 Task: Look for space in Hallein, Austria from 21st June, 2023 to 29th June, 2023 for 4 adults in price range Rs.7000 to Rs.12000. Place can be entire place with 2 bedrooms having 2 beds and 2 bathrooms. Property type can be flat. Amenities needed are: heating, . Booking option can be shelf check-in. Required host language is English.
Action: Mouse moved to (505, 111)
Screenshot: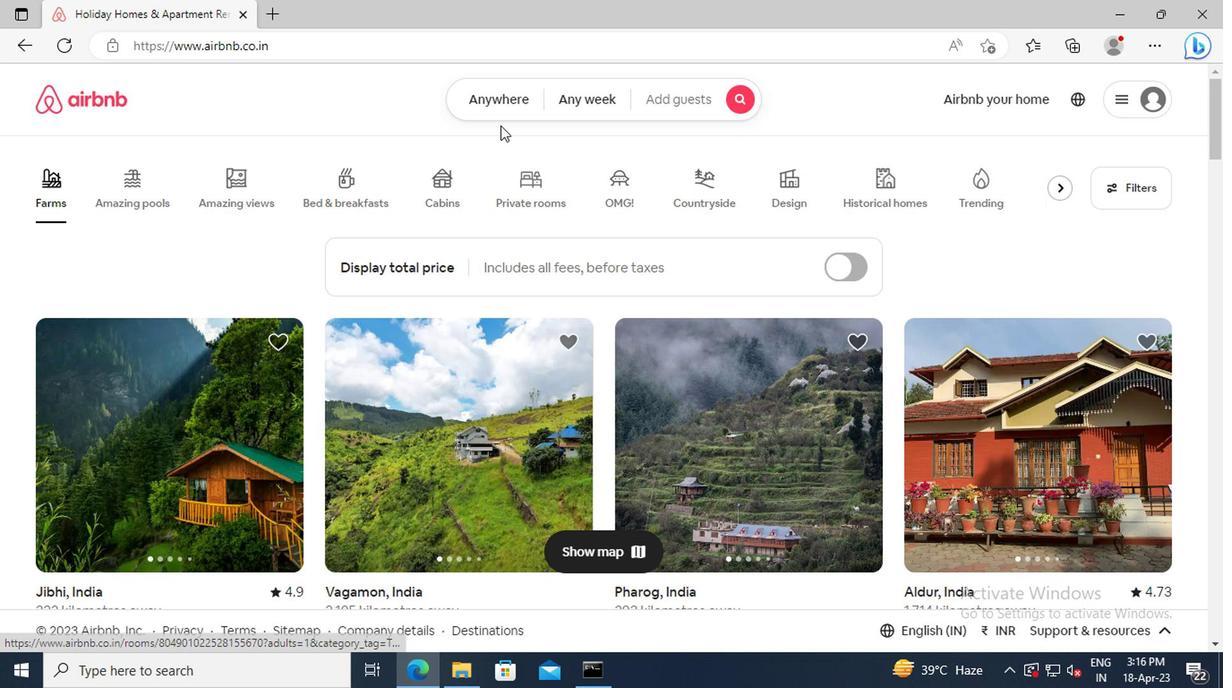 
Action: Mouse pressed left at (505, 111)
Screenshot: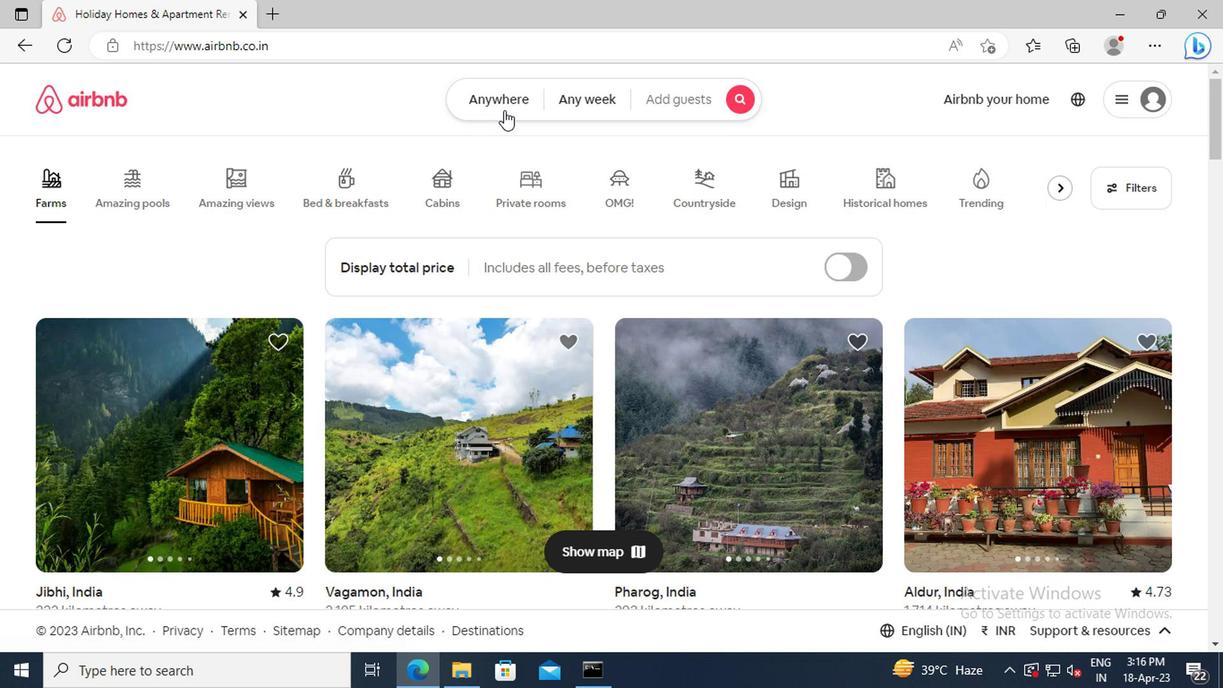 
Action: Mouse moved to (350, 171)
Screenshot: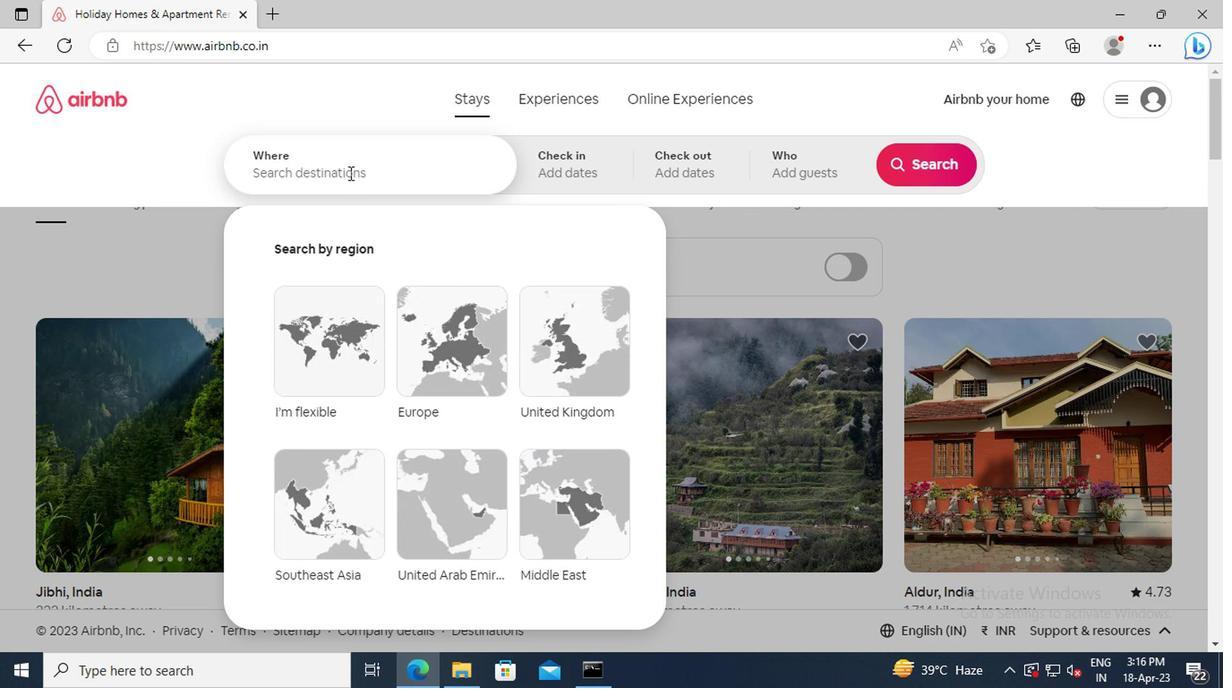 
Action: Mouse pressed left at (350, 171)
Screenshot: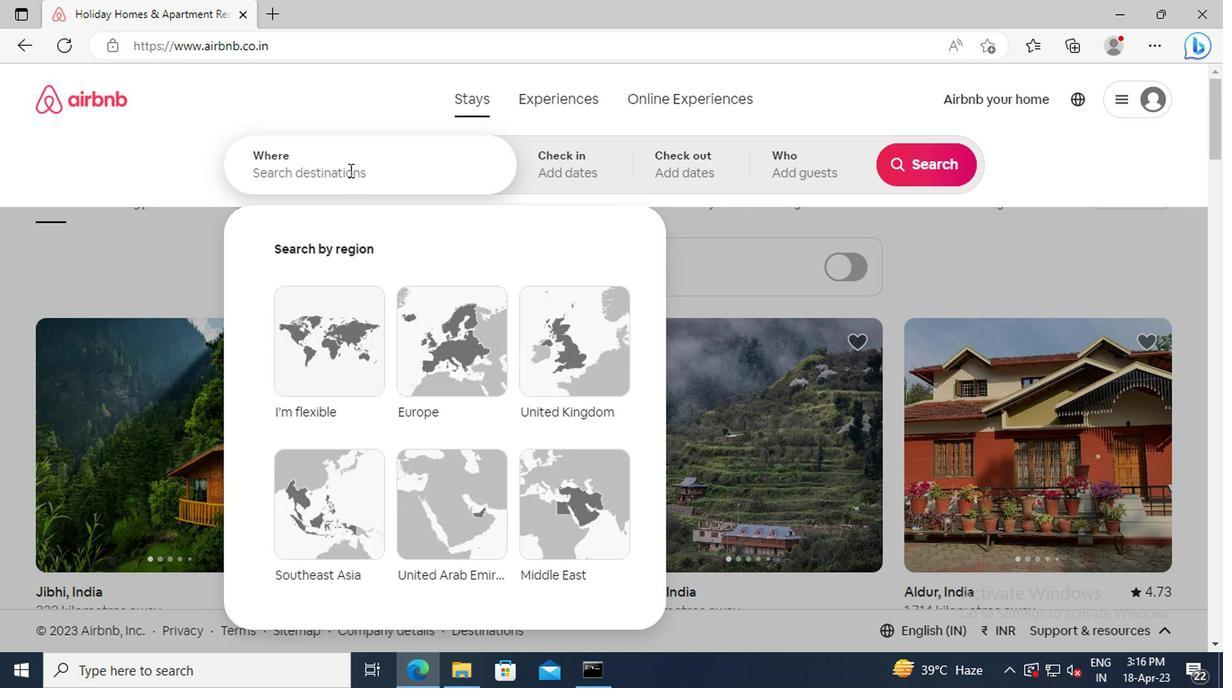 
Action: Key pressed <Key.shift>HALLEIN,<Key.space><Key.shift_r>AUSTRIA<Key.enter>
Screenshot: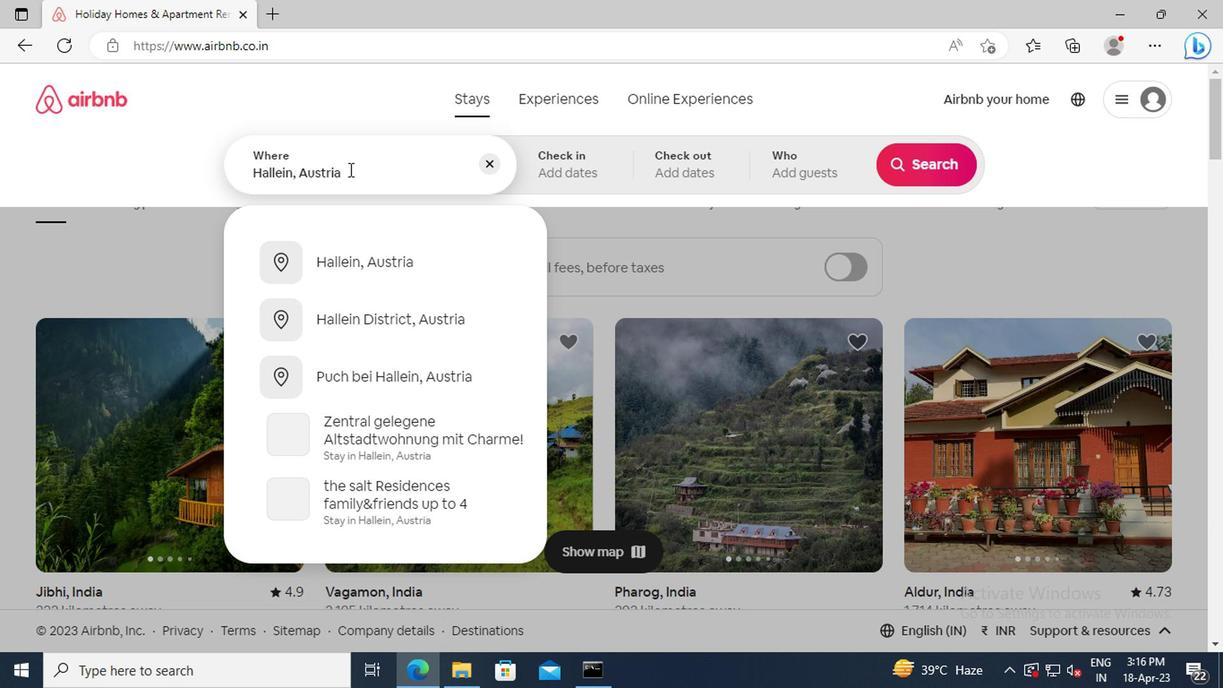 
Action: Mouse moved to (904, 307)
Screenshot: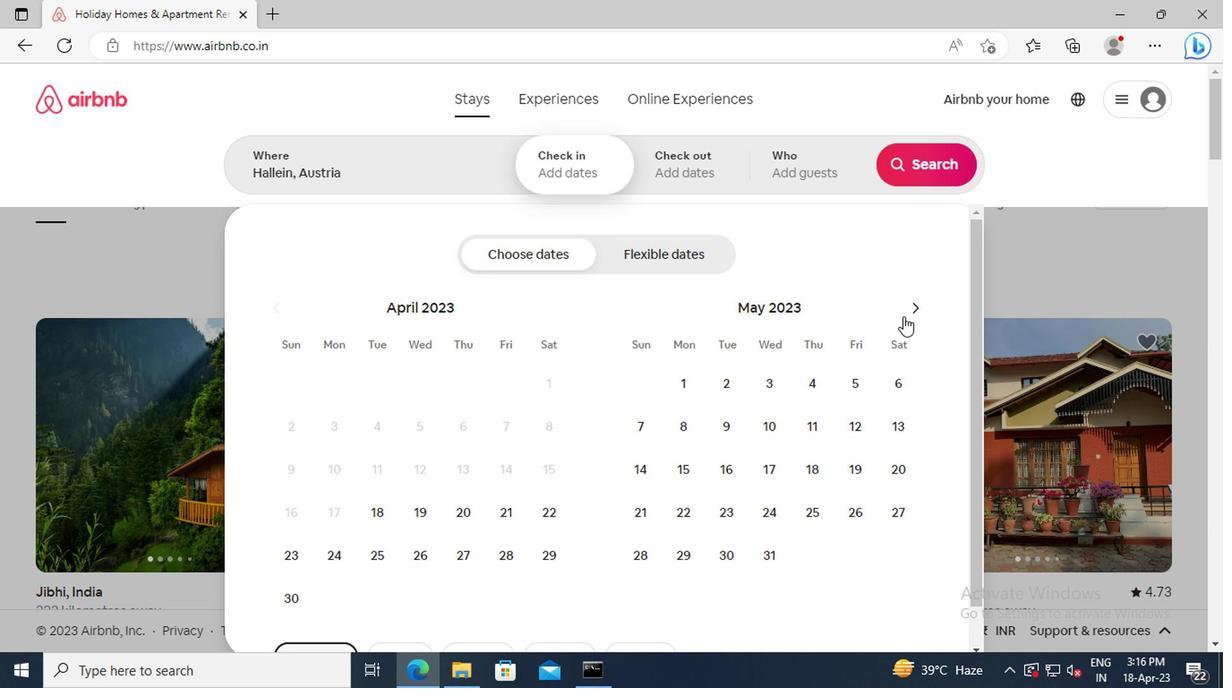 
Action: Mouse pressed left at (904, 307)
Screenshot: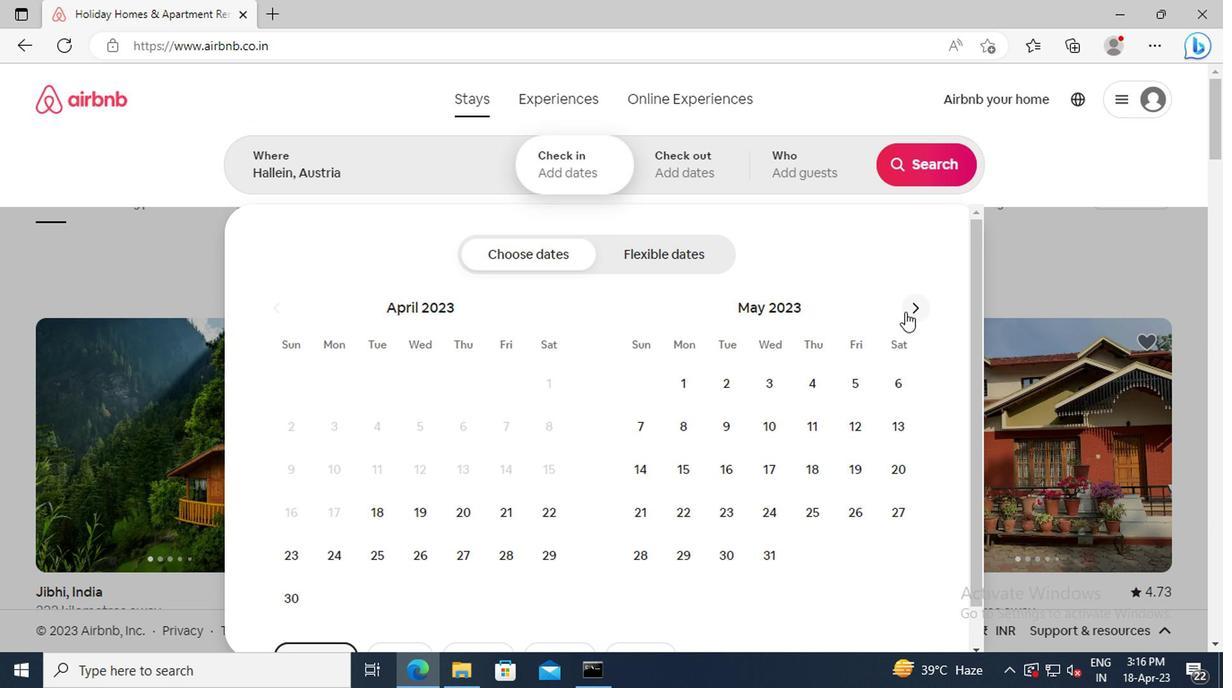 
Action: Mouse moved to (770, 499)
Screenshot: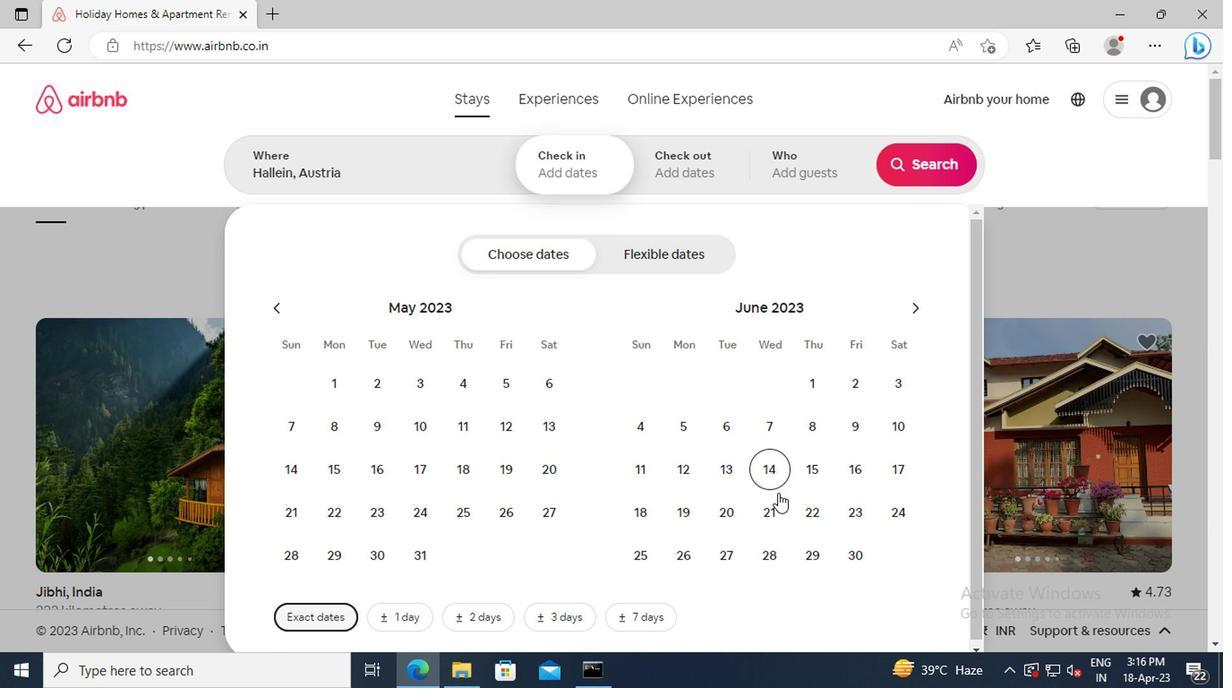 
Action: Mouse pressed left at (770, 499)
Screenshot: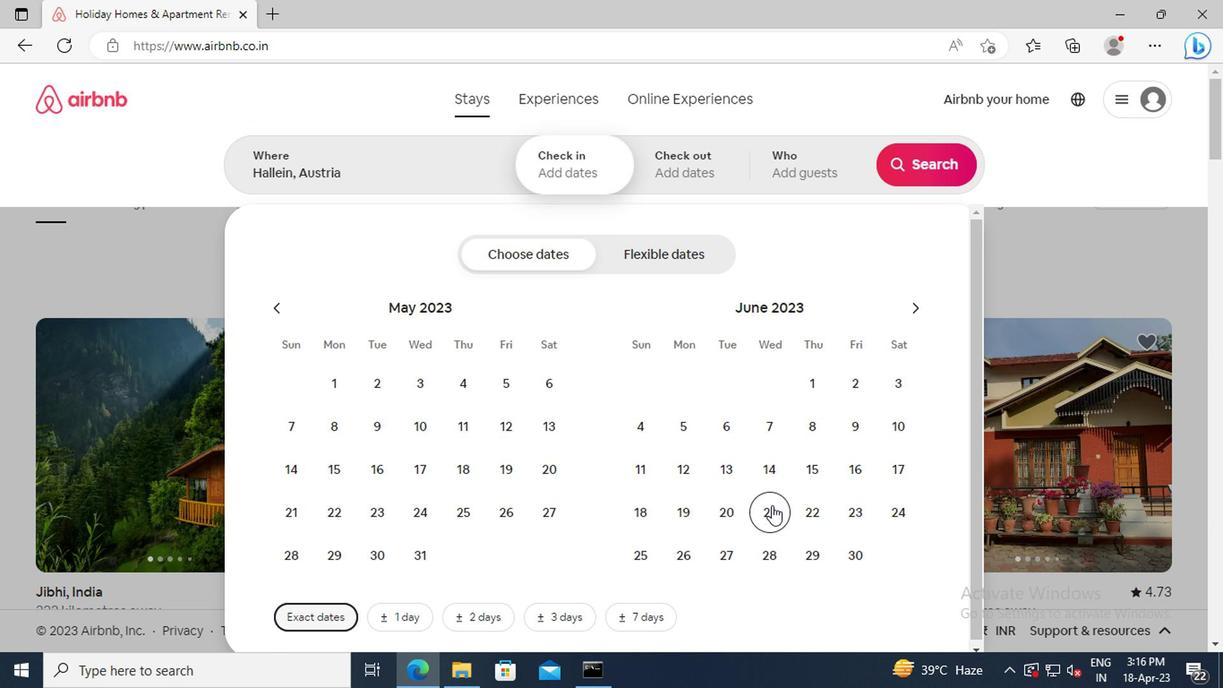 
Action: Mouse moved to (810, 542)
Screenshot: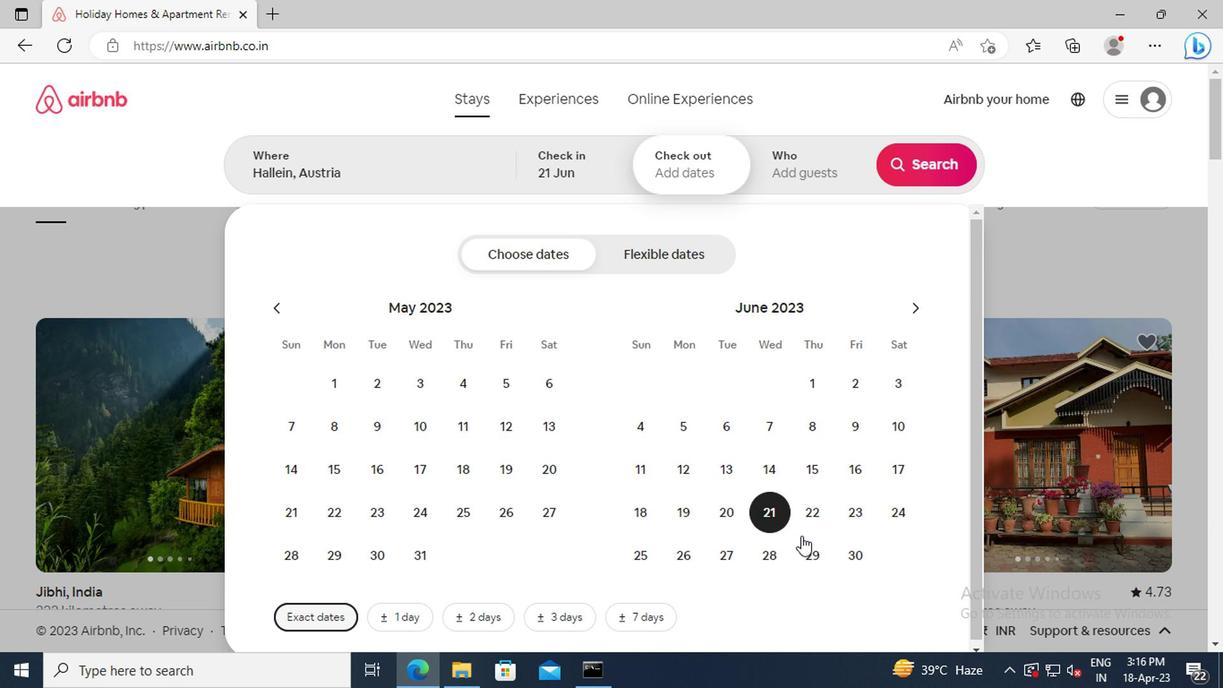 
Action: Mouse pressed left at (810, 542)
Screenshot: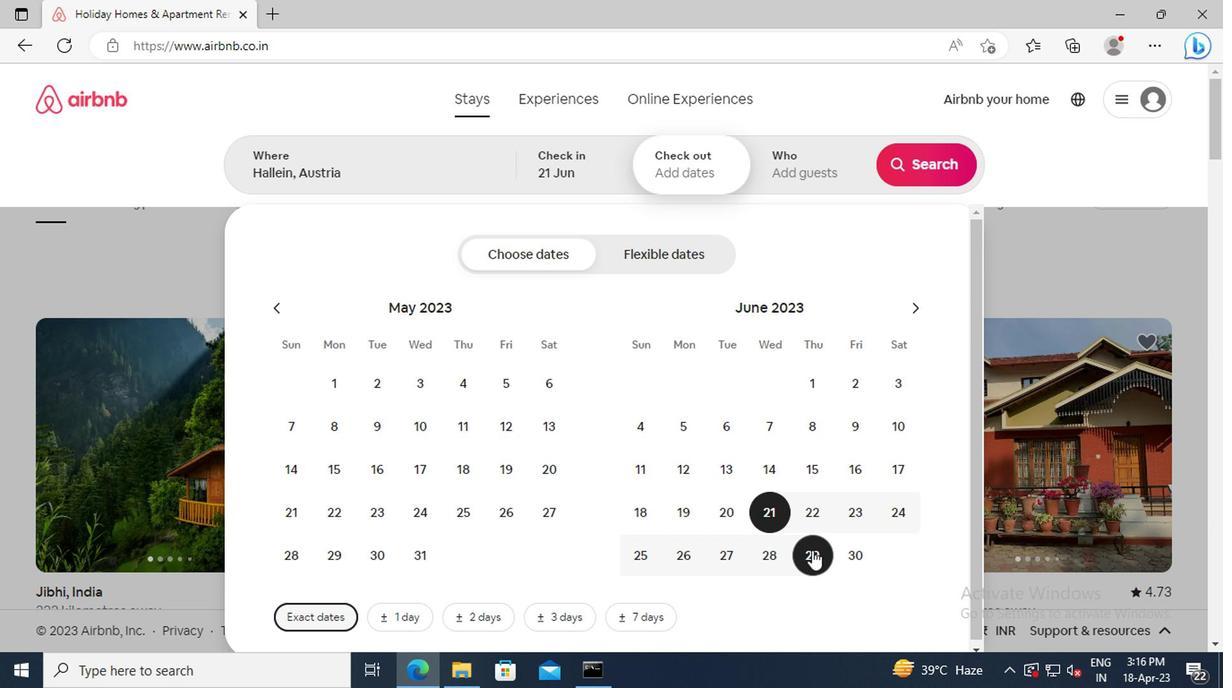 
Action: Mouse moved to (781, 171)
Screenshot: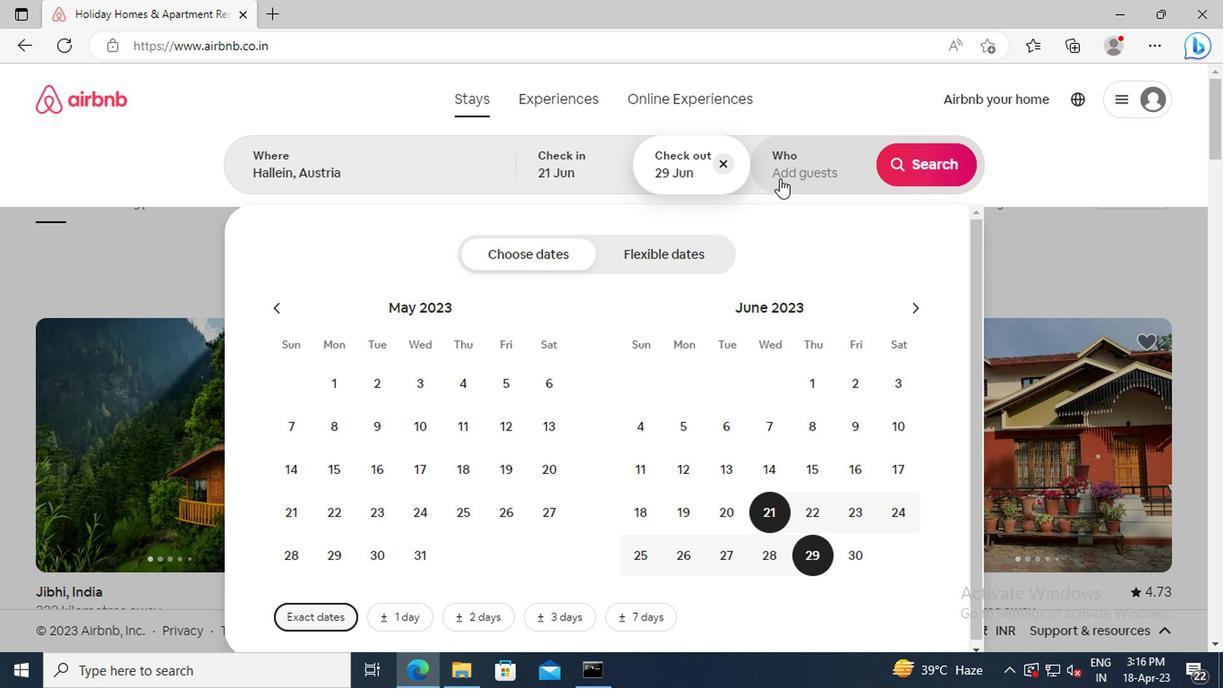 
Action: Mouse pressed left at (781, 171)
Screenshot: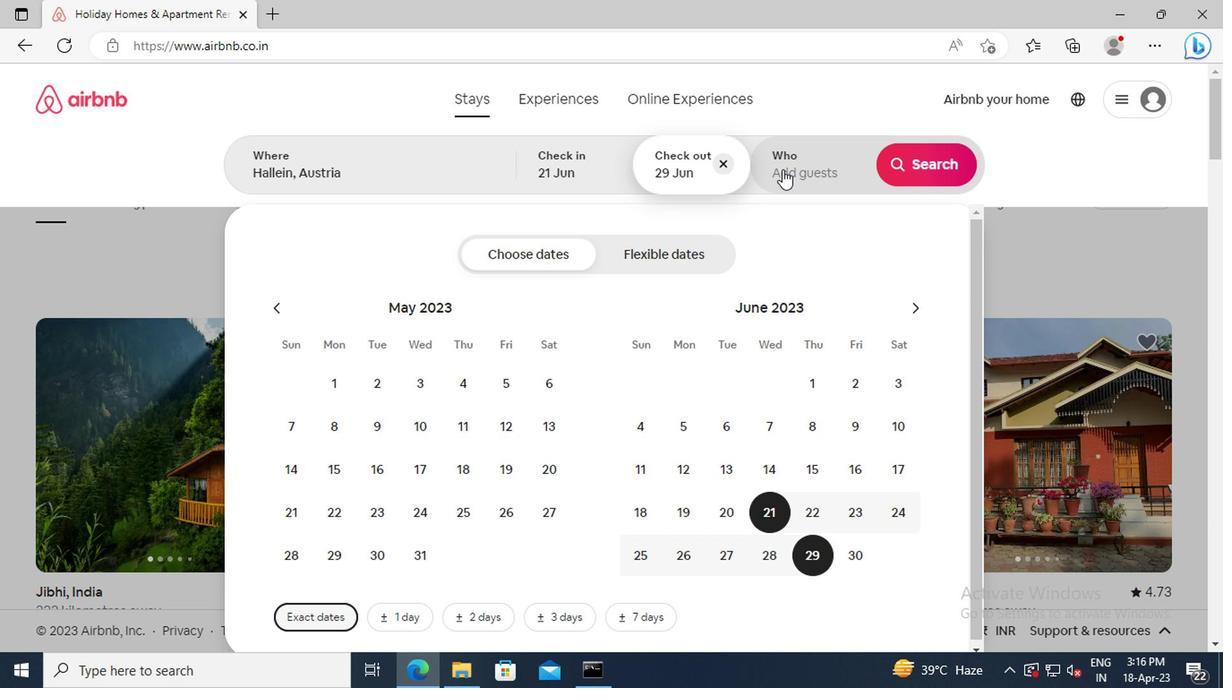 
Action: Mouse moved to (922, 260)
Screenshot: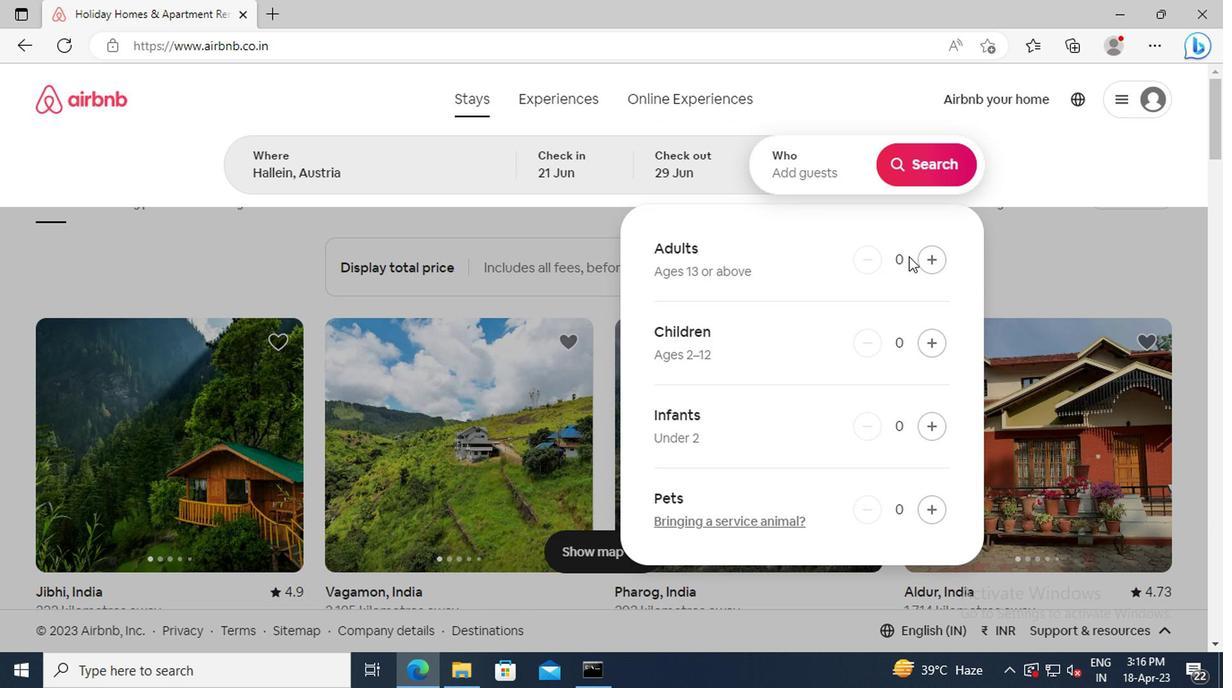 
Action: Mouse pressed left at (922, 260)
Screenshot: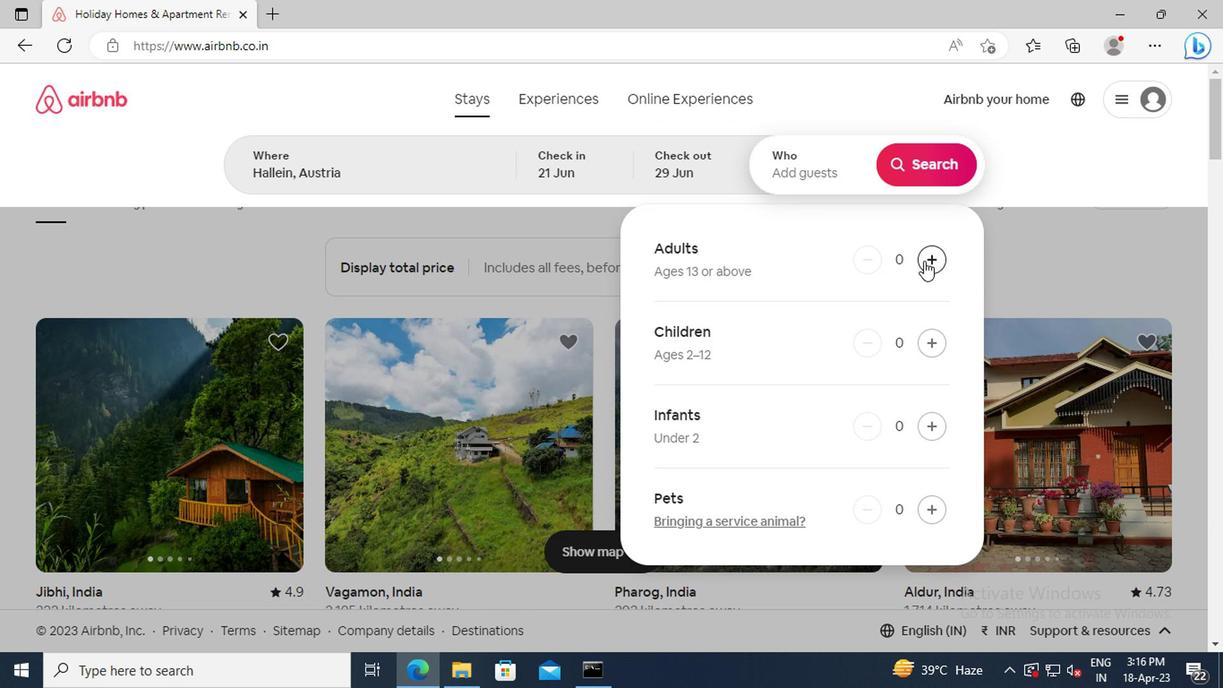 
Action: Mouse pressed left at (922, 260)
Screenshot: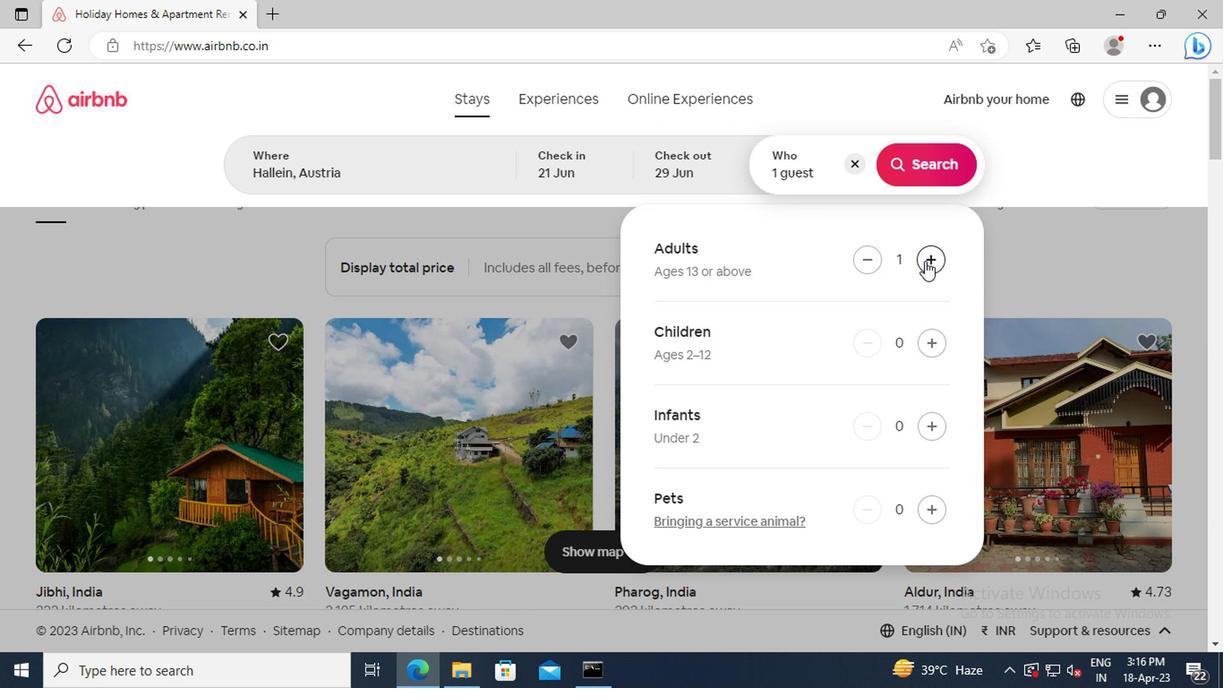 
Action: Mouse pressed left at (922, 260)
Screenshot: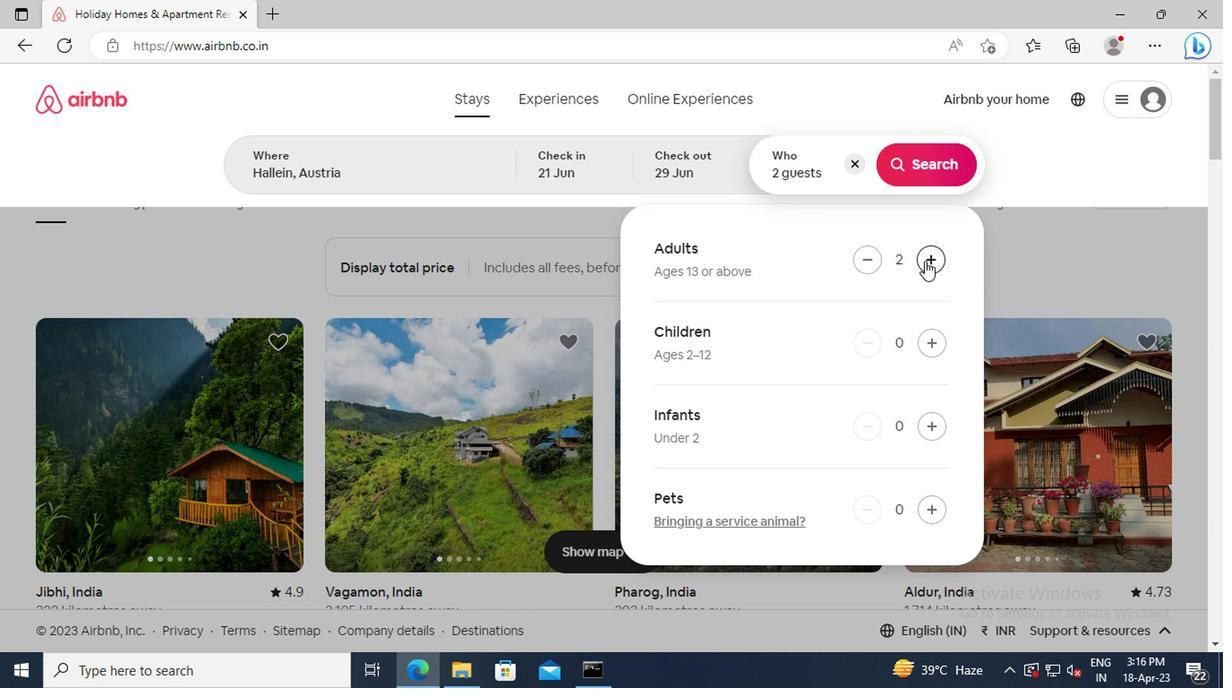 
Action: Mouse pressed left at (922, 260)
Screenshot: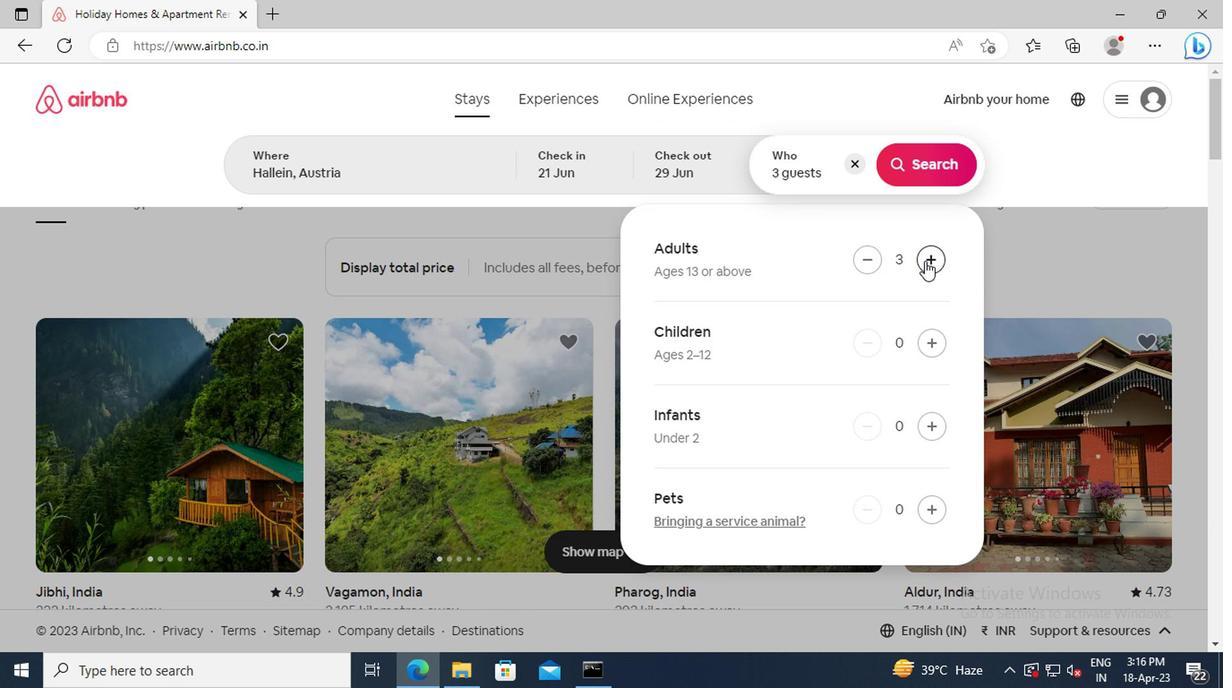 
Action: Mouse moved to (909, 168)
Screenshot: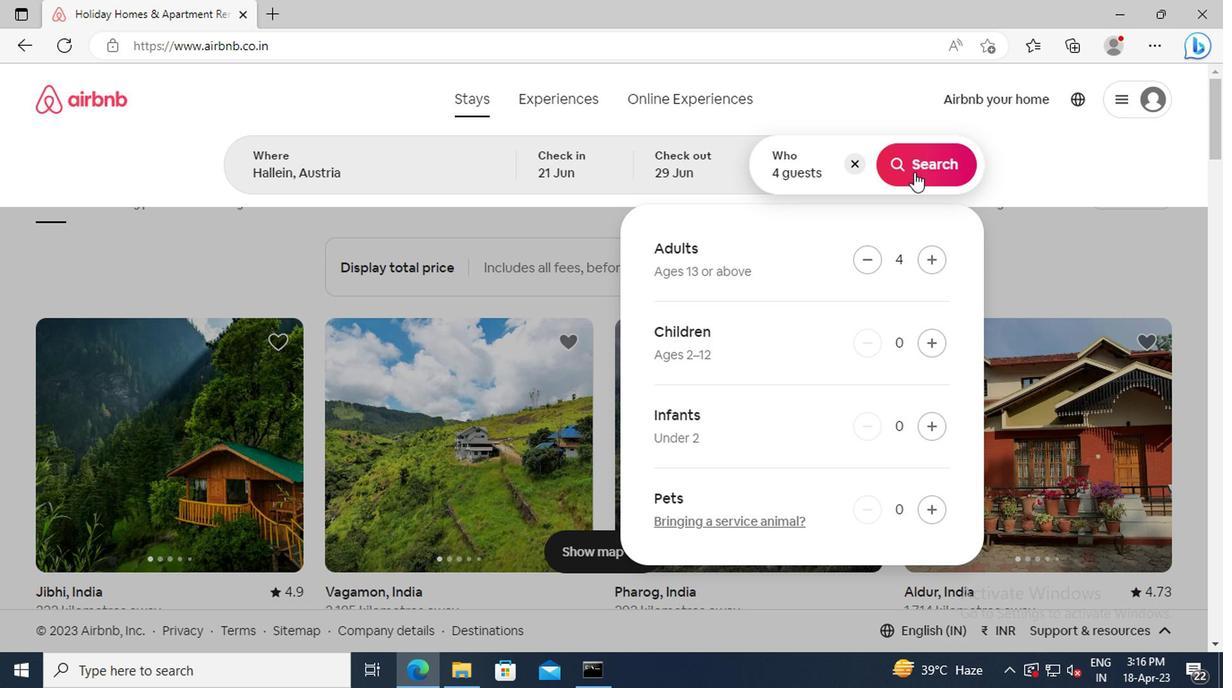 
Action: Mouse pressed left at (909, 168)
Screenshot: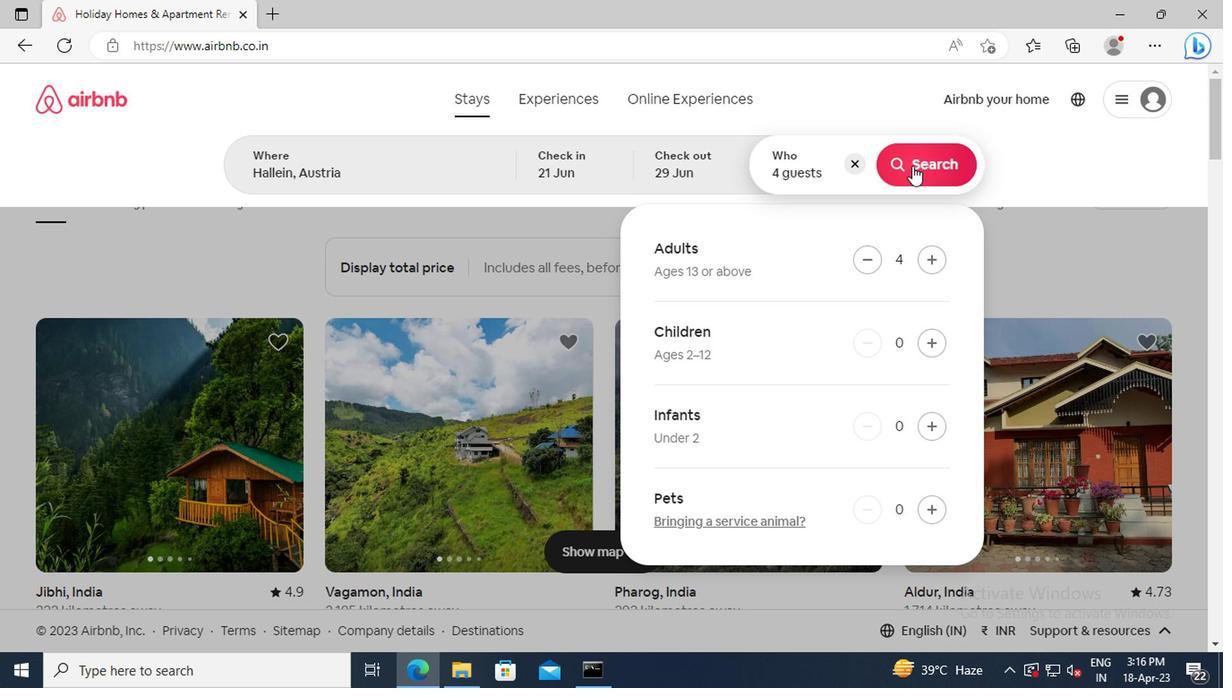 
Action: Mouse moved to (1135, 175)
Screenshot: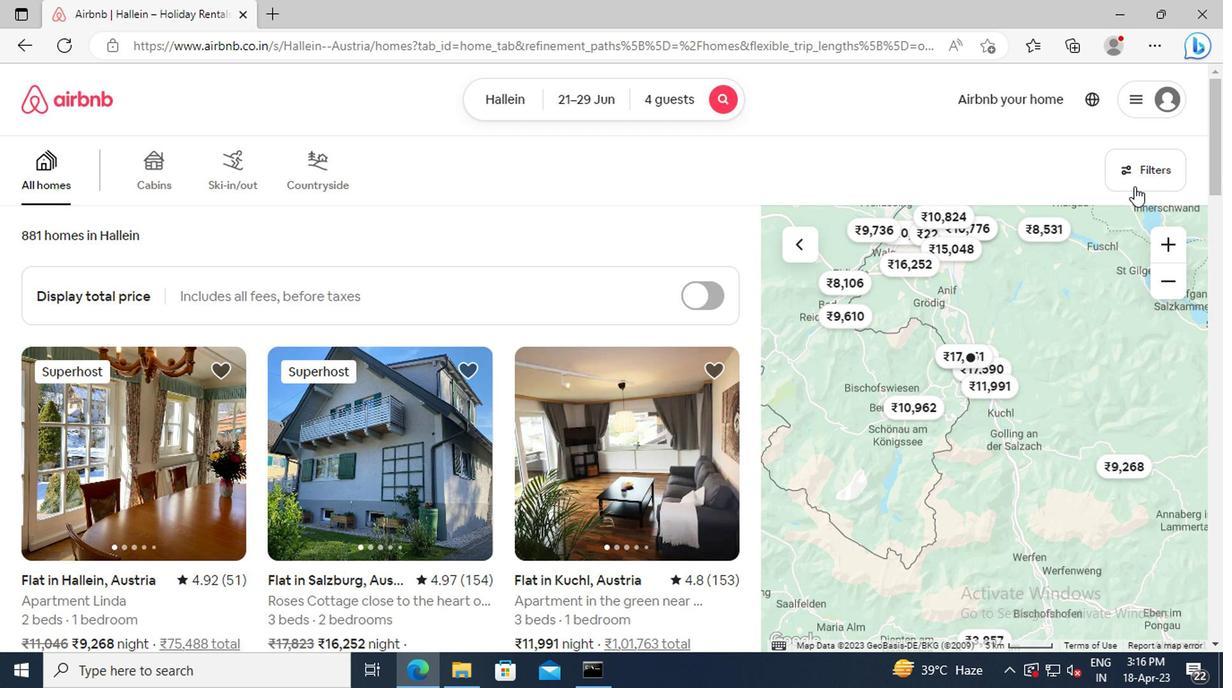 
Action: Mouse pressed left at (1135, 175)
Screenshot: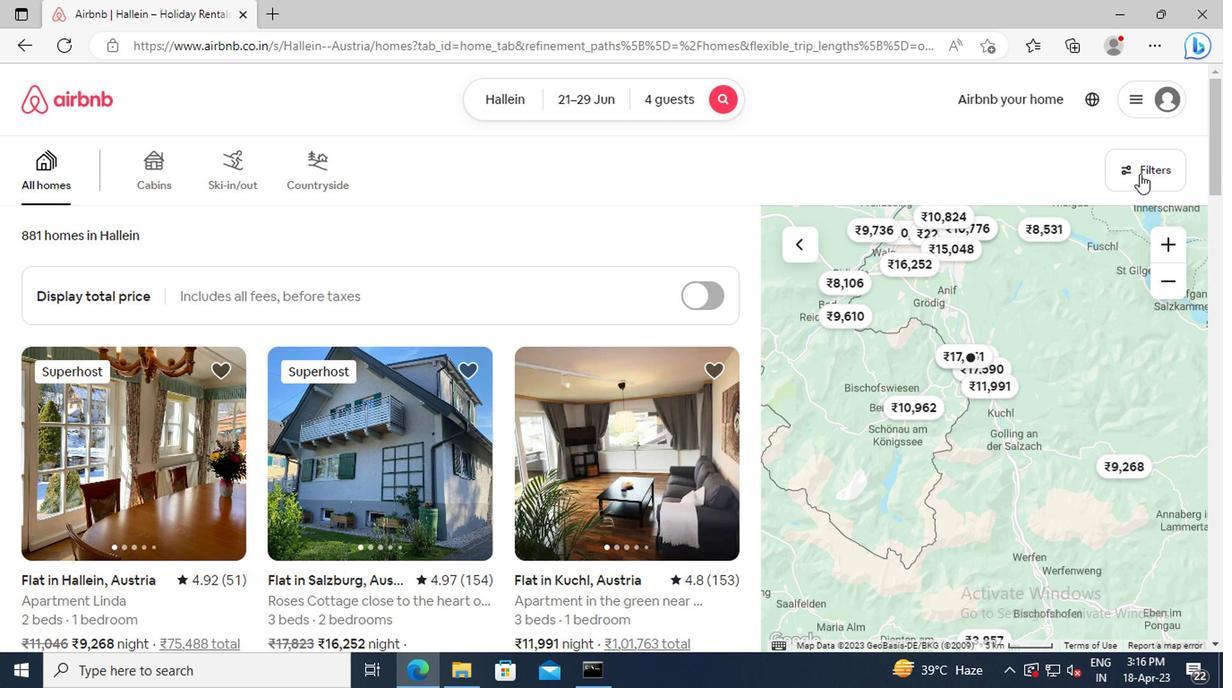 
Action: Mouse moved to (408, 389)
Screenshot: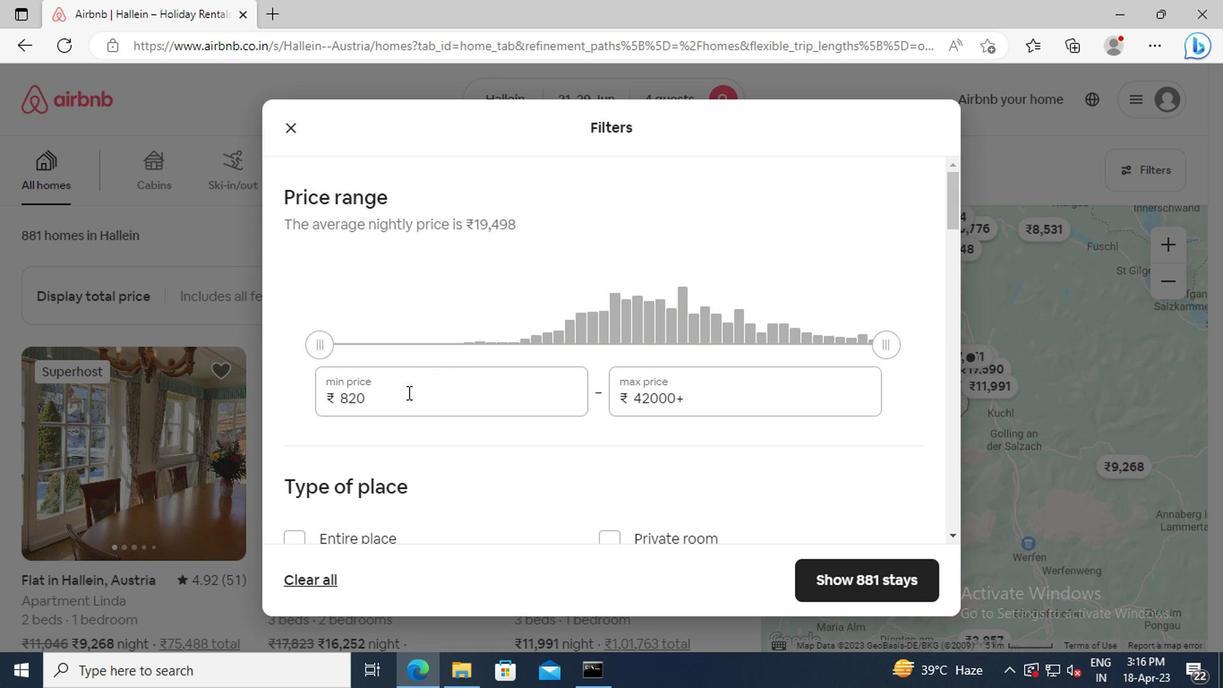 
Action: Mouse pressed left at (408, 389)
Screenshot: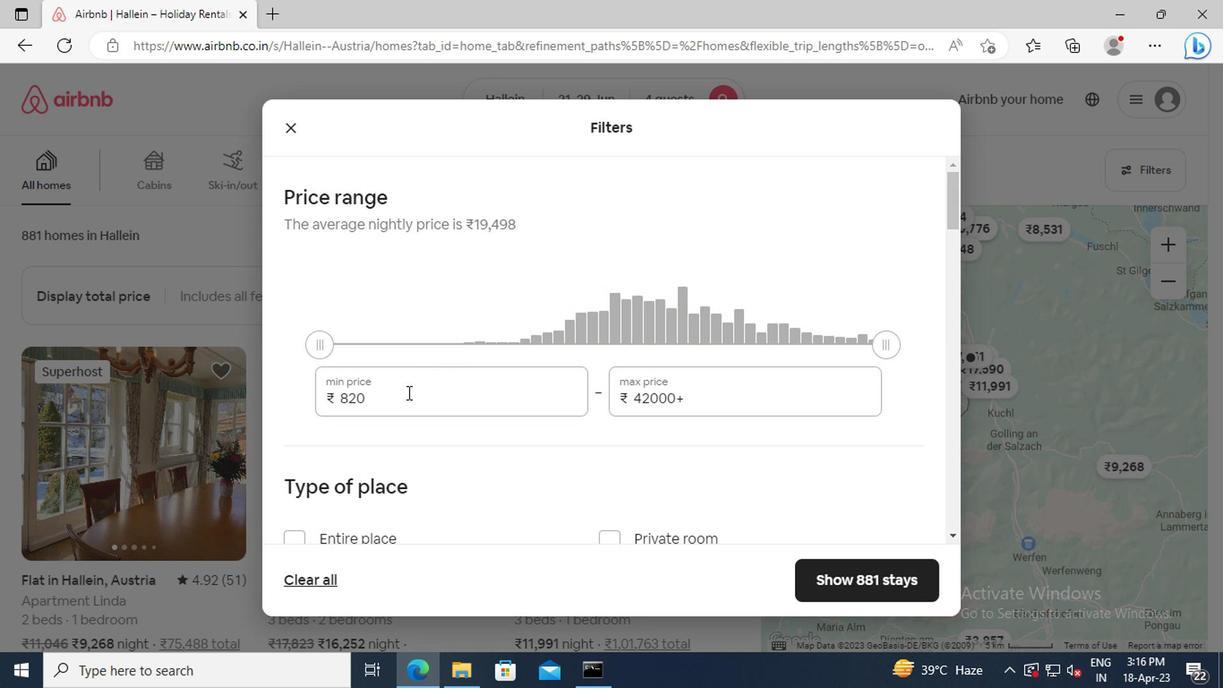 
Action: Key pressed <Key.backspace><Key.backspace><Key.backspace>7000<Key.tab><Key.delete>12000
Screenshot: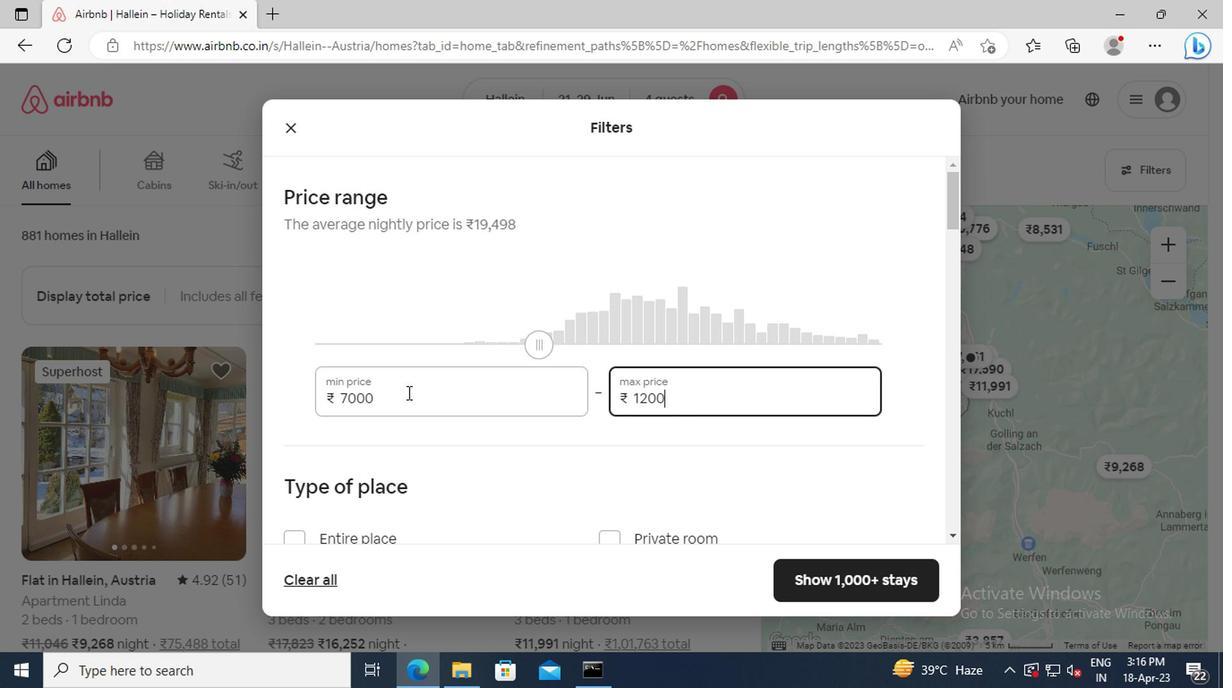 
Action: Mouse scrolled (408, 388) with delta (0, 0)
Screenshot: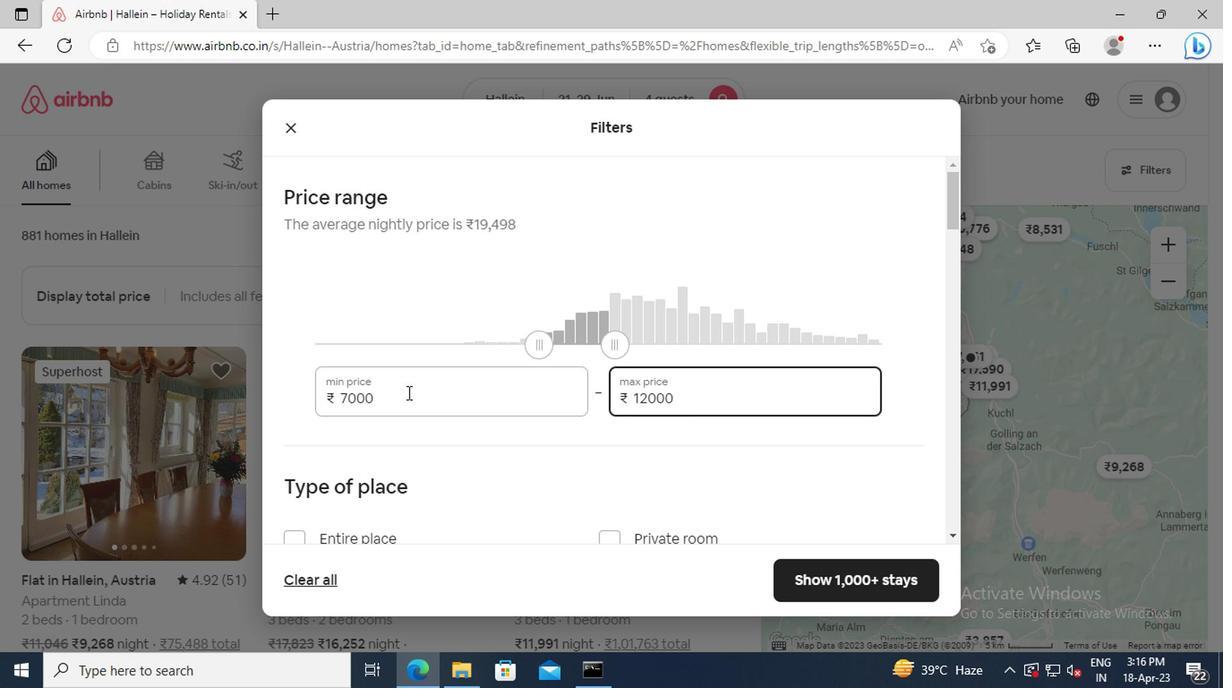 
Action: Mouse scrolled (408, 388) with delta (0, 0)
Screenshot: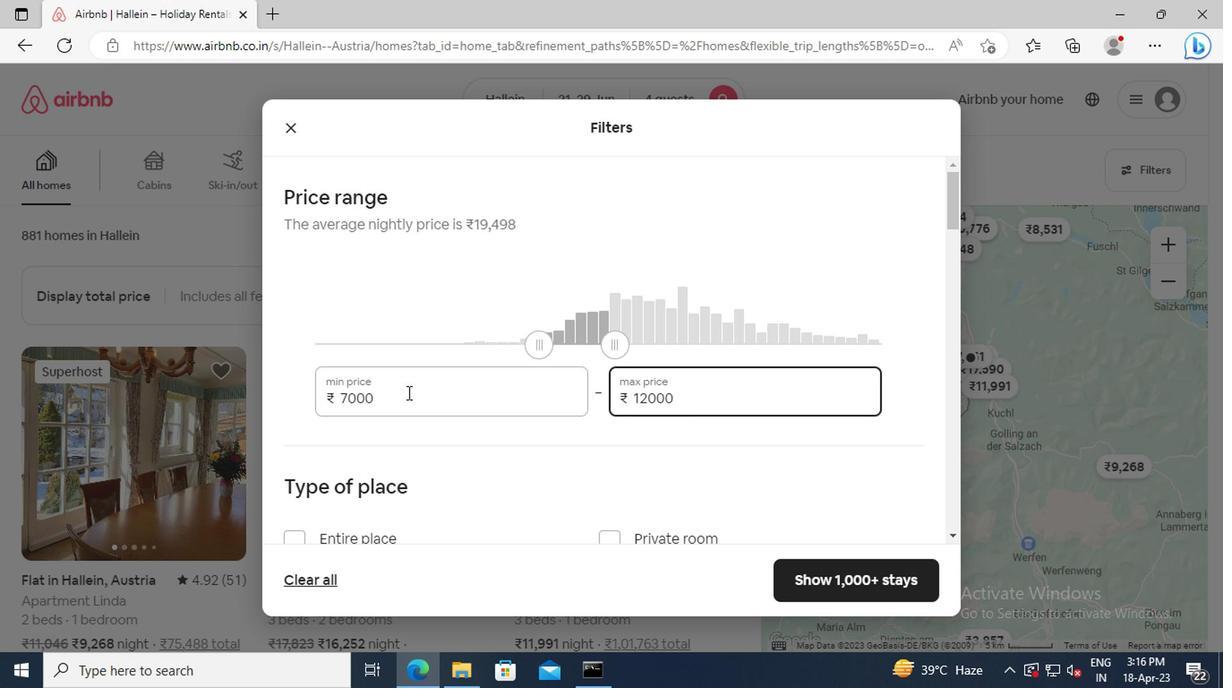 
Action: Mouse scrolled (408, 388) with delta (0, 0)
Screenshot: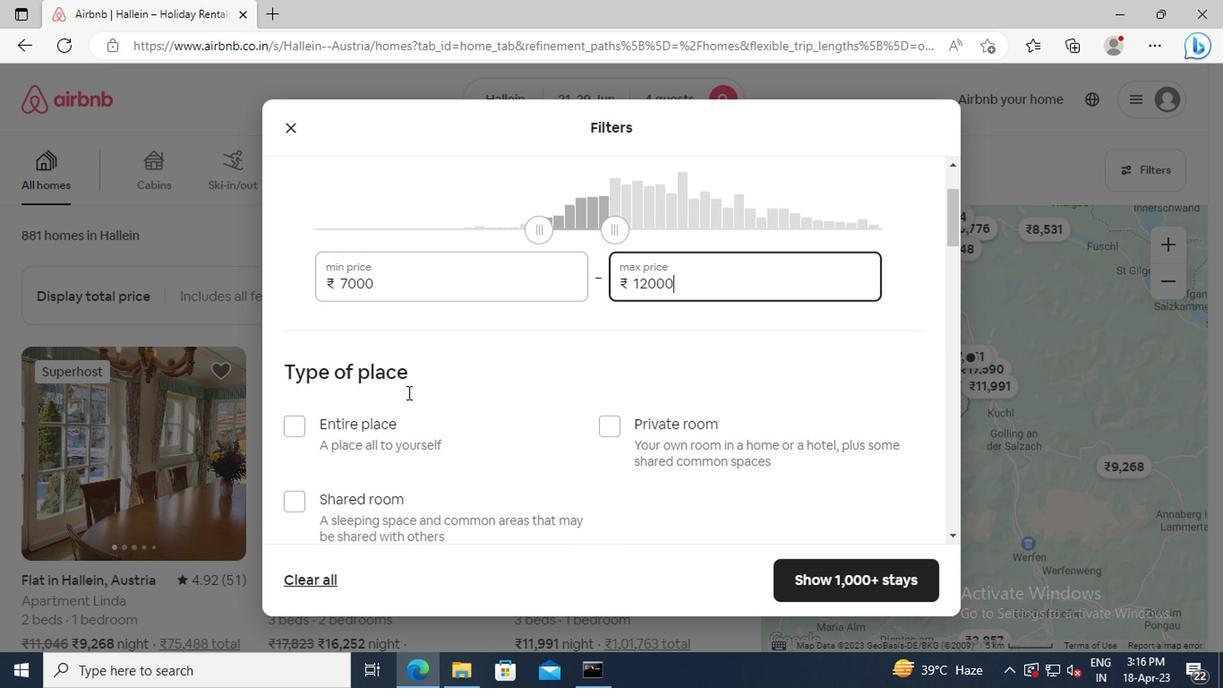 
Action: Mouse moved to (302, 365)
Screenshot: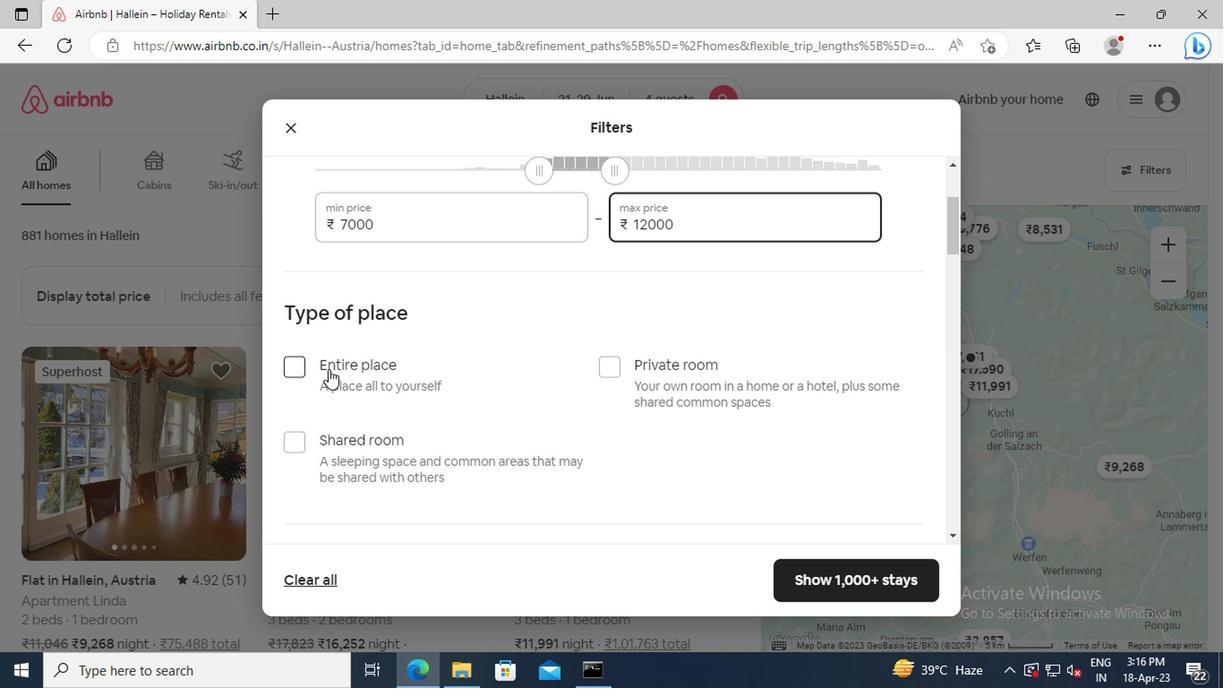 
Action: Mouse pressed left at (302, 365)
Screenshot: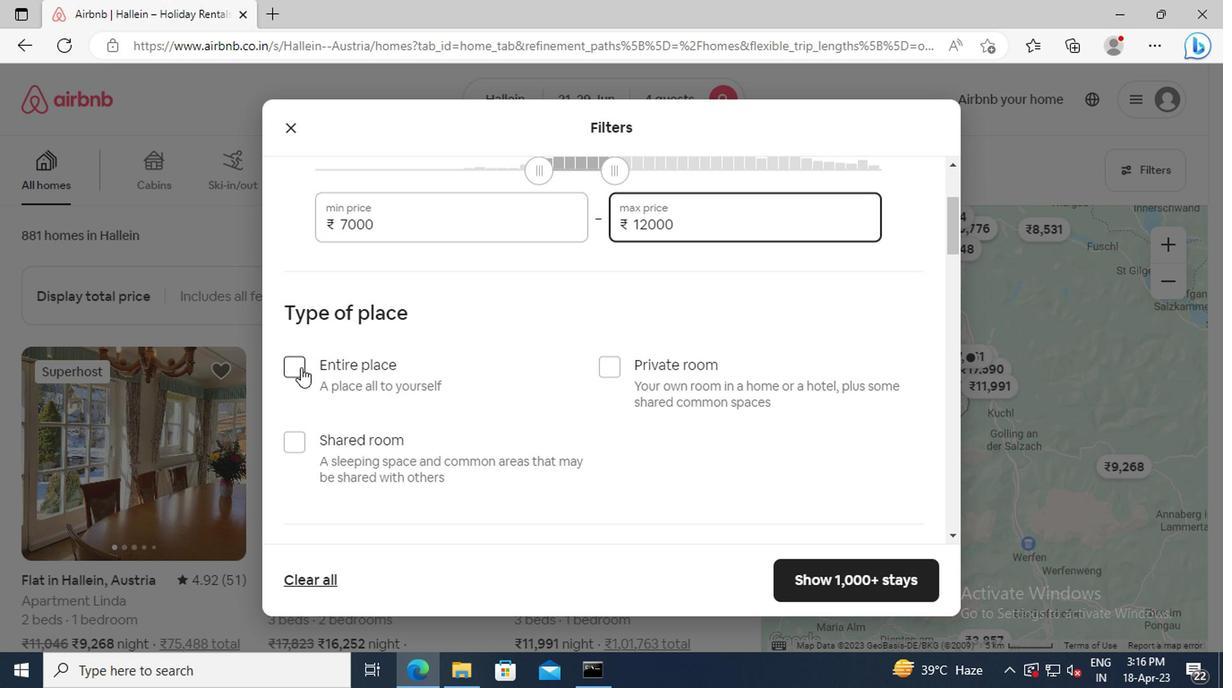 
Action: Mouse moved to (505, 375)
Screenshot: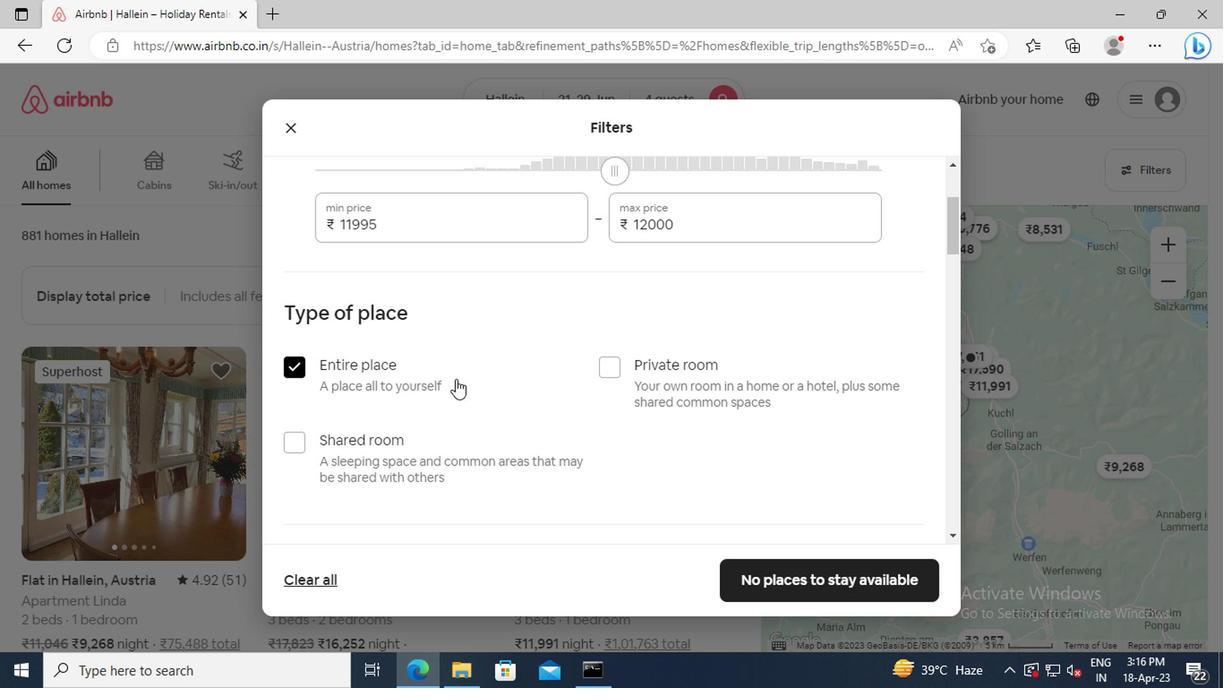 
Action: Mouse scrolled (505, 375) with delta (0, 0)
Screenshot: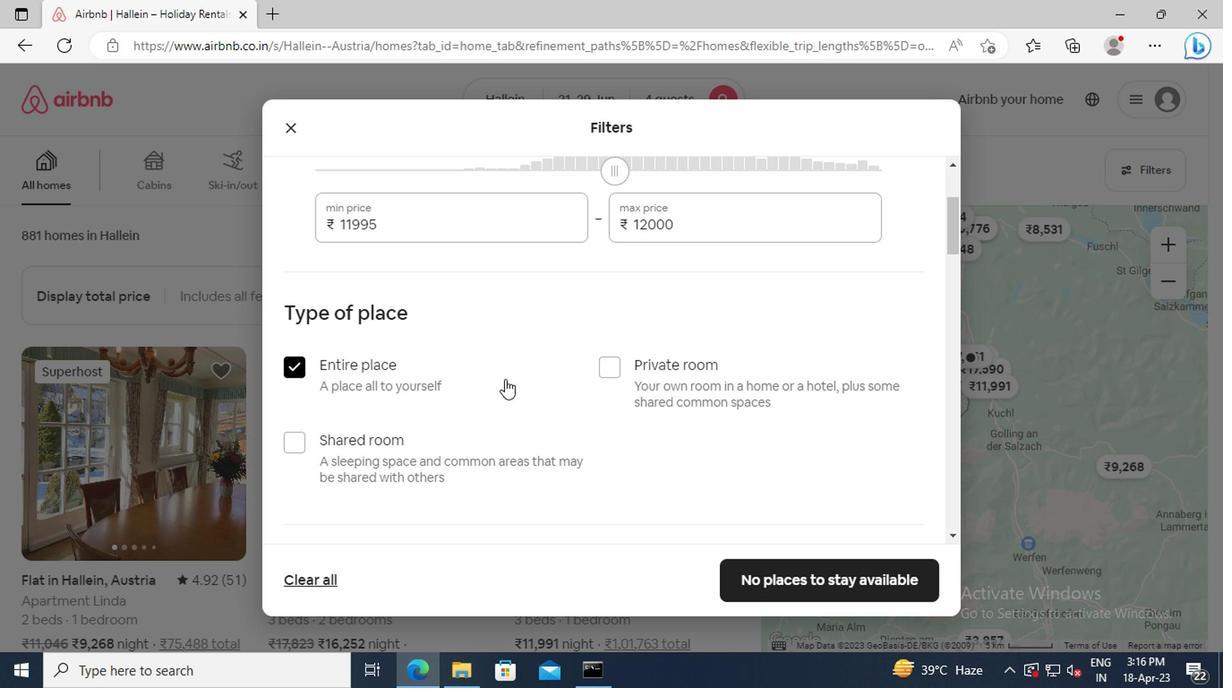 
Action: Mouse scrolled (505, 375) with delta (0, 0)
Screenshot: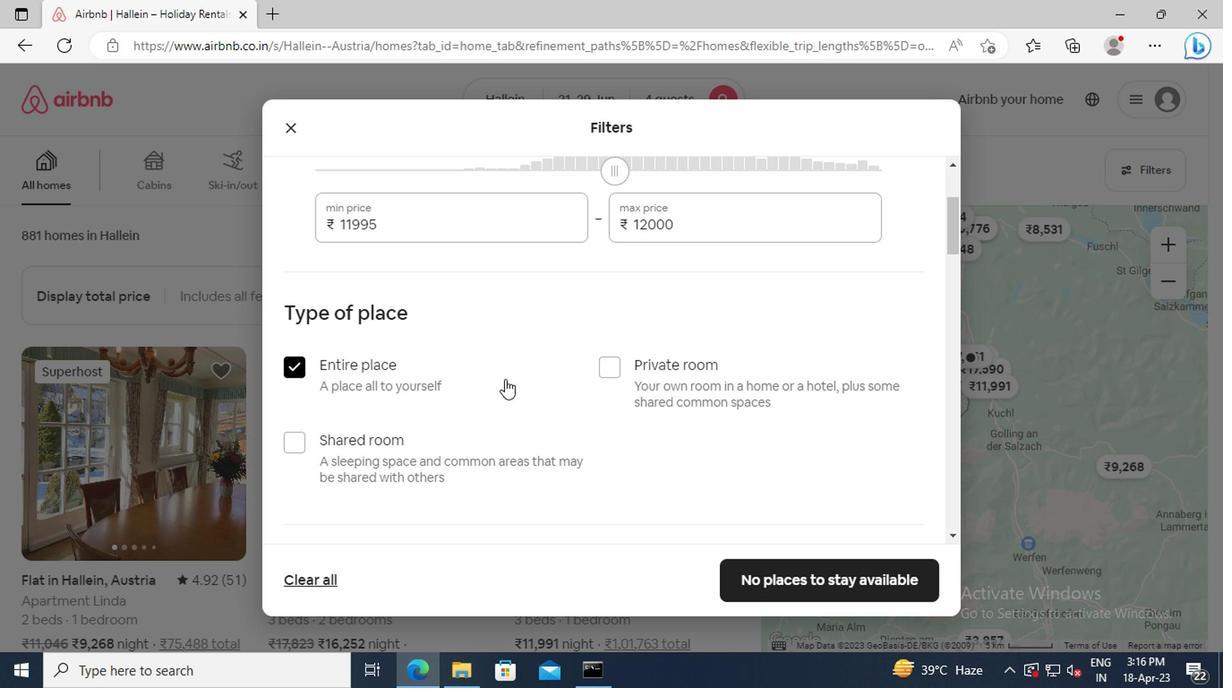 
Action: Mouse scrolled (505, 375) with delta (0, 0)
Screenshot: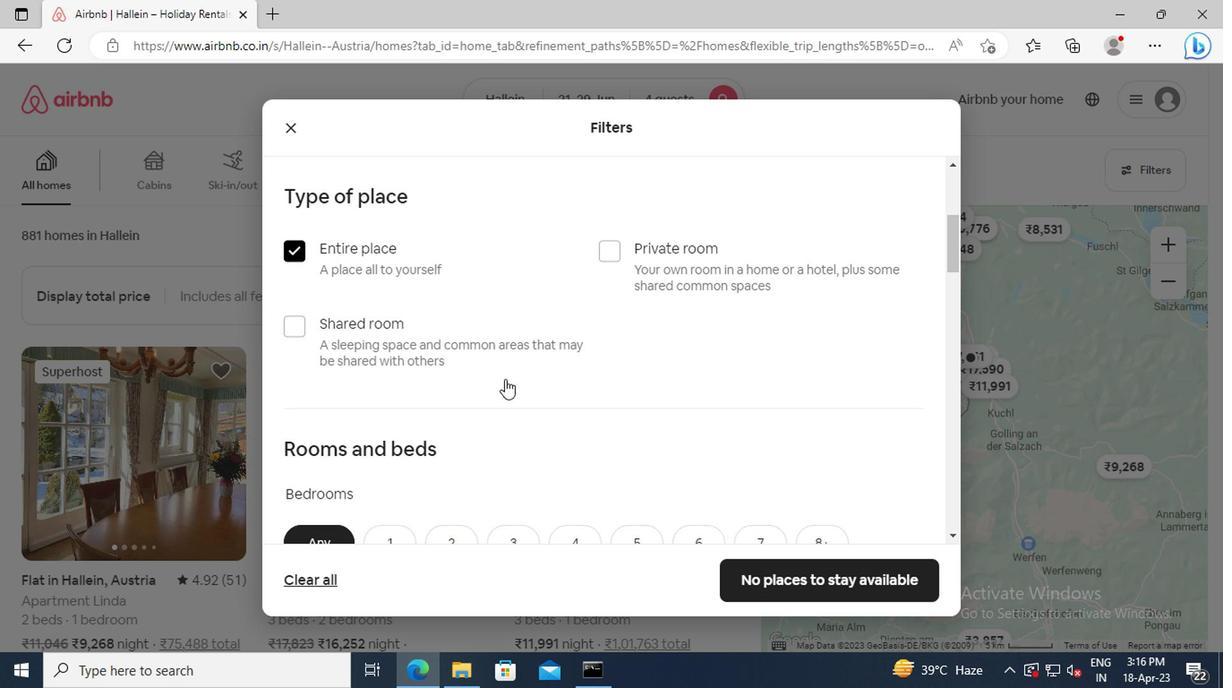 
Action: Mouse scrolled (505, 375) with delta (0, 0)
Screenshot: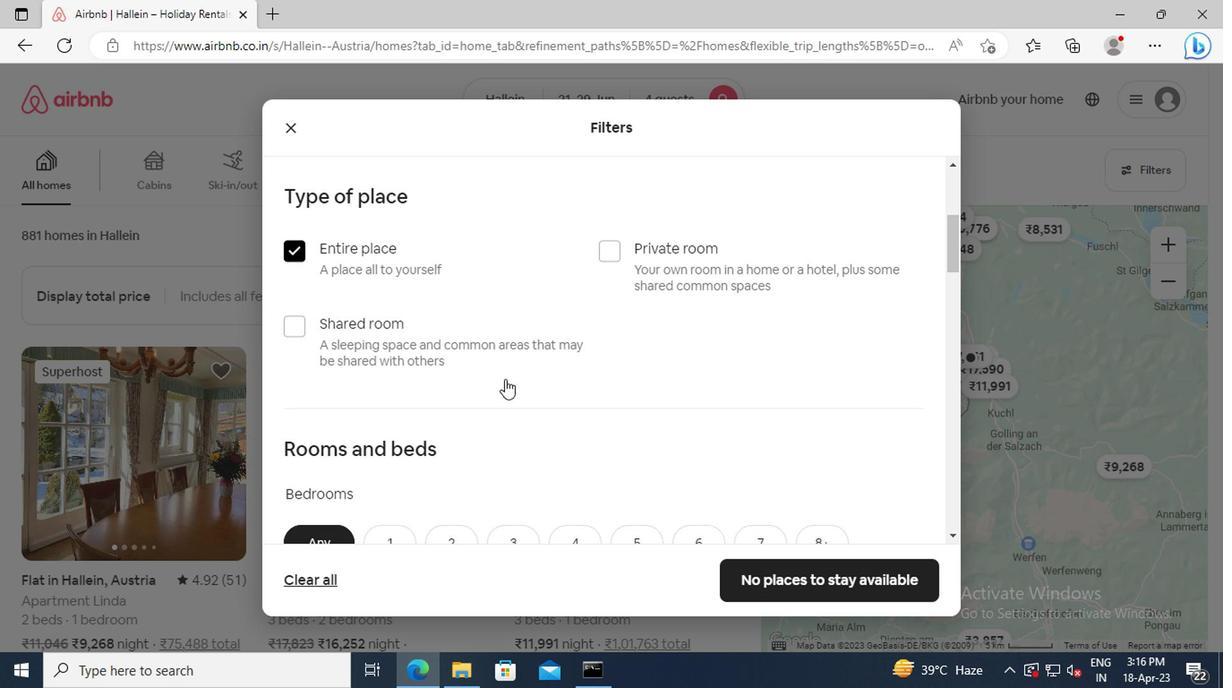
Action: Mouse moved to (463, 416)
Screenshot: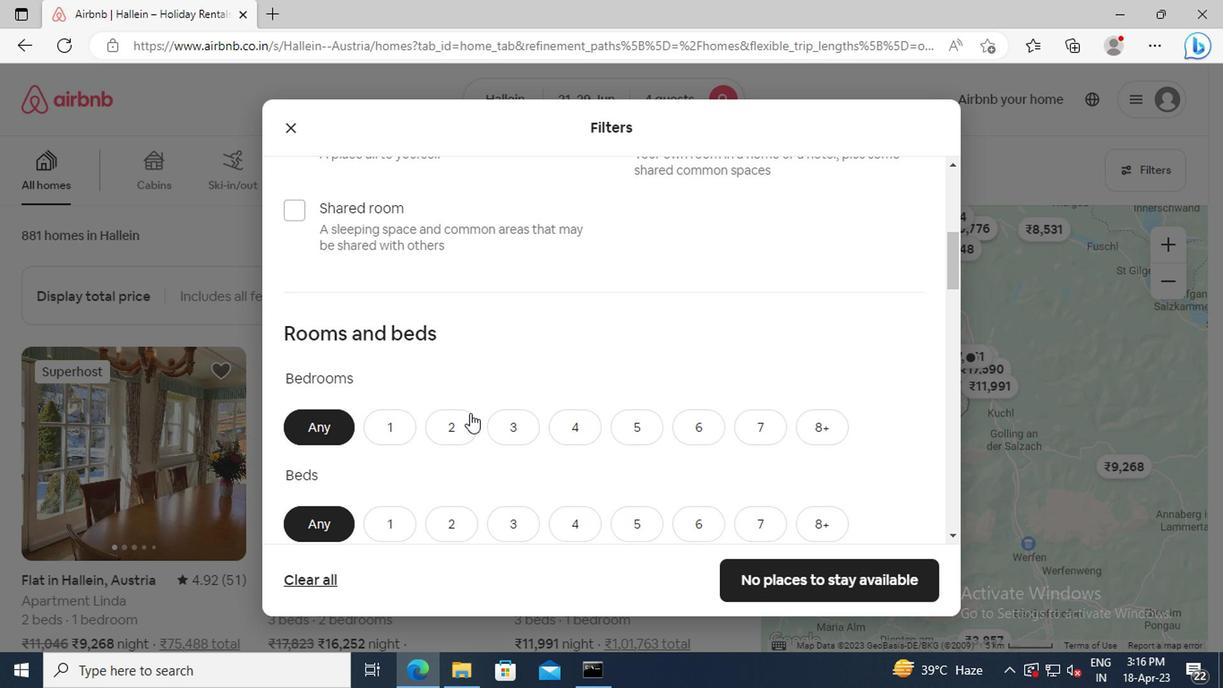 
Action: Mouse pressed left at (463, 416)
Screenshot: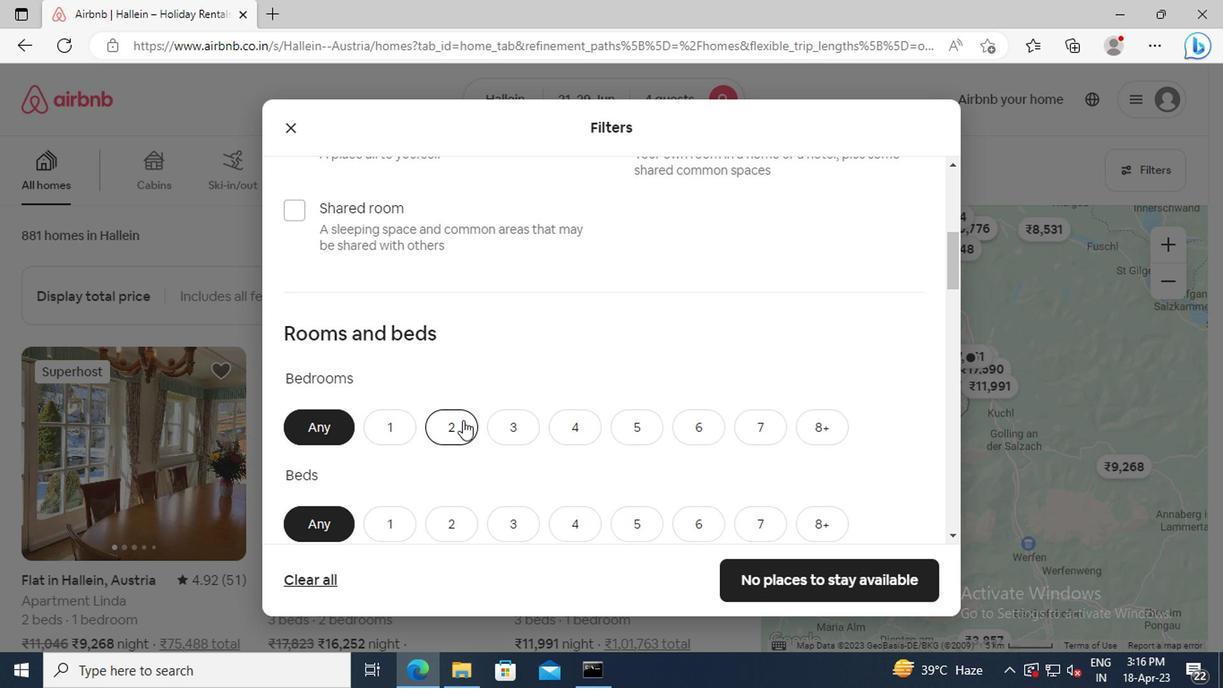 
Action: Mouse scrolled (463, 415) with delta (0, 0)
Screenshot: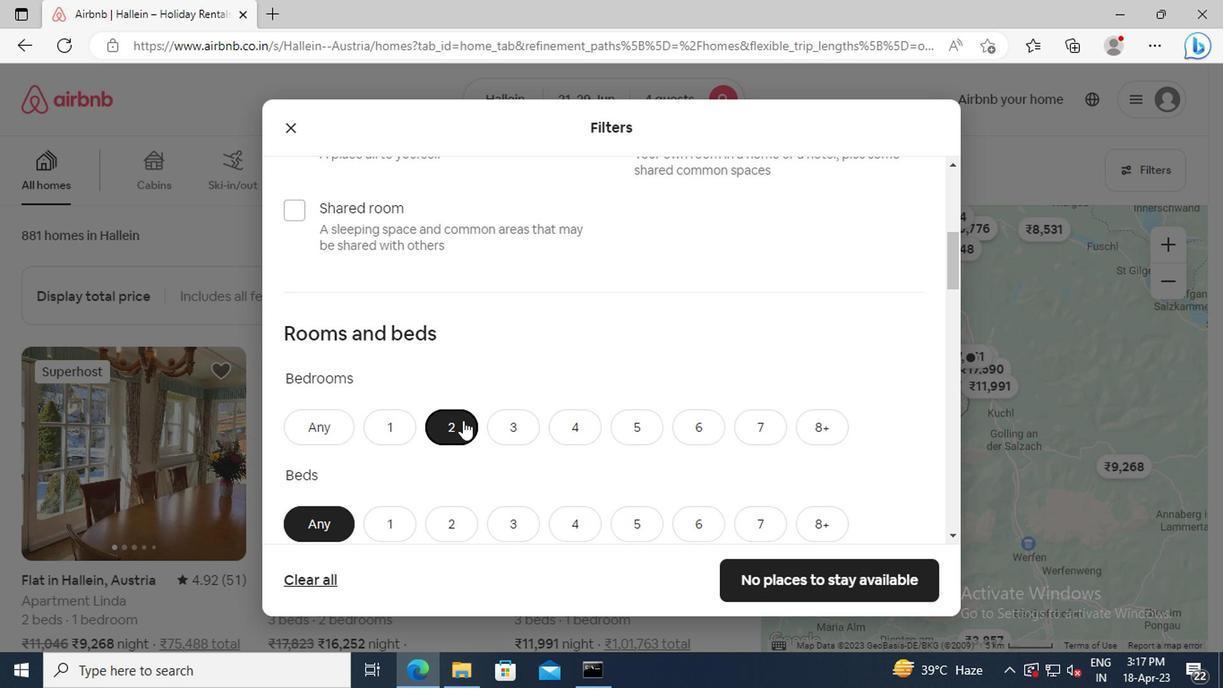 
Action: Mouse scrolled (463, 415) with delta (0, 0)
Screenshot: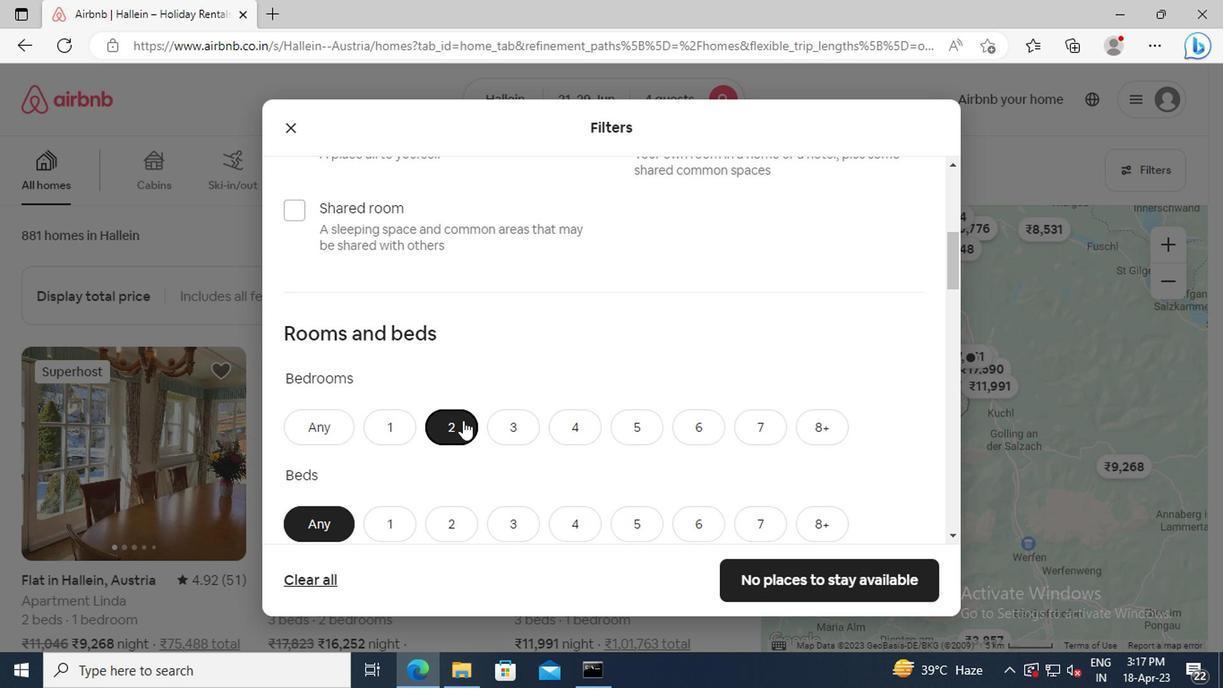 
Action: Mouse moved to (460, 407)
Screenshot: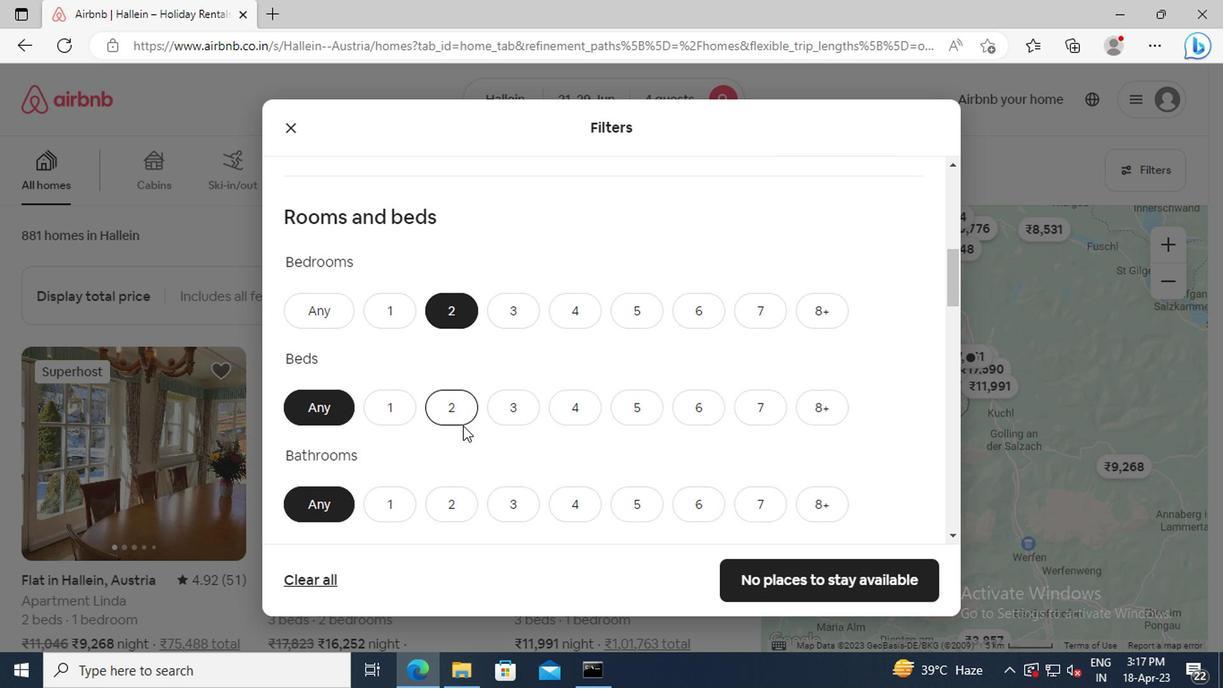 
Action: Mouse pressed left at (460, 407)
Screenshot: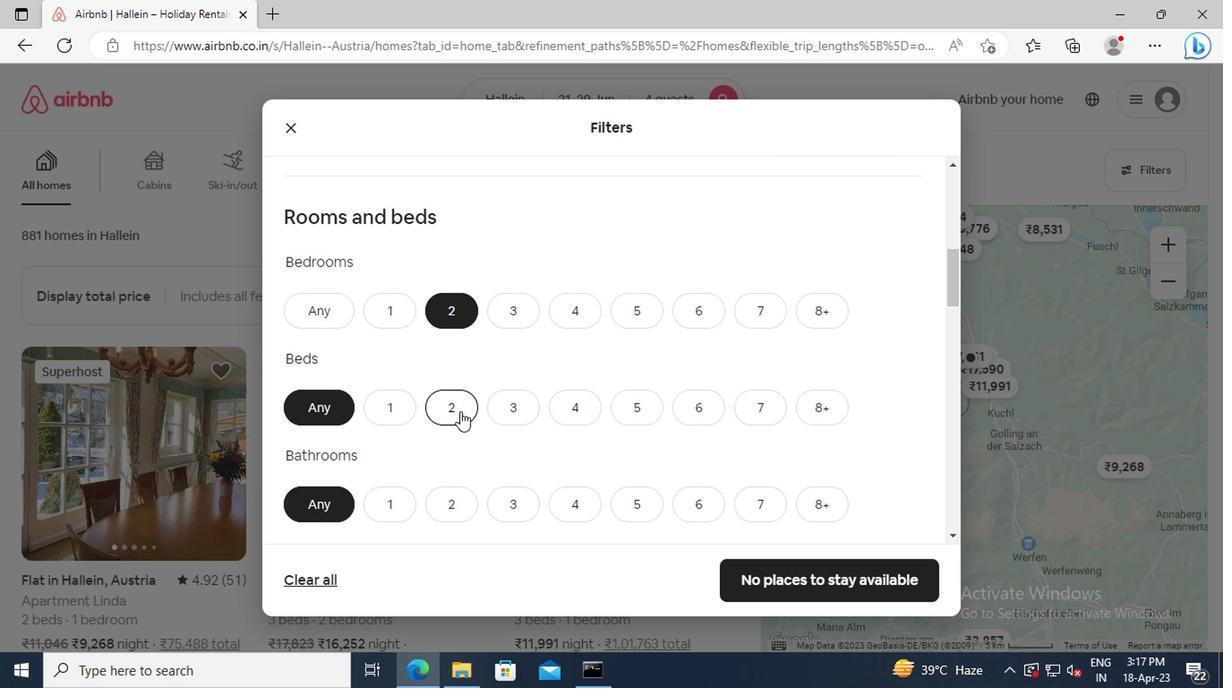 
Action: Mouse scrolled (460, 406) with delta (0, -1)
Screenshot: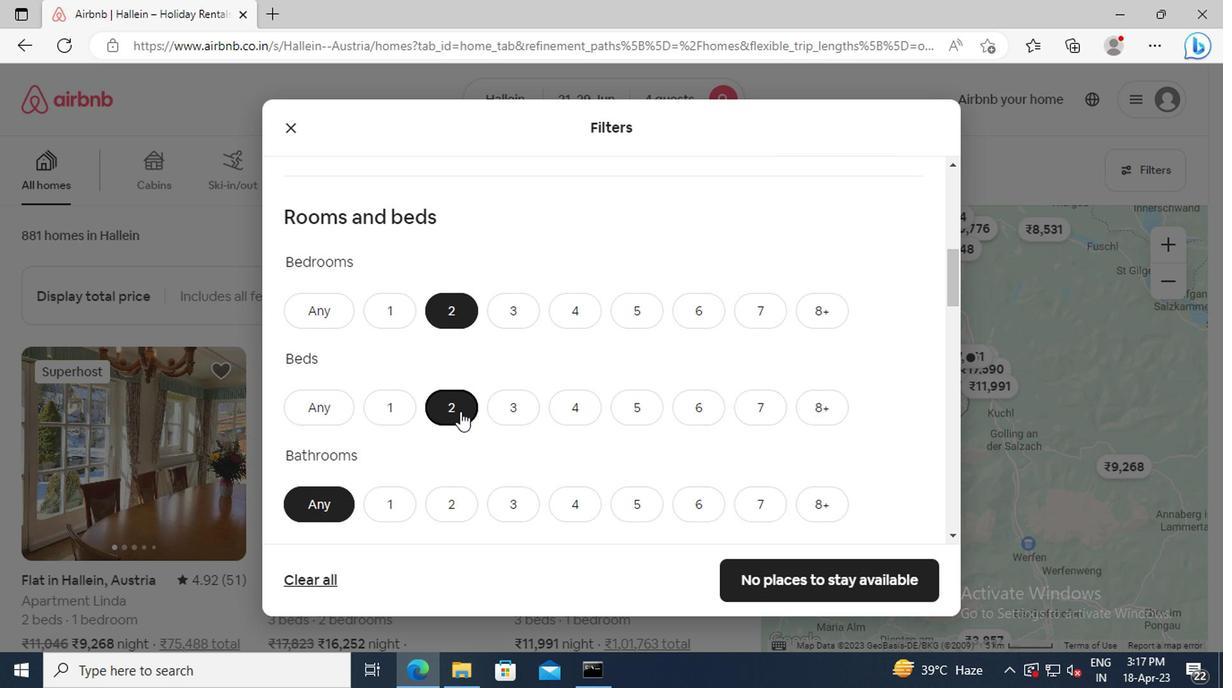 
Action: Mouse moved to (454, 433)
Screenshot: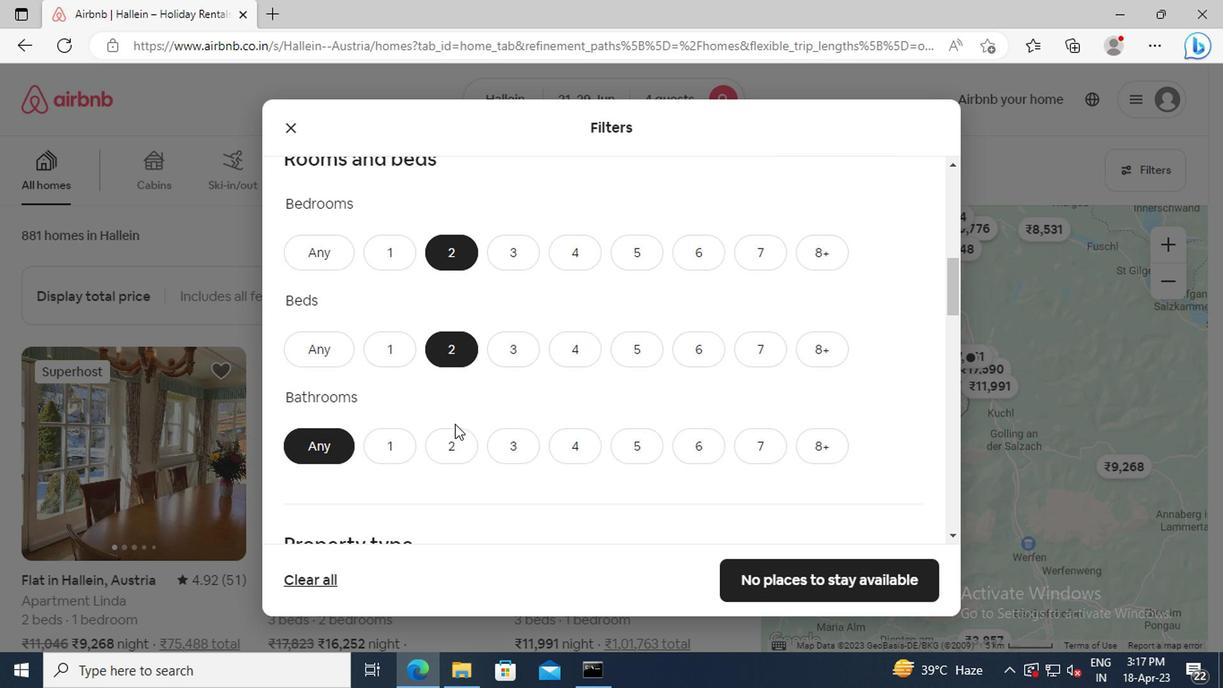 
Action: Mouse pressed left at (454, 433)
Screenshot: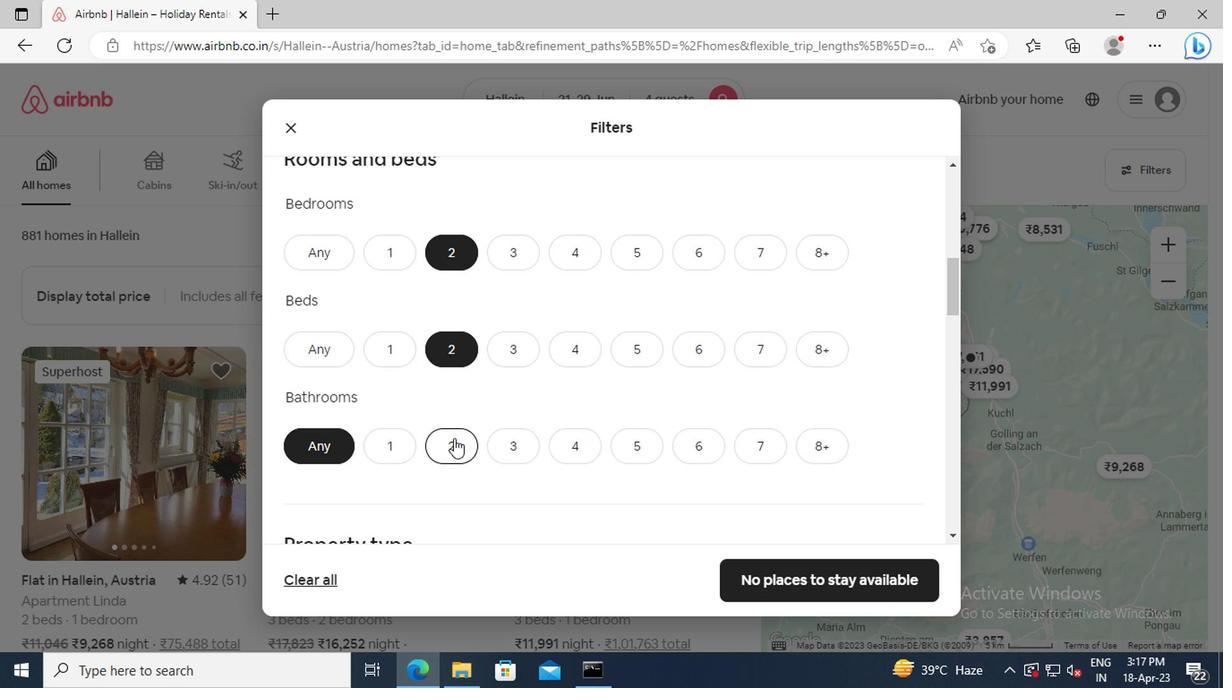 
Action: Mouse scrolled (454, 433) with delta (0, 0)
Screenshot: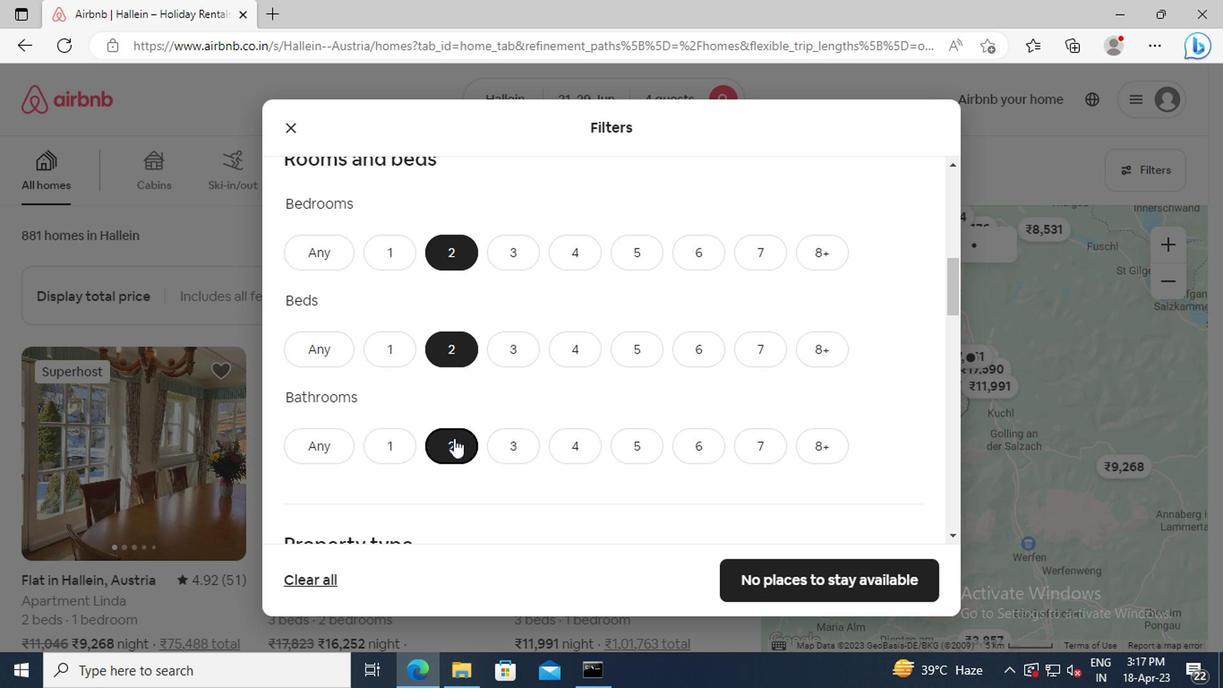 
Action: Mouse scrolled (454, 433) with delta (0, 0)
Screenshot: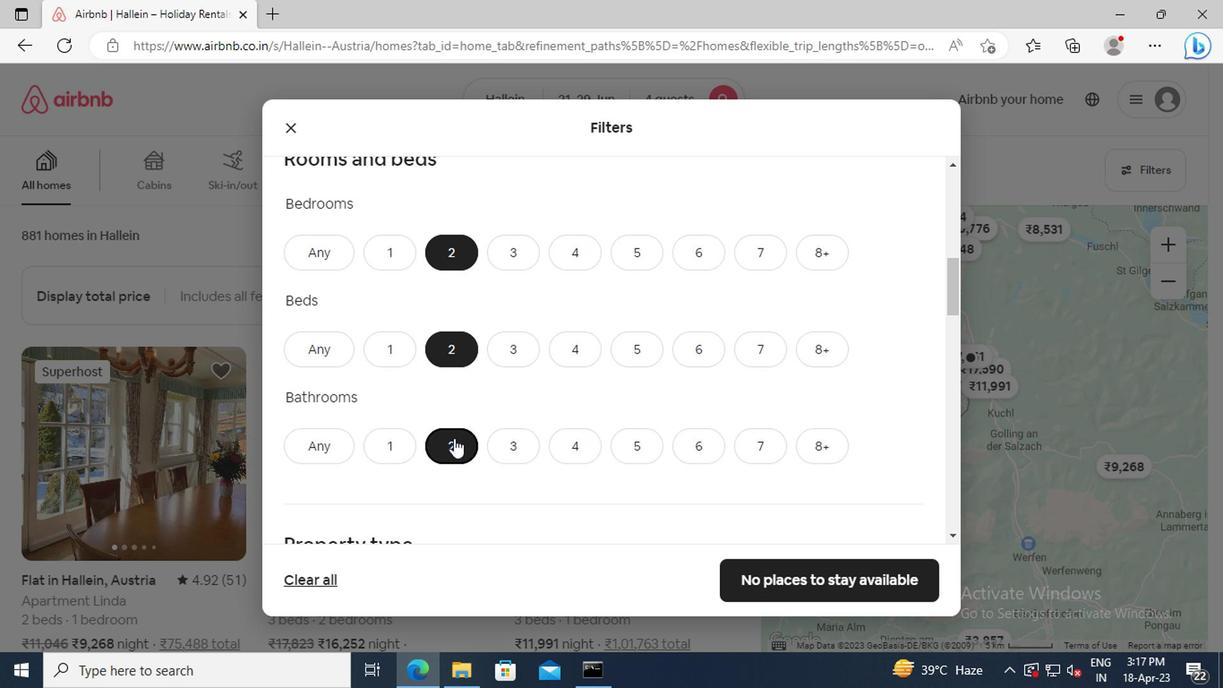 
Action: Mouse scrolled (454, 433) with delta (0, 0)
Screenshot: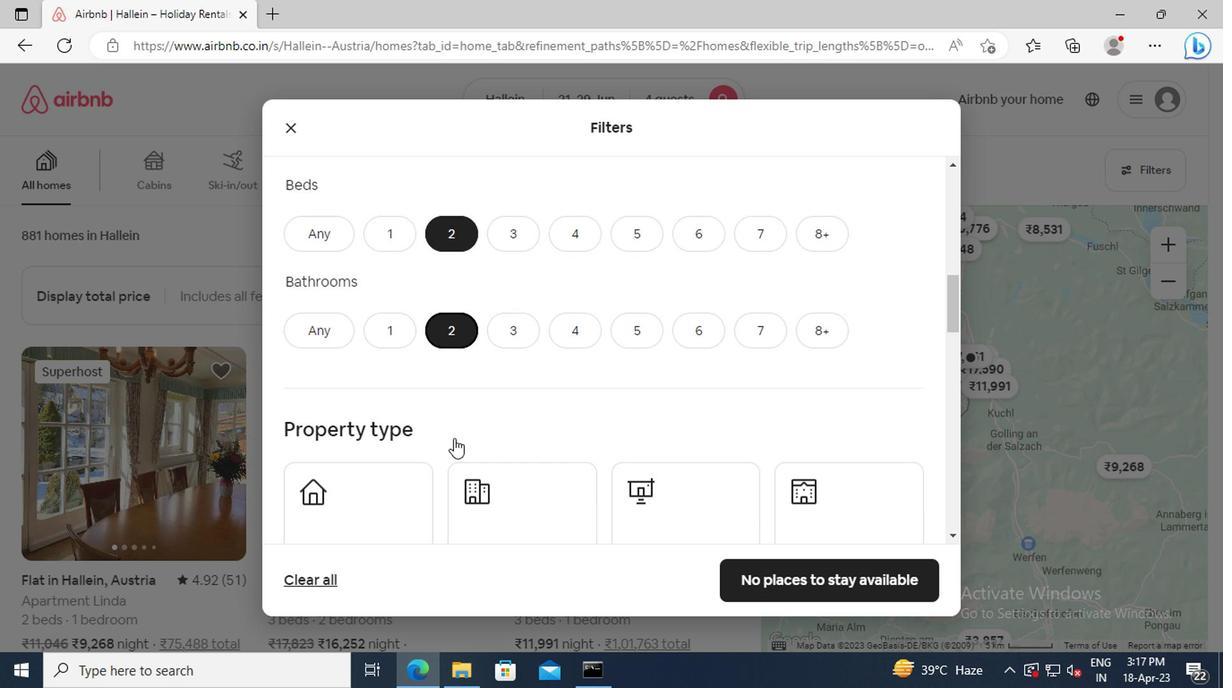 
Action: Mouse scrolled (454, 433) with delta (0, 0)
Screenshot: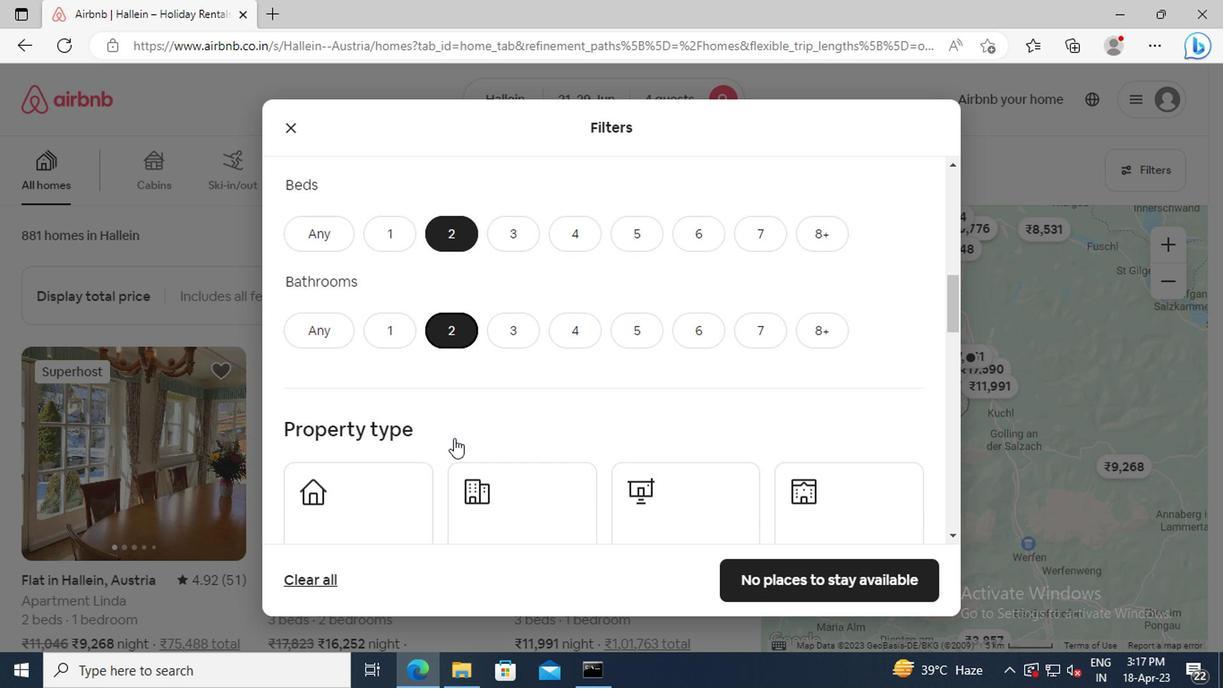
Action: Mouse moved to (487, 414)
Screenshot: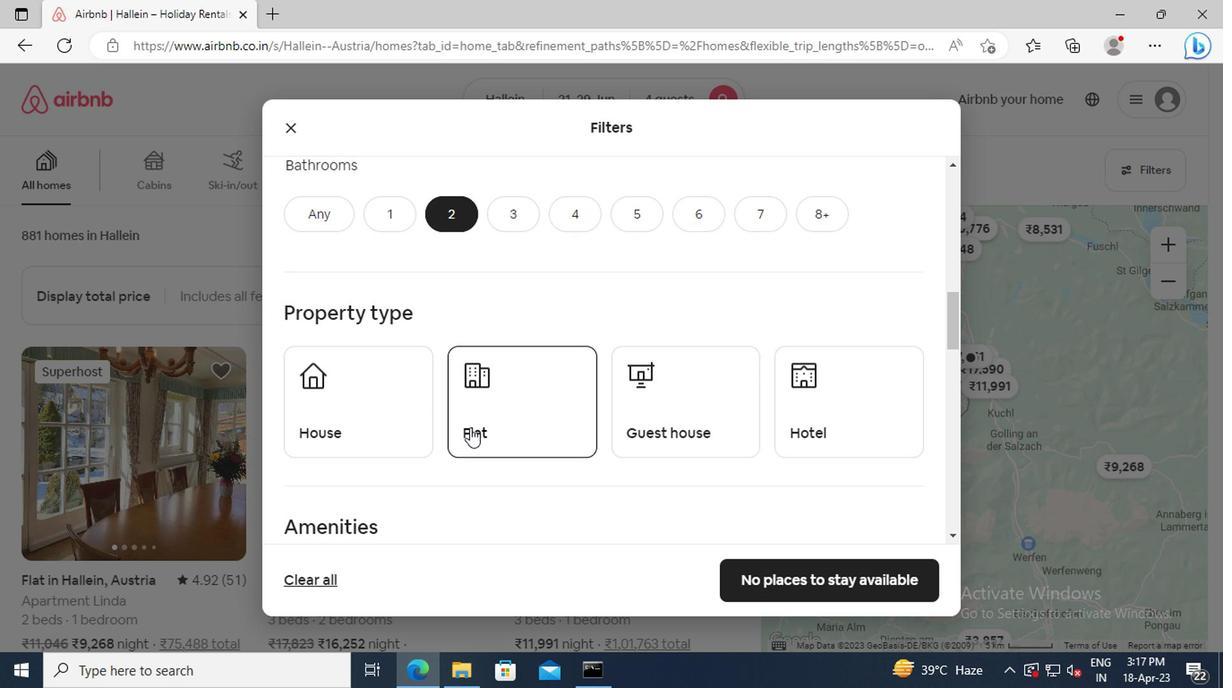 
Action: Mouse pressed left at (487, 414)
Screenshot: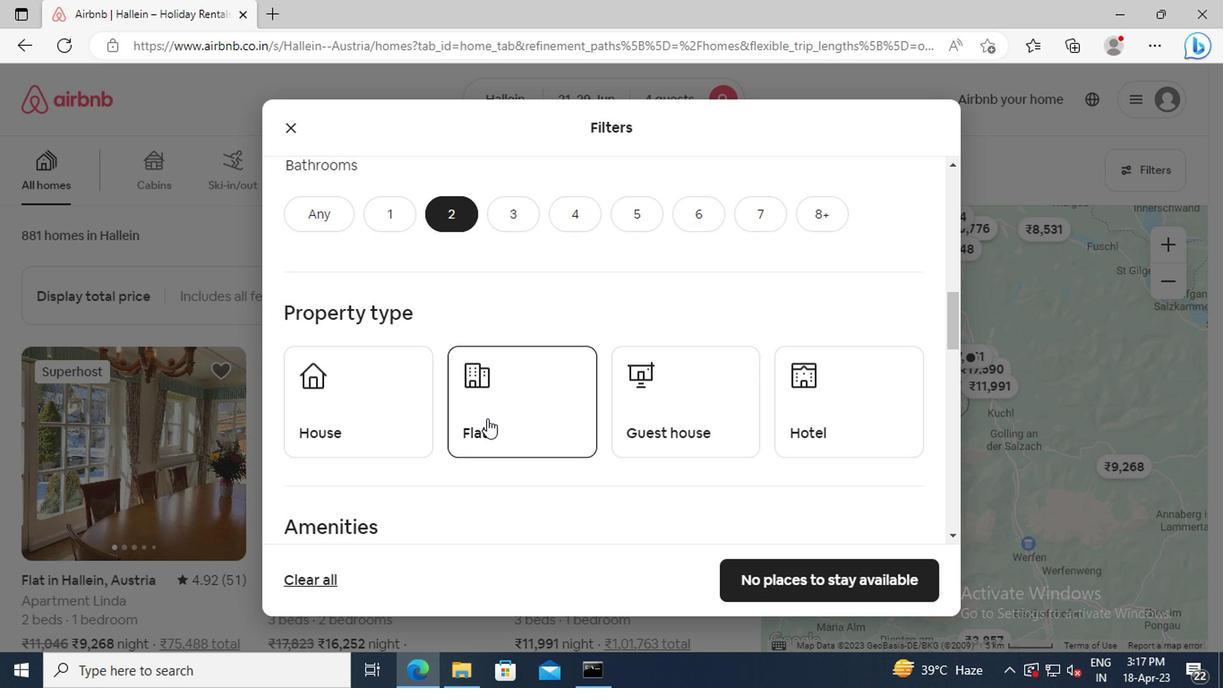 
Action: Mouse scrolled (487, 413) with delta (0, -1)
Screenshot: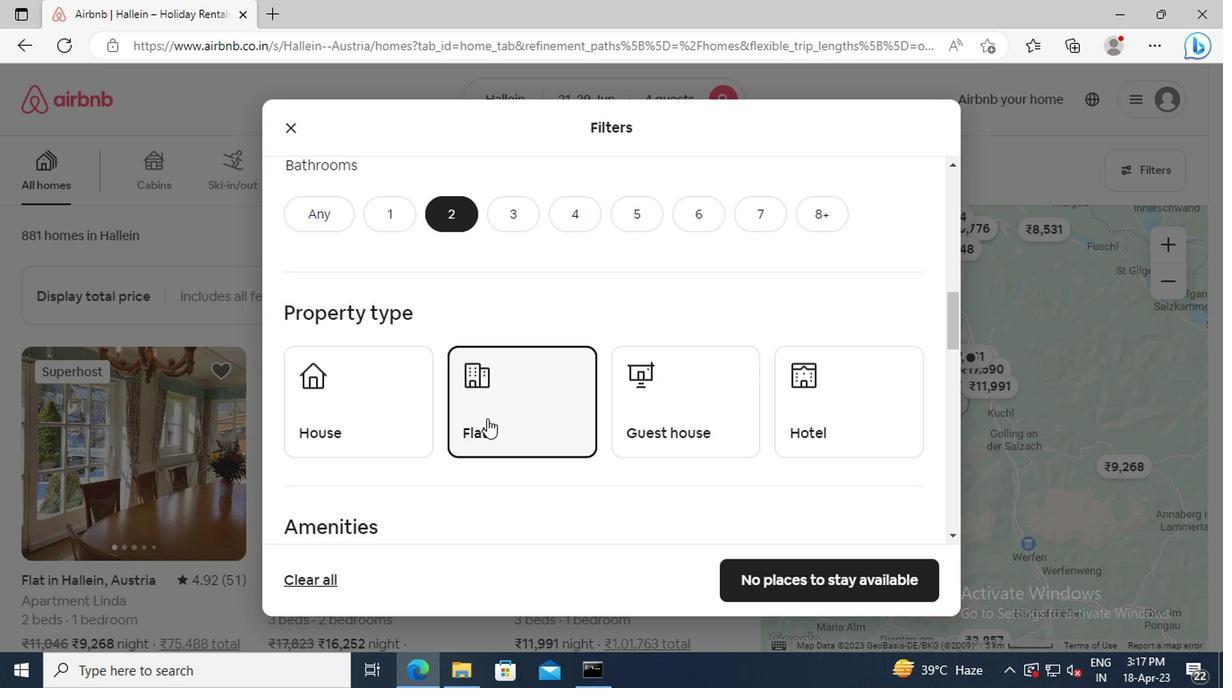 
Action: Mouse scrolled (487, 413) with delta (0, -1)
Screenshot: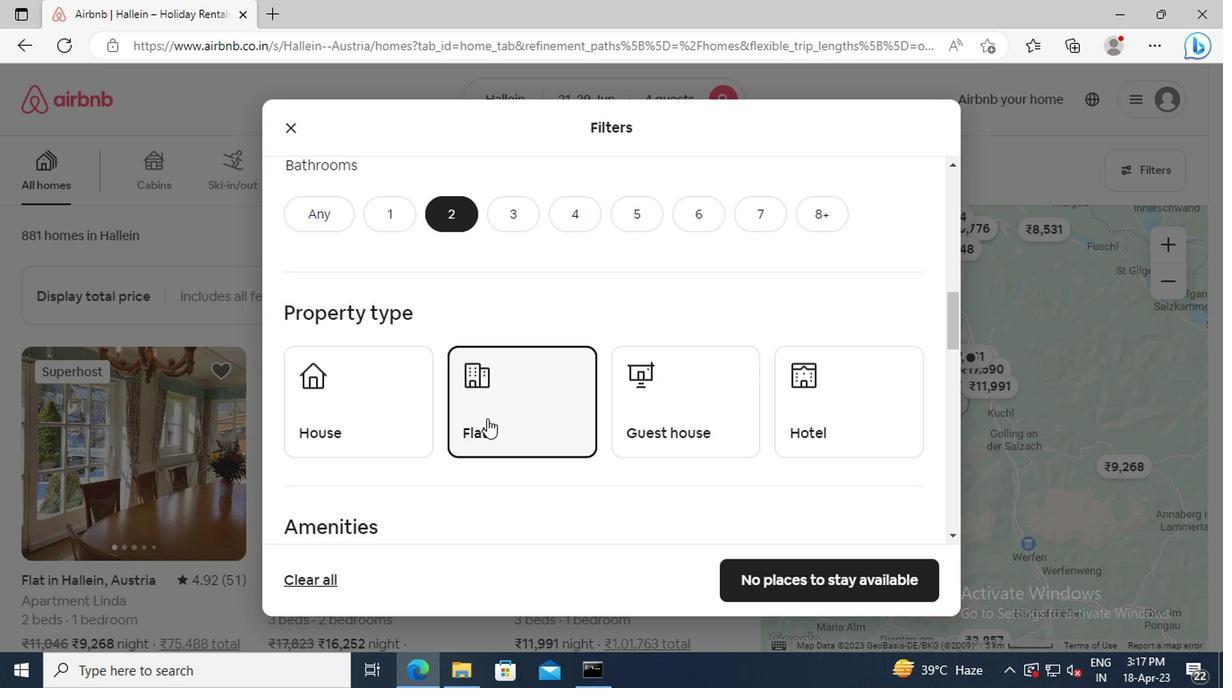 
Action: Mouse scrolled (487, 413) with delta (0, -1)
Screenshot: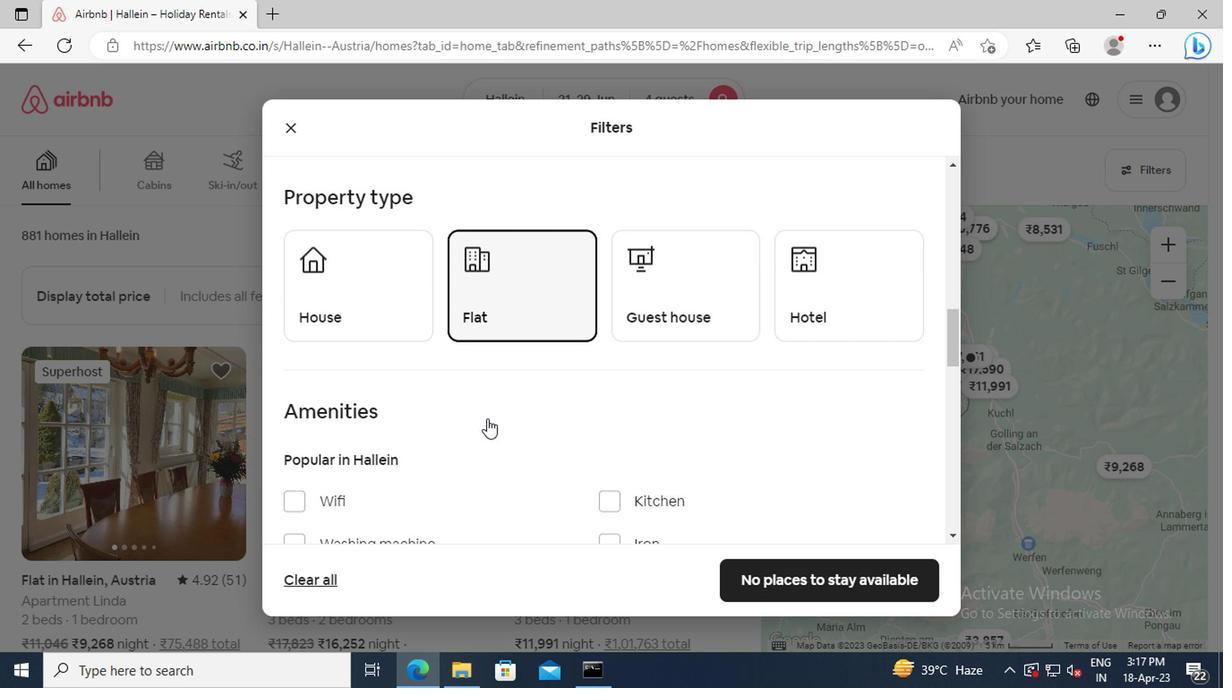 
Action: Mouse scrolled (487, 413) with delta (0, -1)
Screenshot: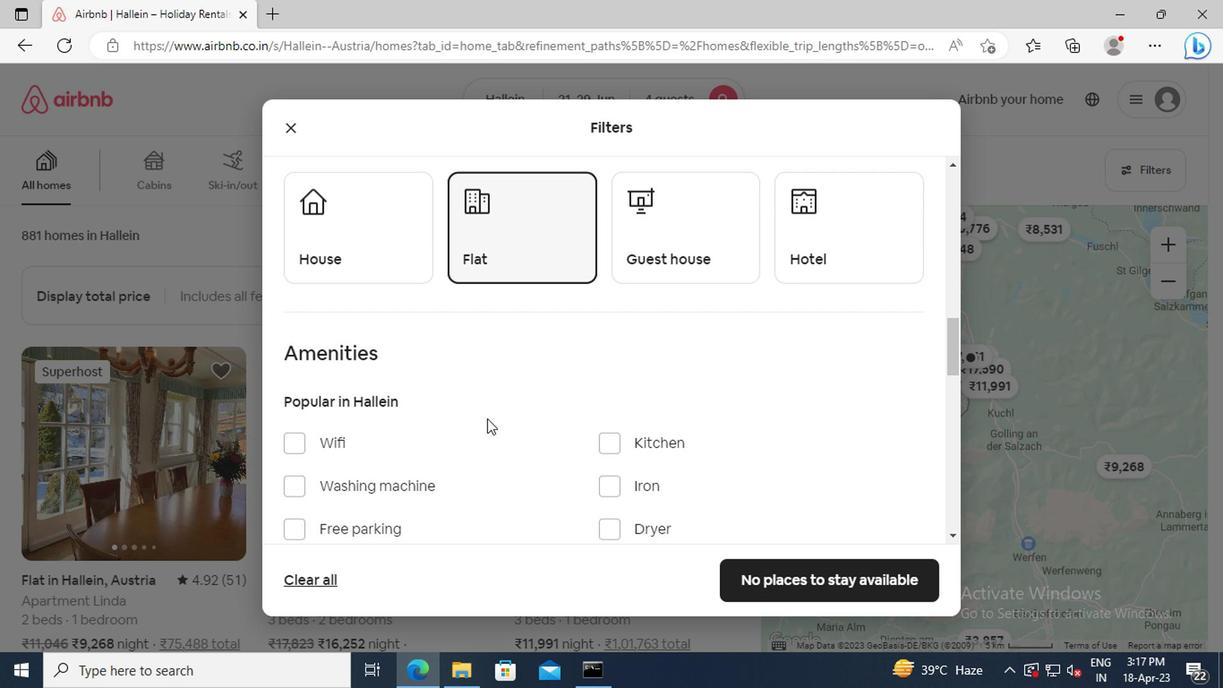 
Action: Mouse scrolled (487, 413) with delta (0, -1)
Screenshot: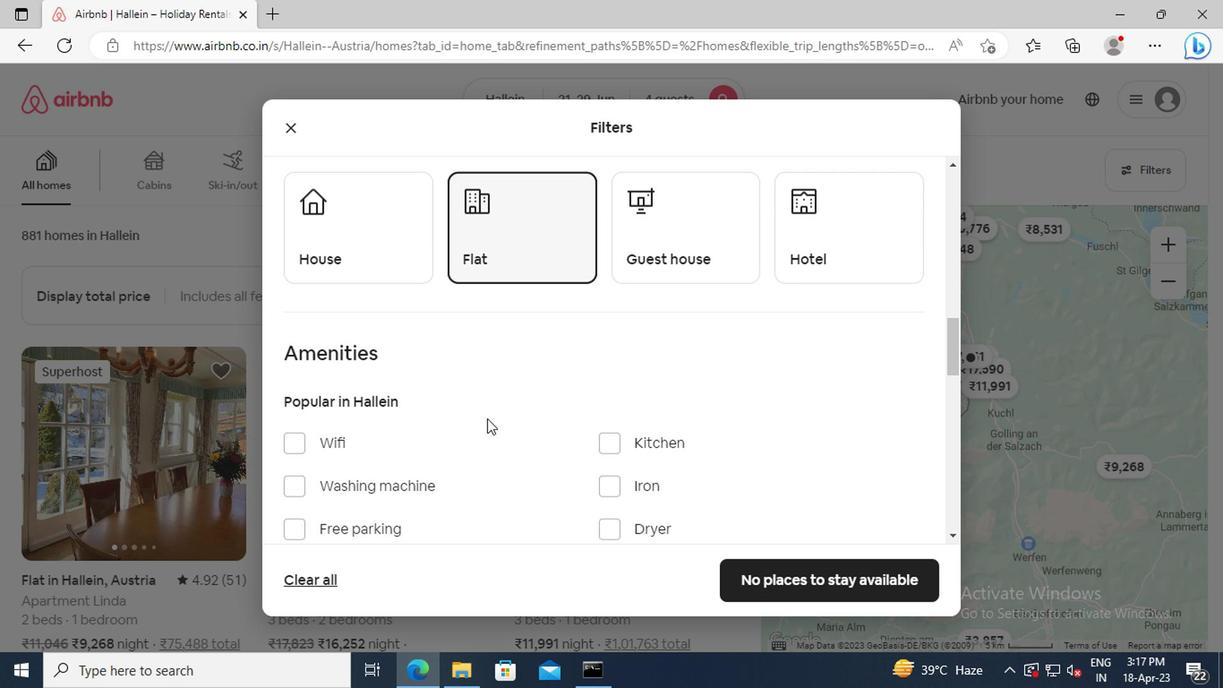 
Action: Mouse scrolled (487, 413) with delta (0, -1)
Screenshot: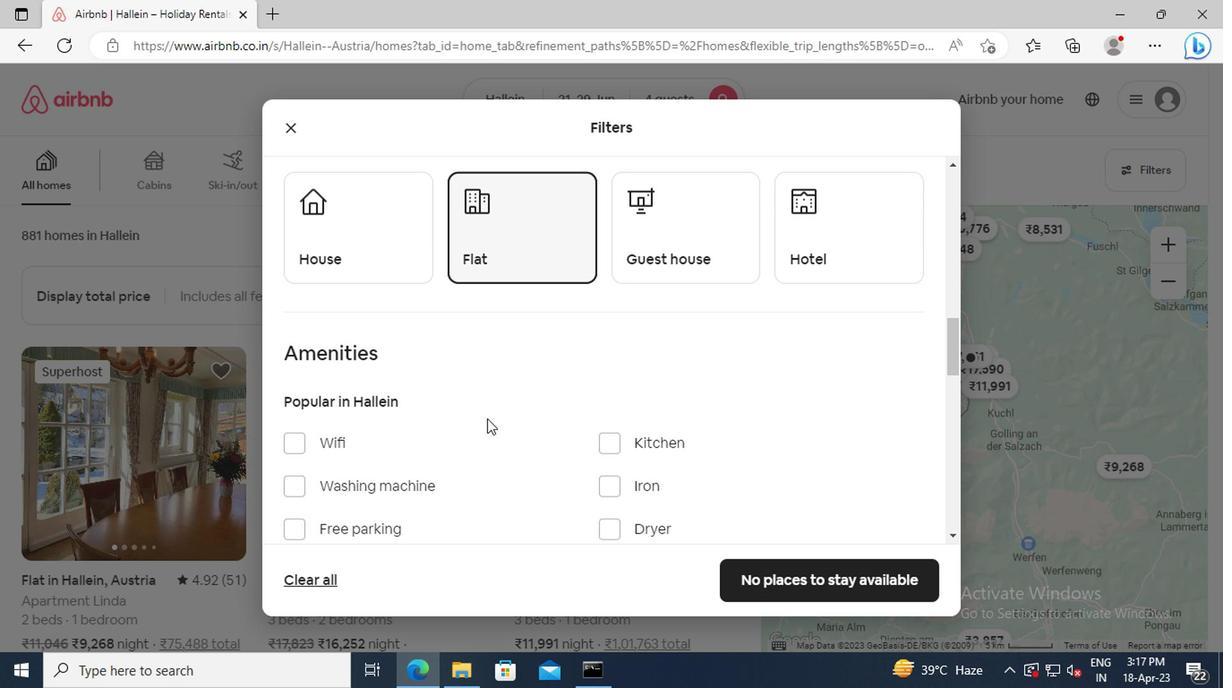 
Action: Mouse scrolled (487, 413) with delta (0, -1)
Screenshot: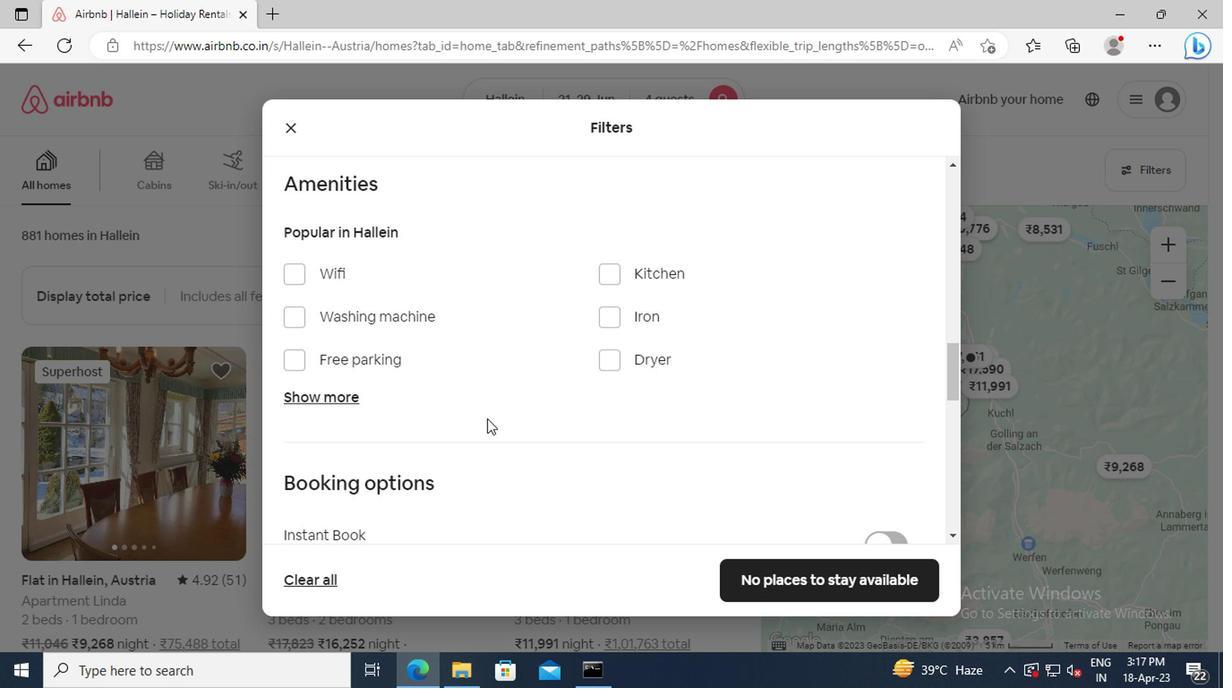 
Action: Mouse scrolled (487, 413) with delta (0, -1)
Screenshot: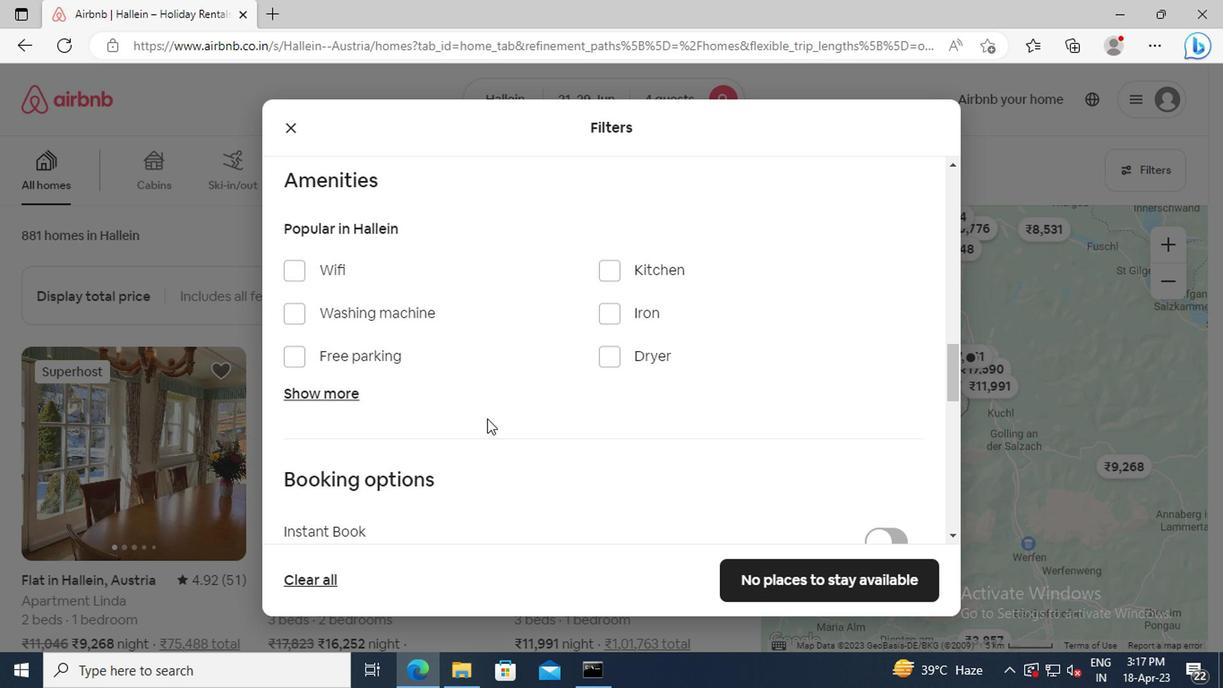 
Action: Mouse scrolled (487, 413) with delta (0, -1)
Screenshot: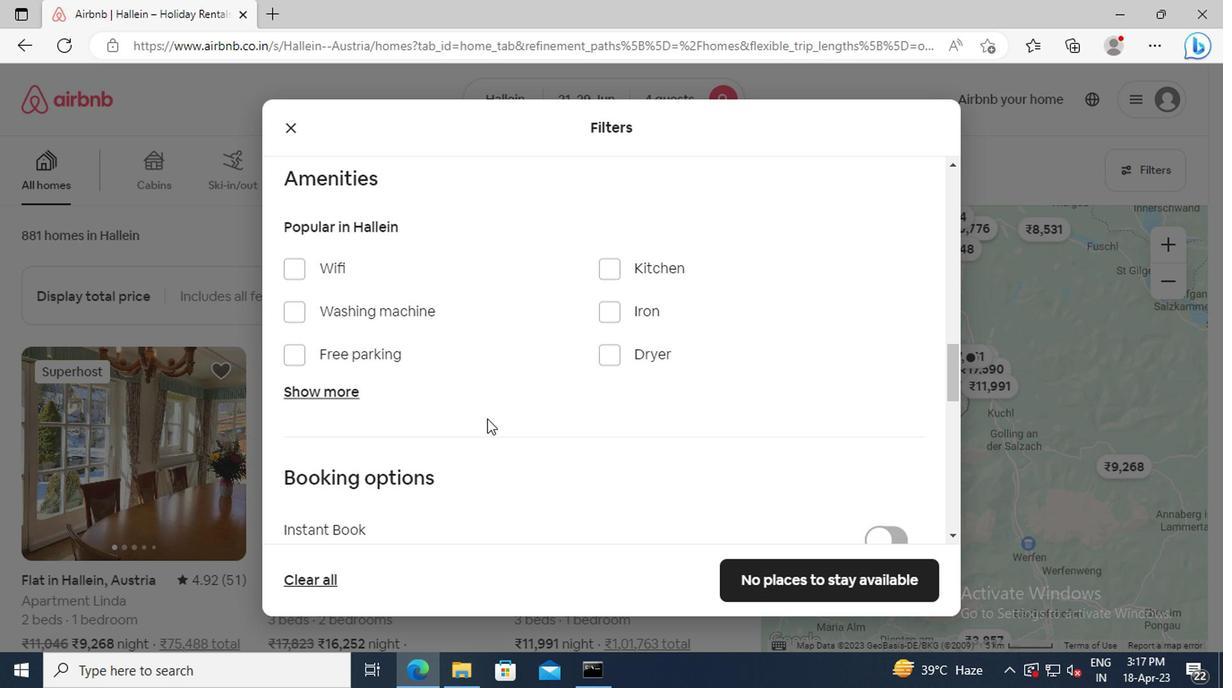 
Action: Mouse scrolled (487, 413) with delta (0, -1)
Screenshot: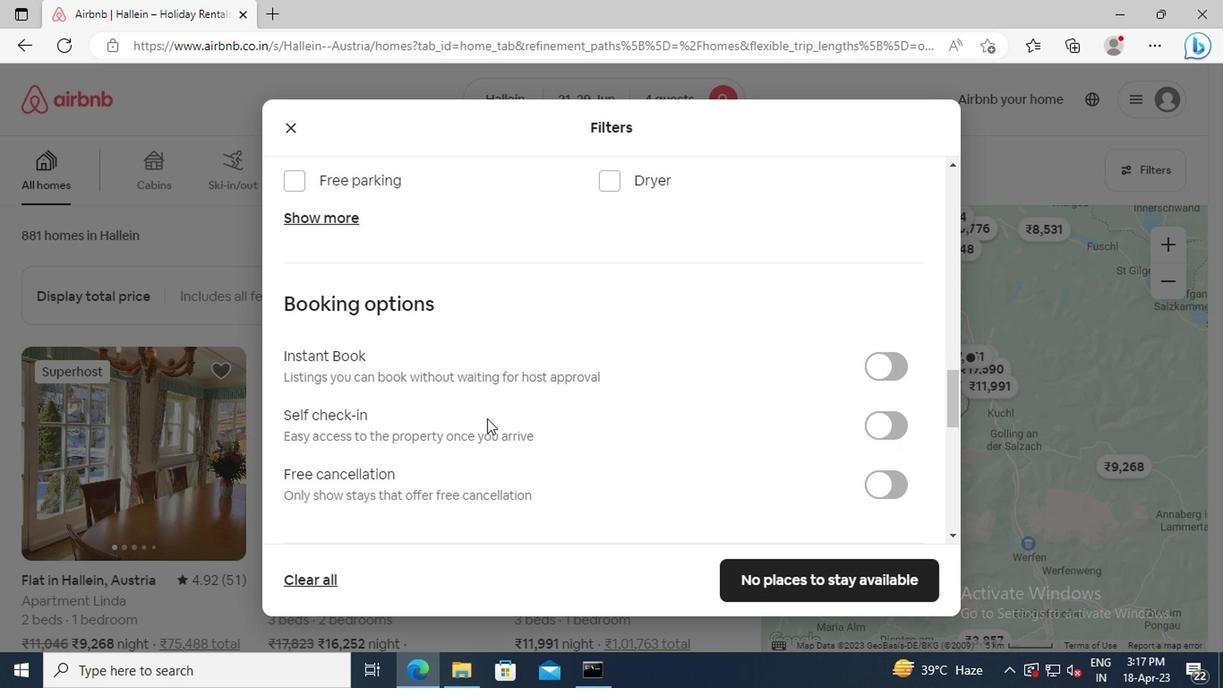 
Action: Mouse scrolled (487, 415) with delta (0, 0)
Screenshot: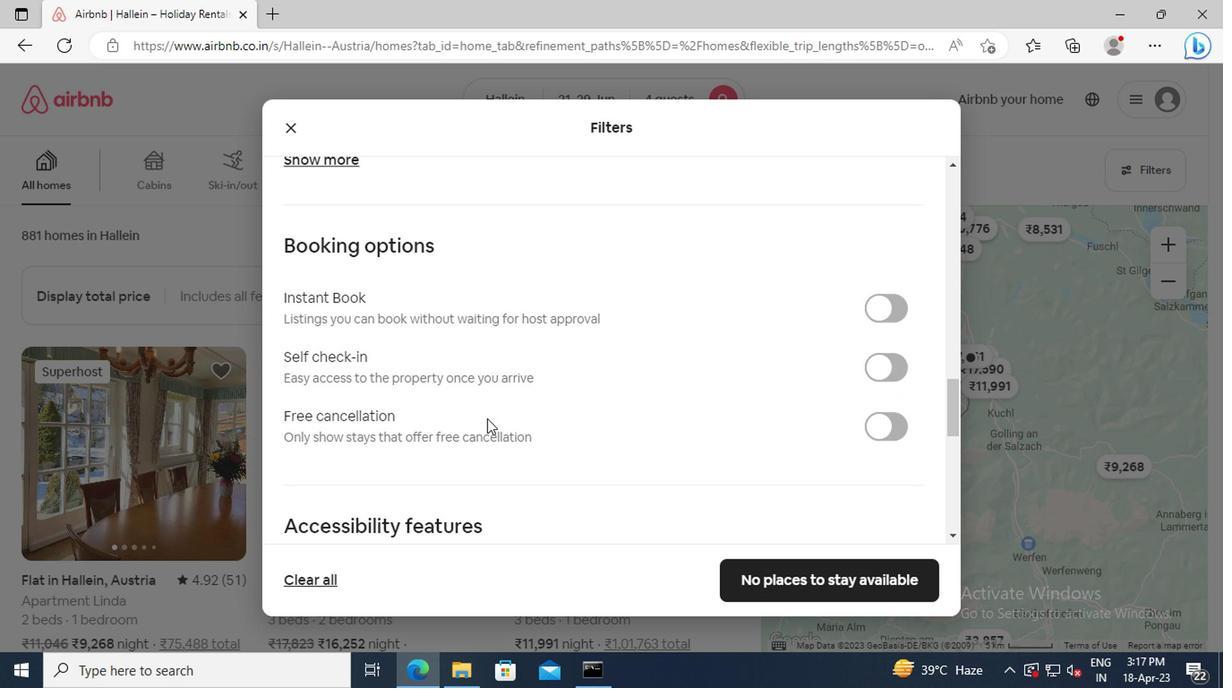 
Action: Mouse scrolled (487, 415) with delta (0, 0)
Screenshot: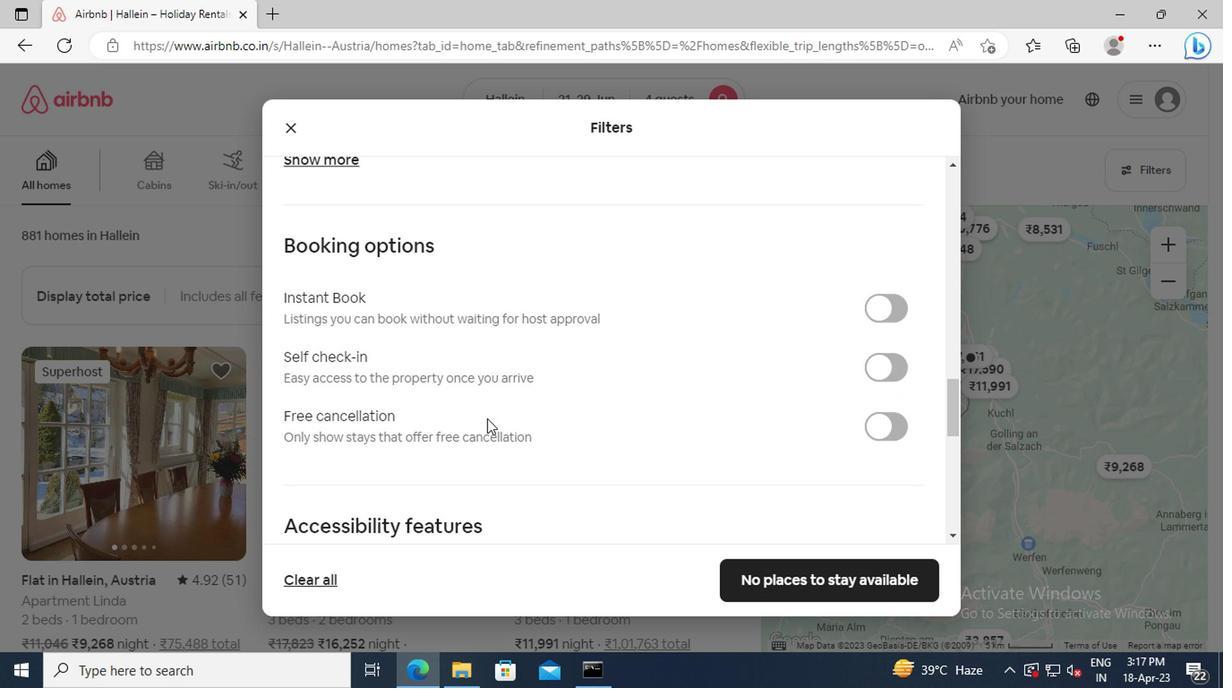 
Action: Mouse moved to (344, 274)
Screenshot: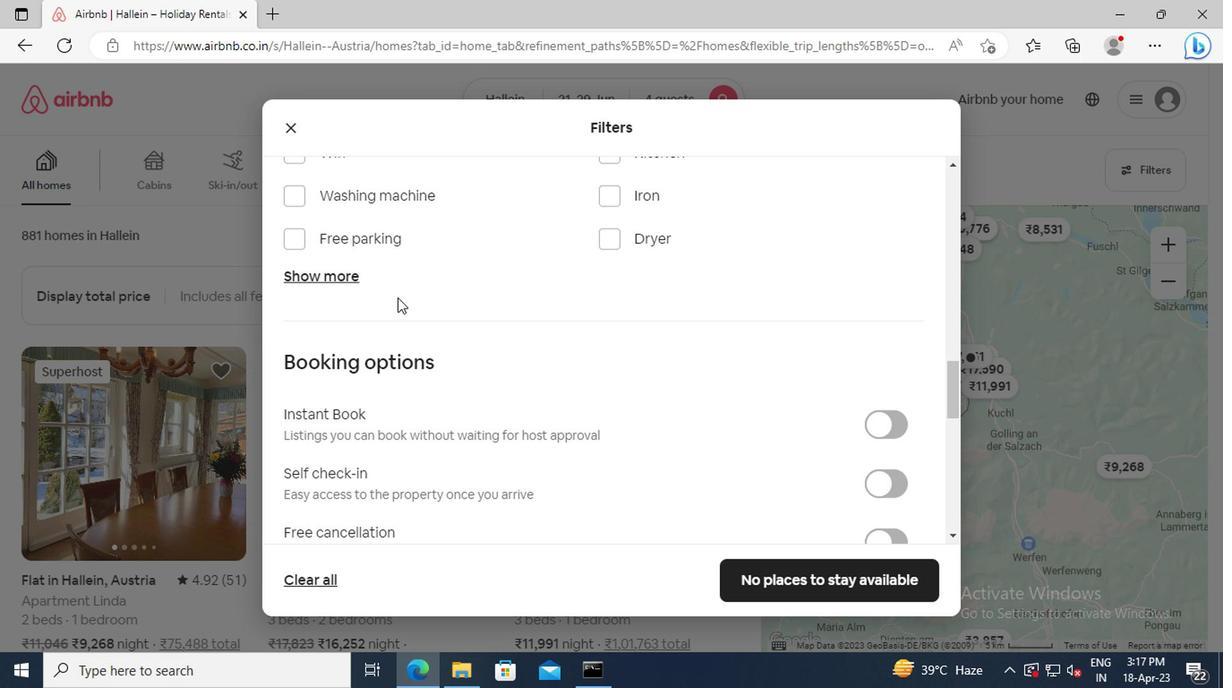 
Action: Mouse pressed left at (344, 274)
Screenshot: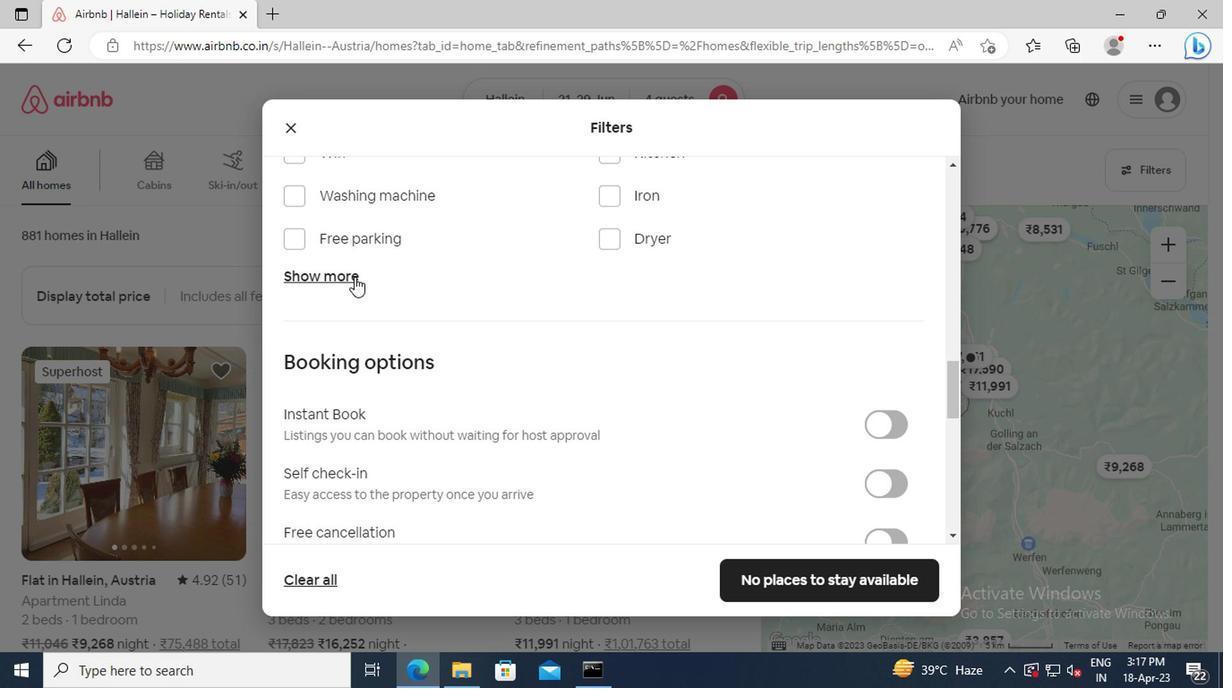 
Action: Mouse moved to (606, 334)
Screenshot: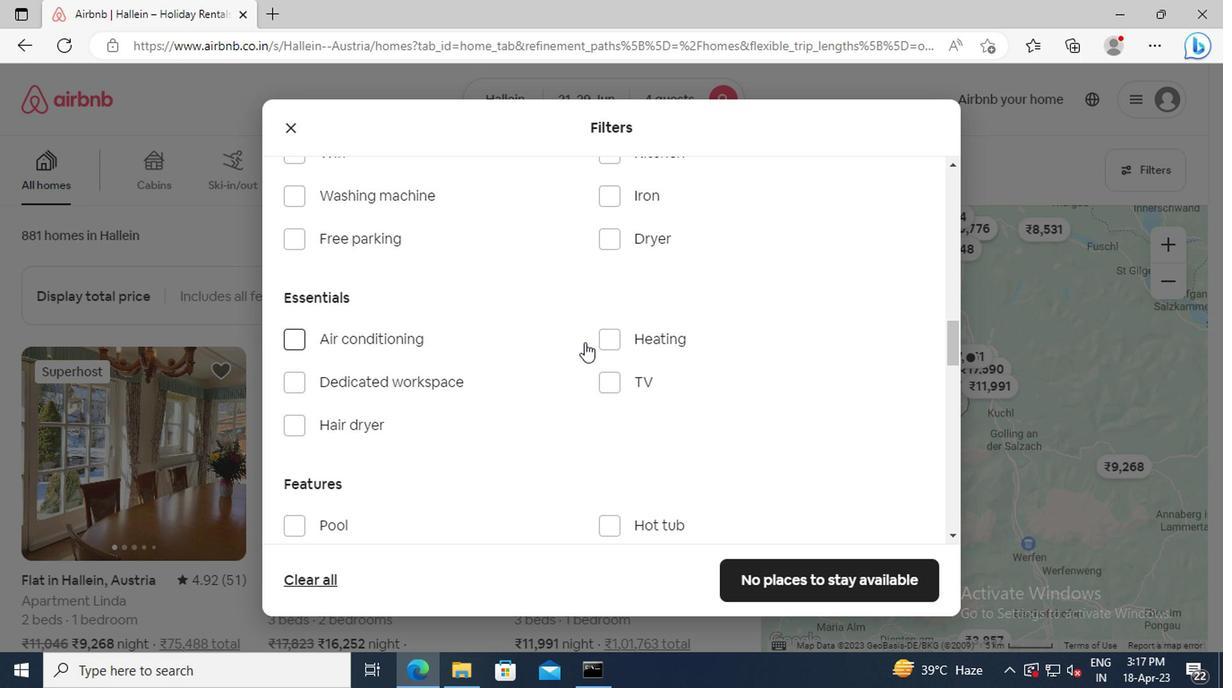 
Action: Mouse pressed left at (606, 334)
Screenshot: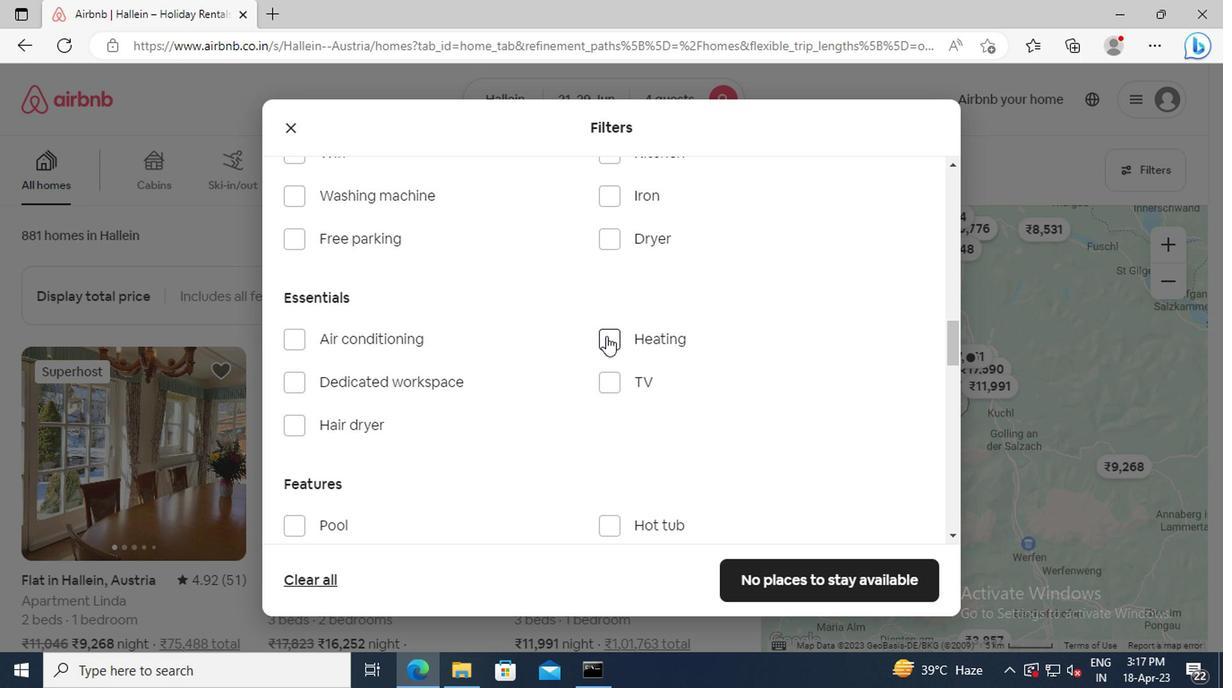 
Action: Mouse moved to (470, 361)
Screenshot: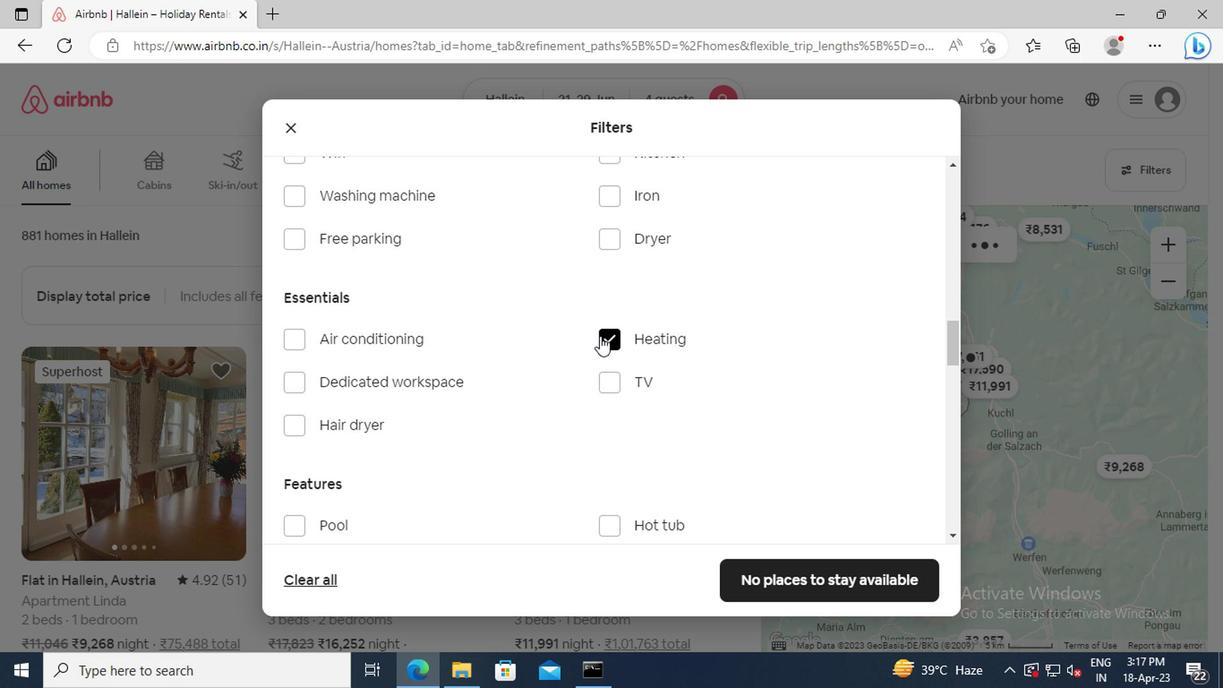 
Action: Mouse scrolled (470, 361) with delta (0, 0)
Screenshot: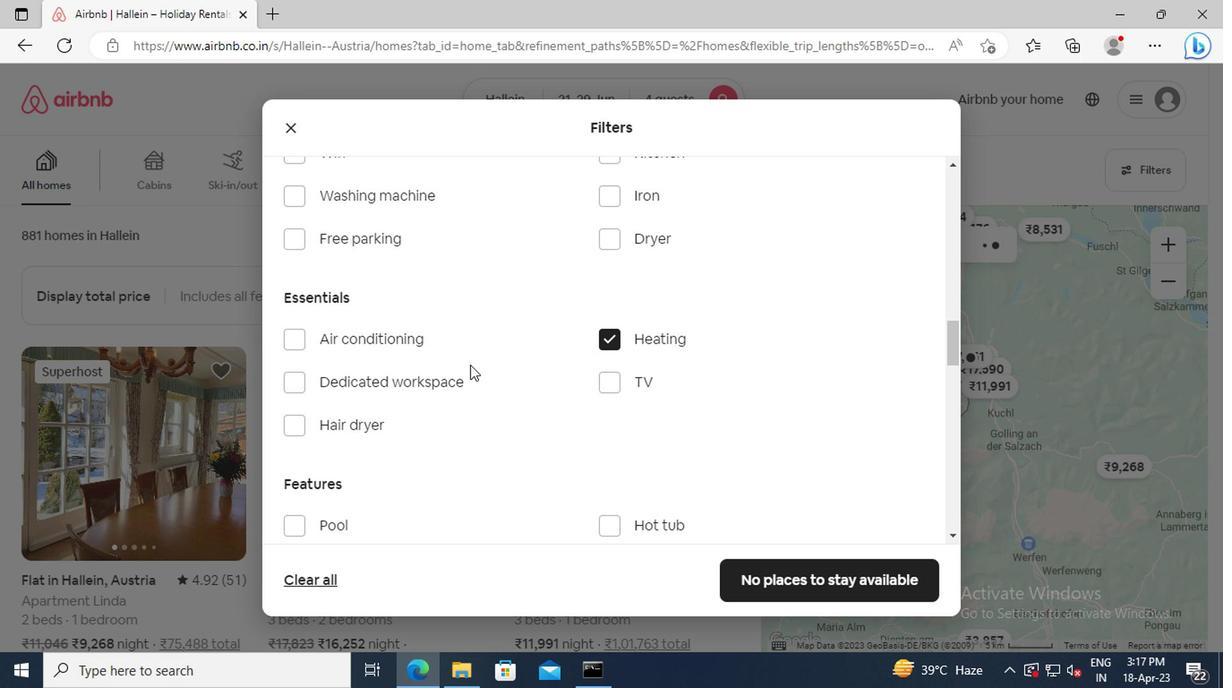 
Action: Mouse scrolled (470, 361) with delta (0, 0)
Screenshot: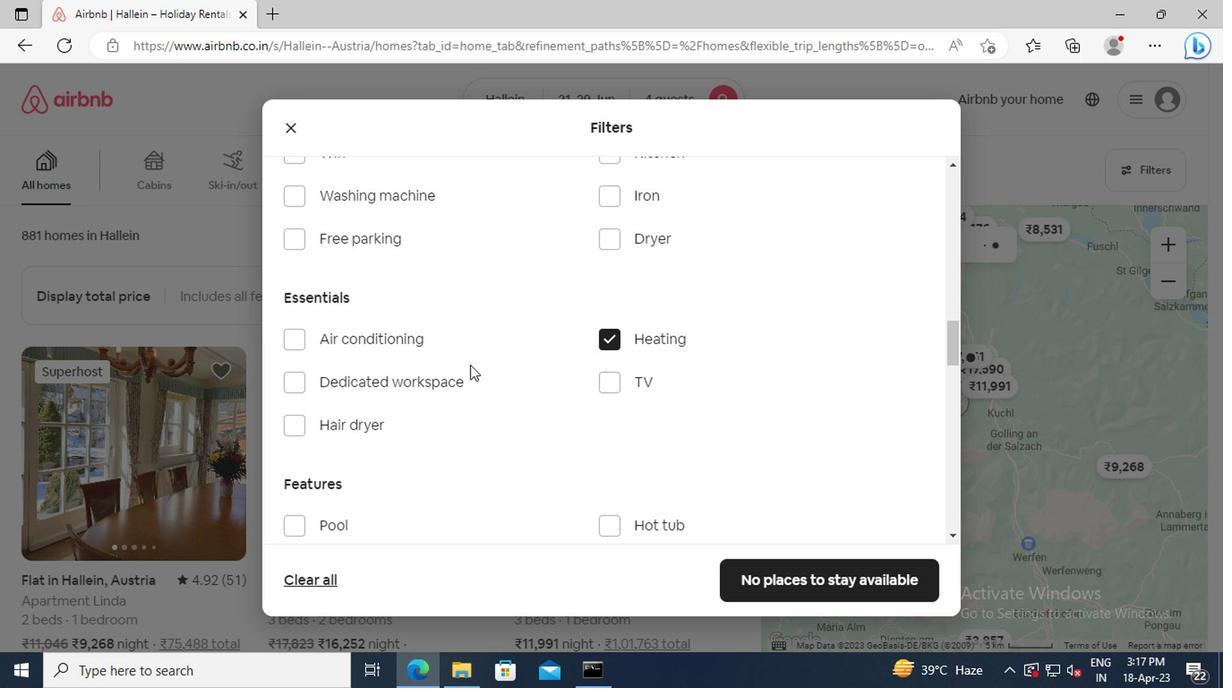 
Action: Mouse scrolled (470, 361) with delta (0, 0)
Screenshot: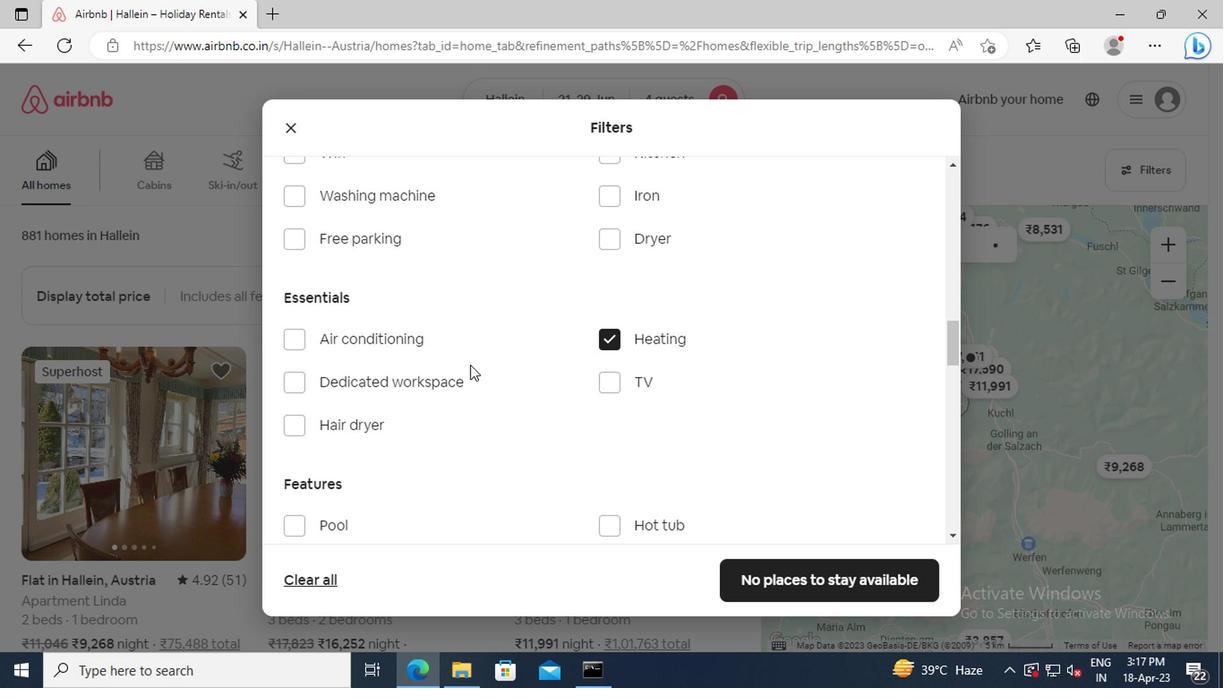 
Action: Mouse scrolled (470, 361) with delta (0, 0)
Screenshot: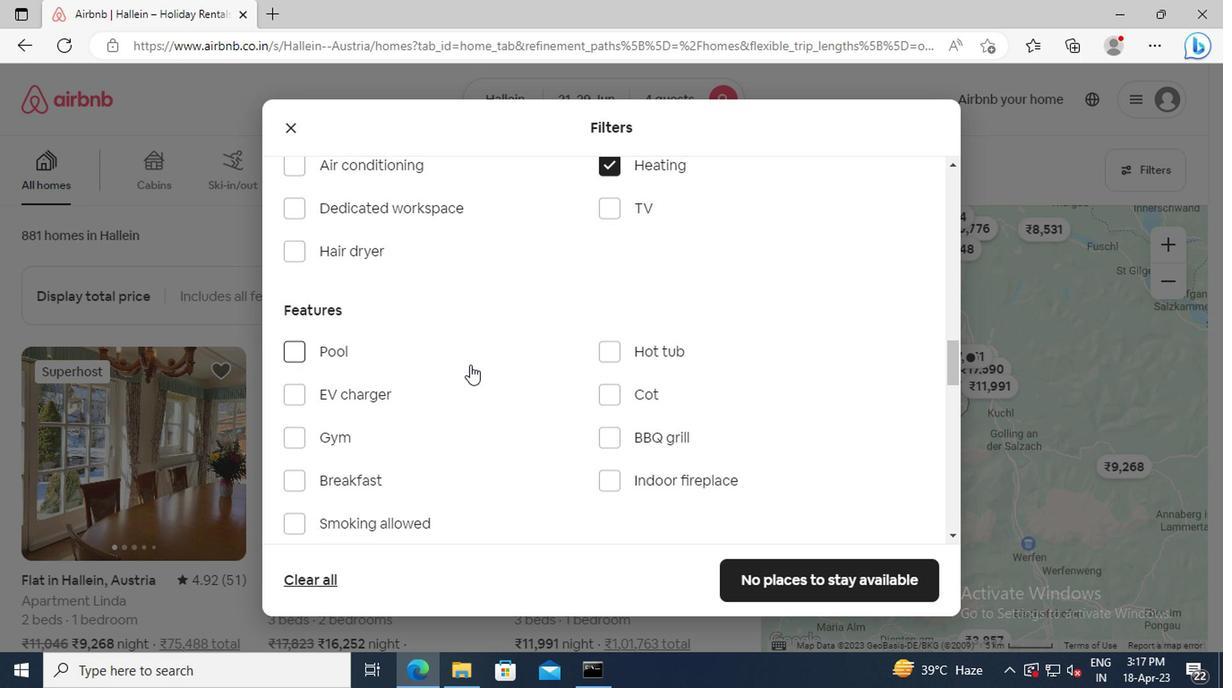 
Action: Mouse scrolled (470, 361) with delta (0, 0)
Screenshot: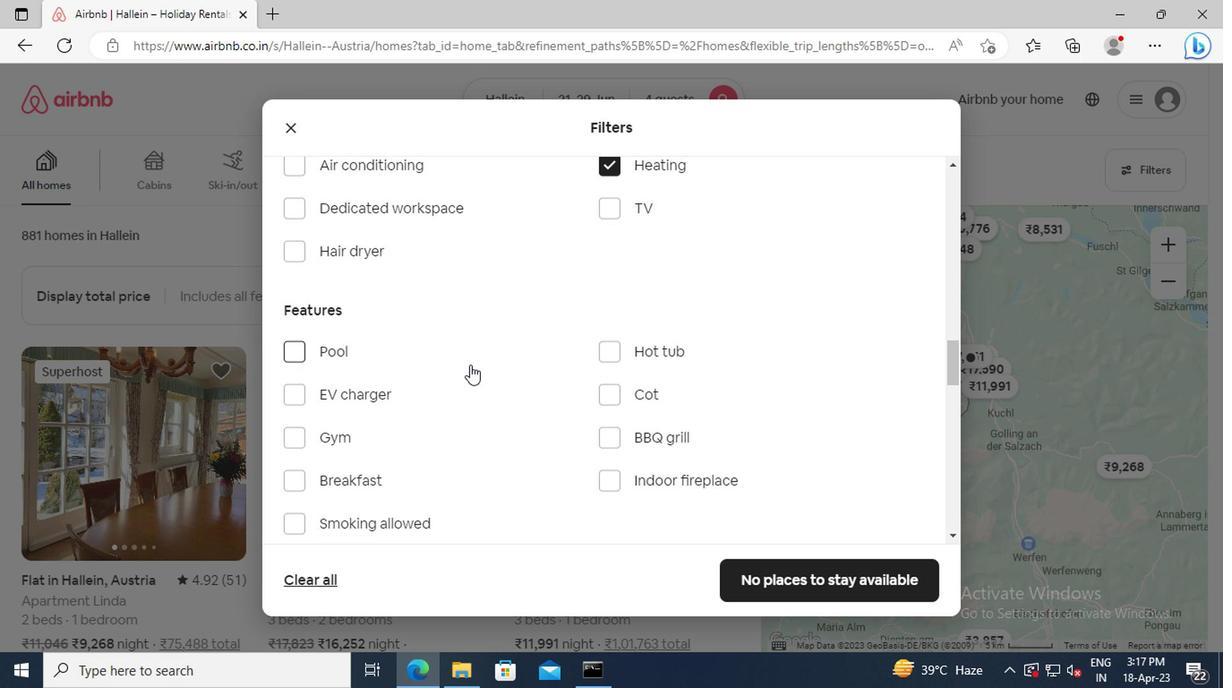 
Action: Mouse scrolled (470, 361) with delta (0, 0)
Screenshot: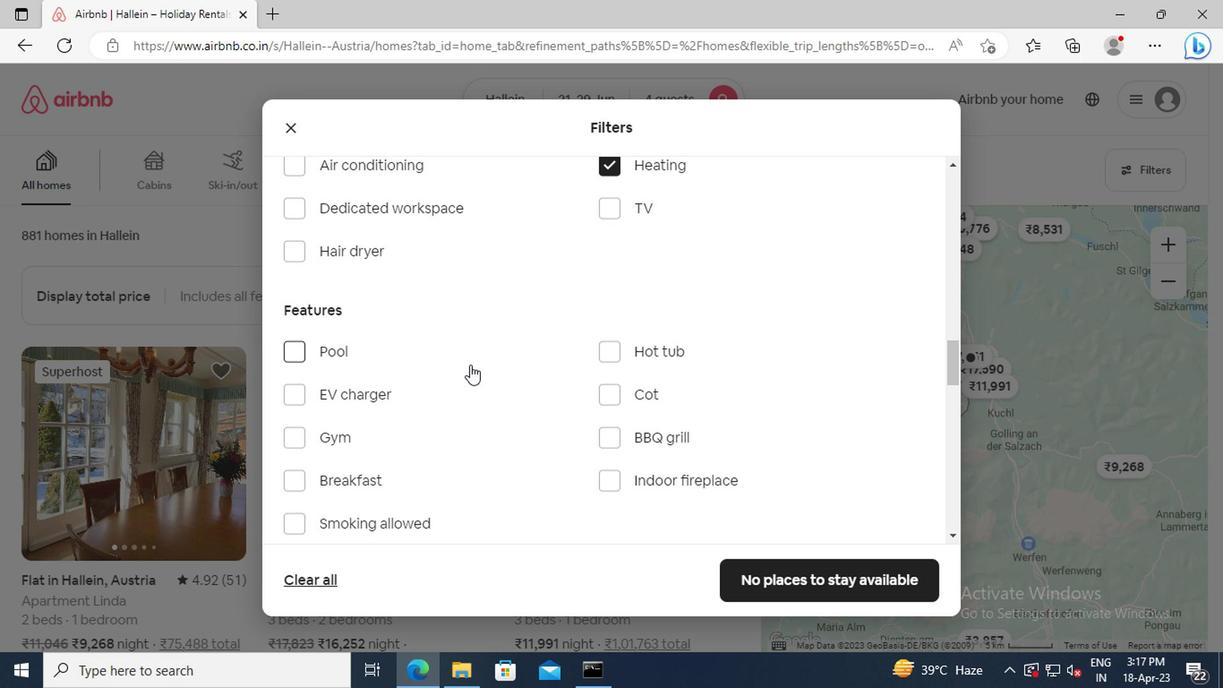
Action: Mouse scrolled (470, 361) with delta (0, 0)
Screenshot: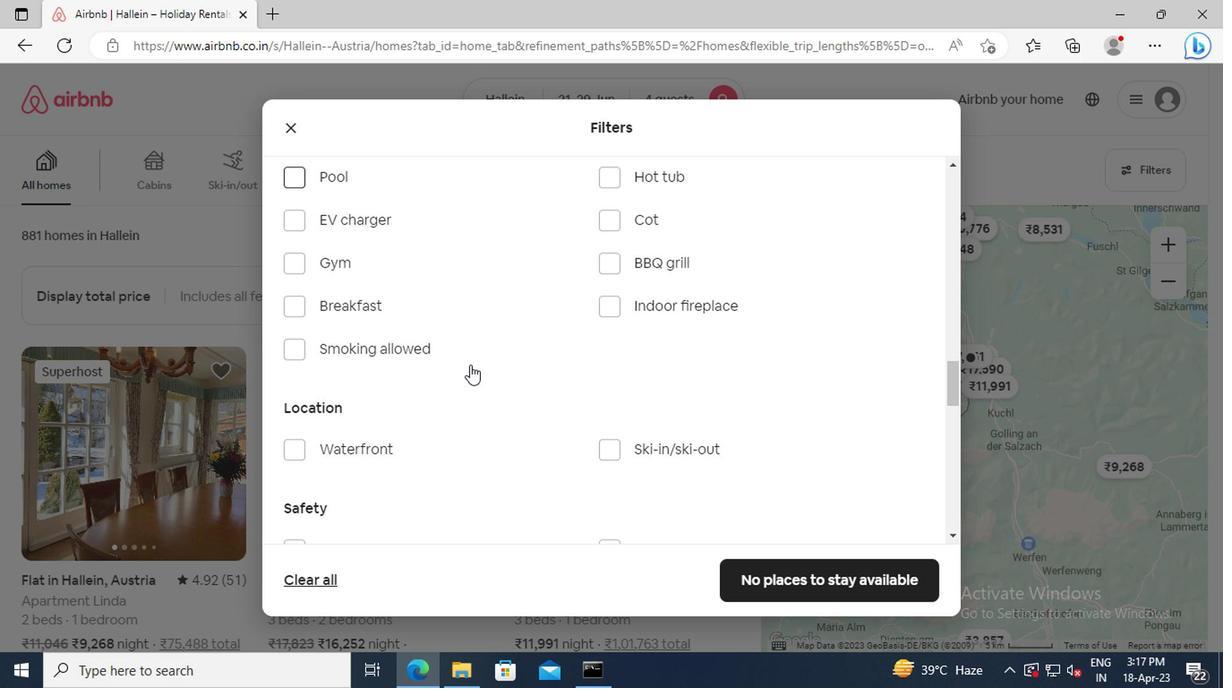
Action: Mouse scrolled (470, 361) with delta (0, 0)
Screenshot: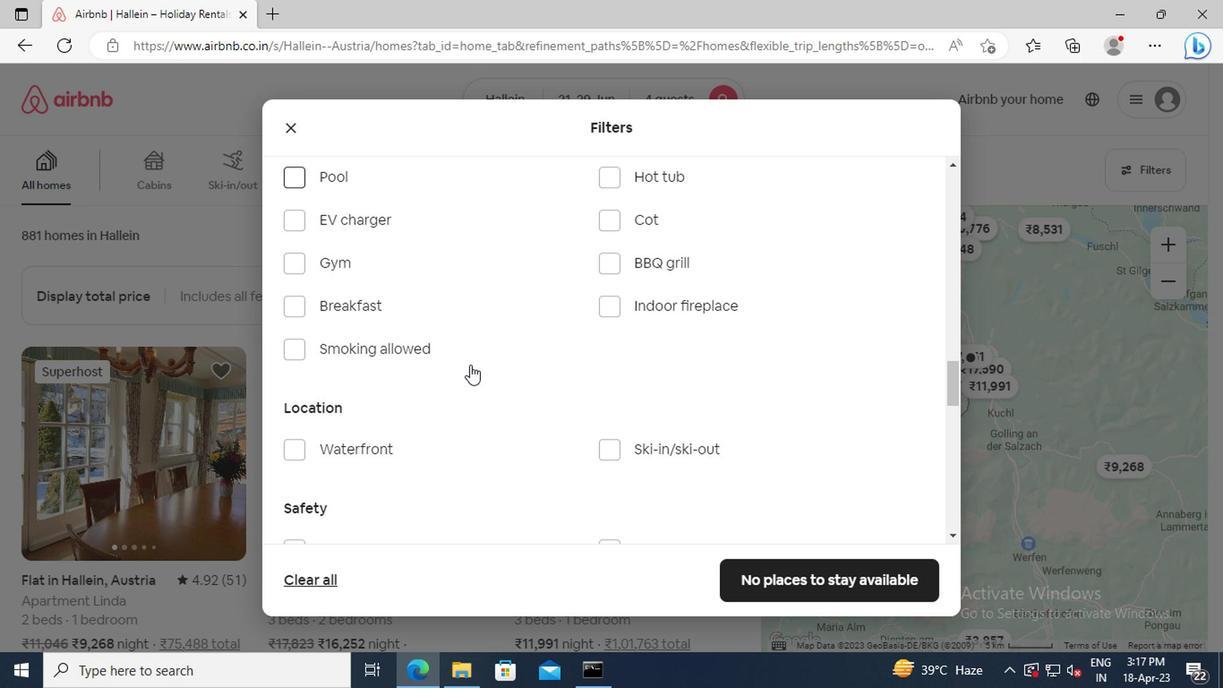 
Action: Mouse scrolled (470, 361) with delta (0, 0)
Screenshot: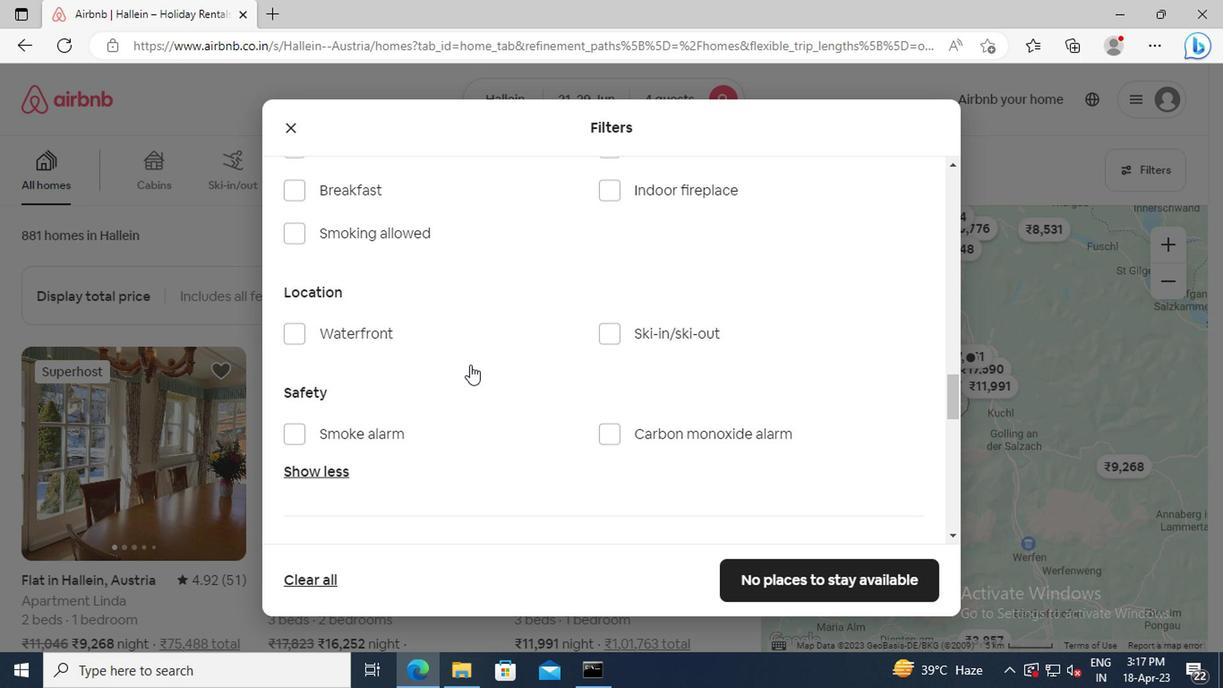 
Action: Mouse scrolled (470, 361) with delta (0, 0)
Screenshot: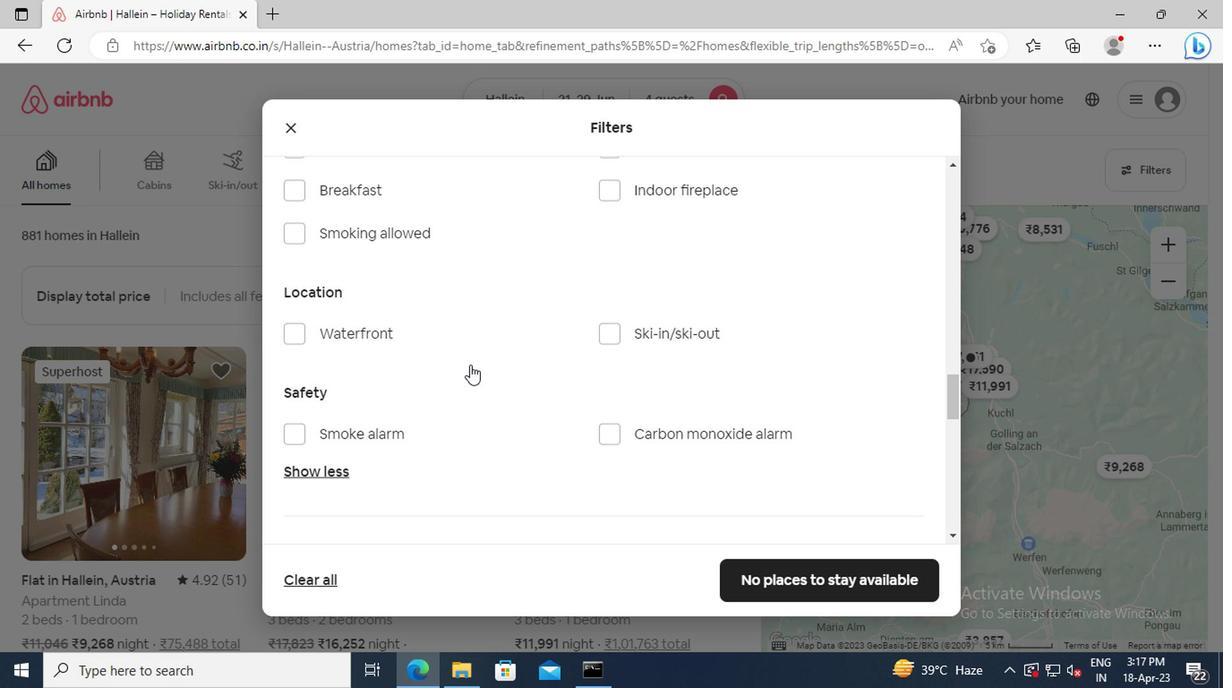 
Action: Mouse scrolled (470, 361) with delta (0, 0)
Screenshot: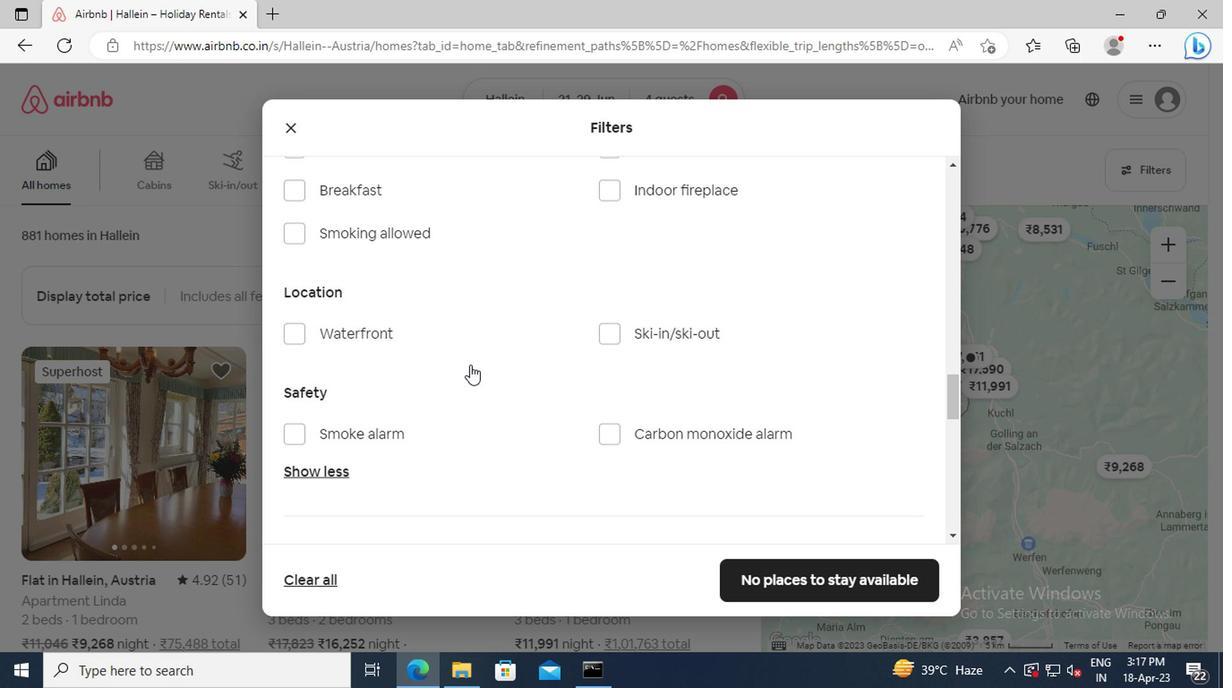 
Action: Mouse scrolled (470, 361) with delta (0, 0)
Screenshot: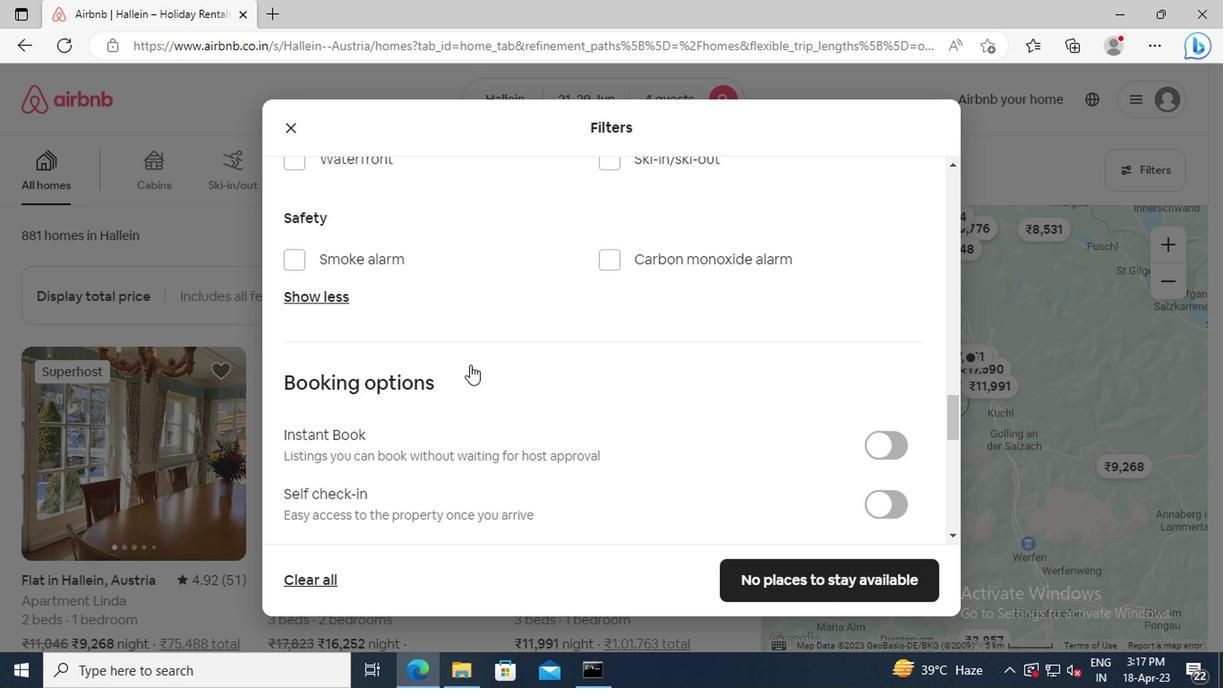 
Action: Mouse scrolled (470, 361) with delta (0, 0)
Screenshot: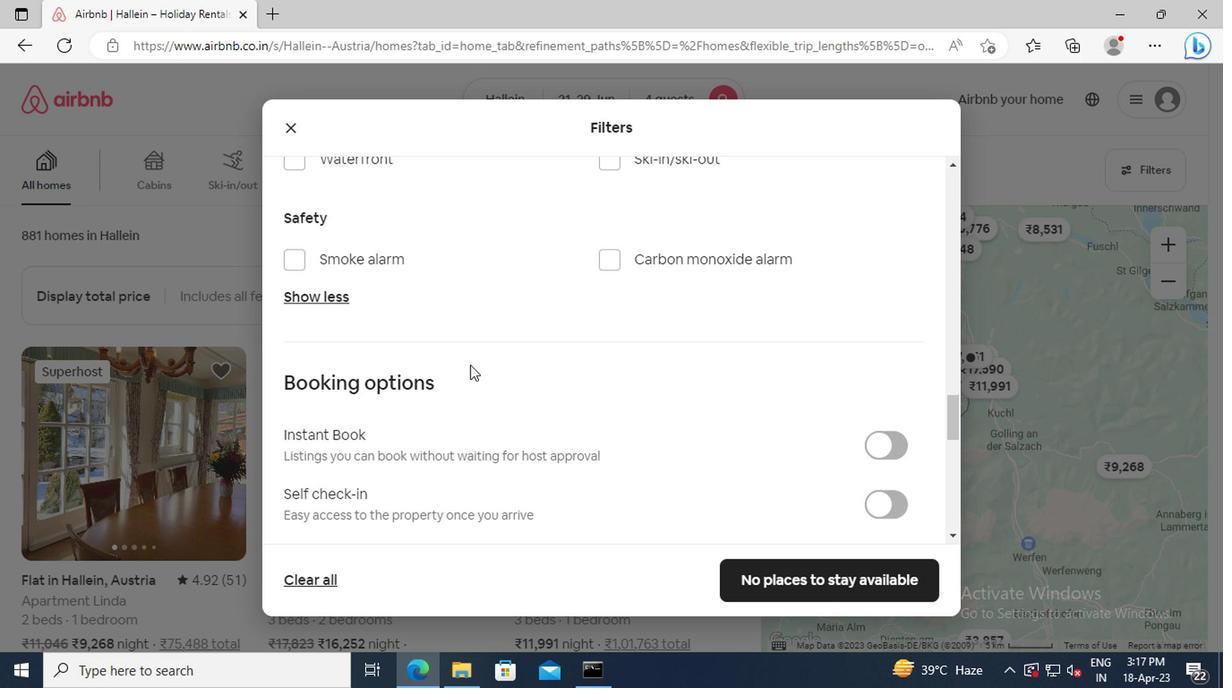 
Action: Mouse moved to (876, 379)
Screenshot: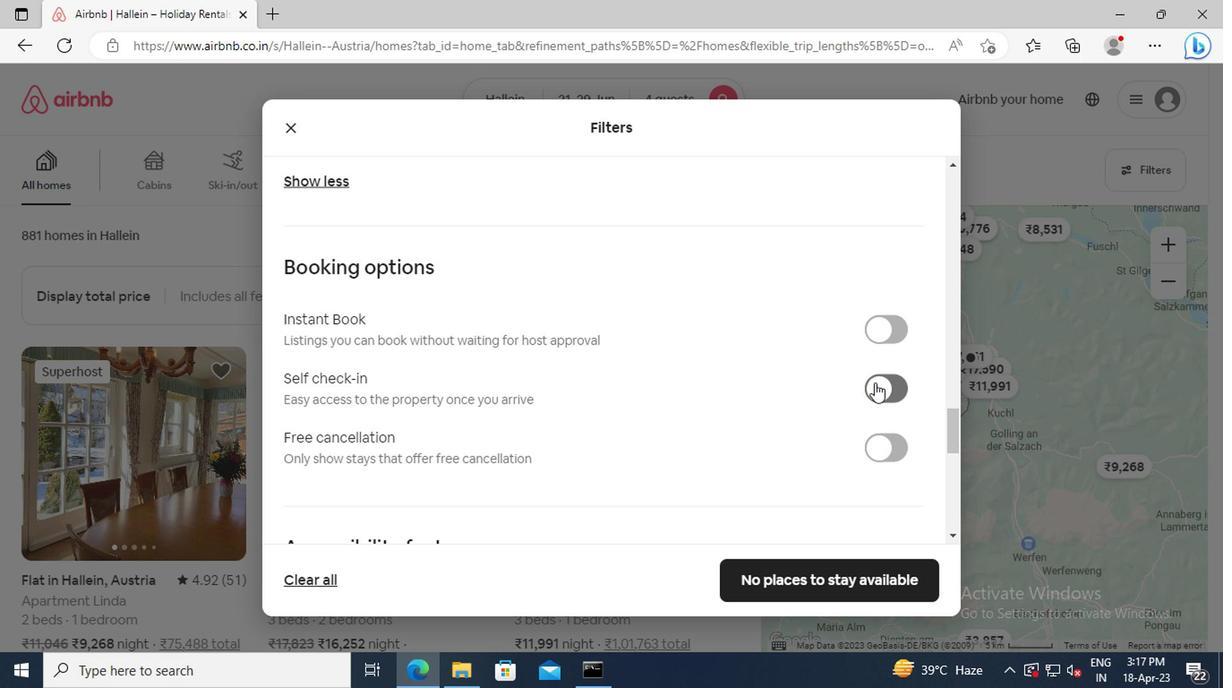 
Action: Mouse pressed left at (876, 379)
Screenshot: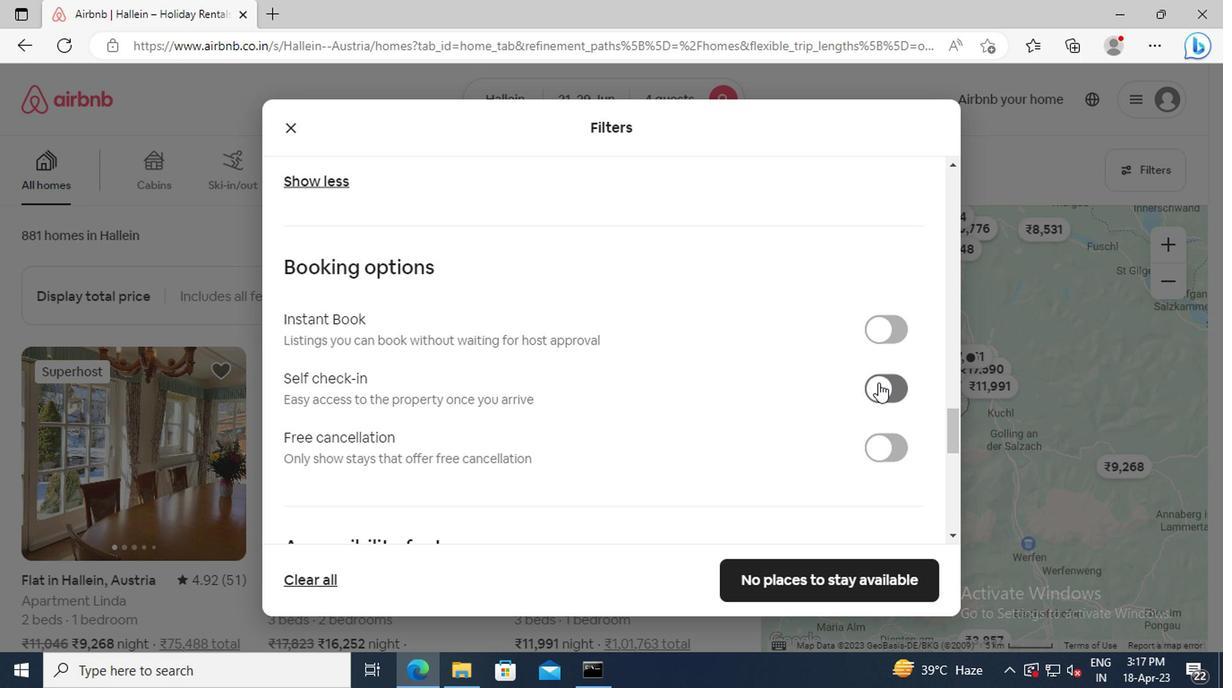 
Action: Mouse moved to (582, 354)
Screenshot: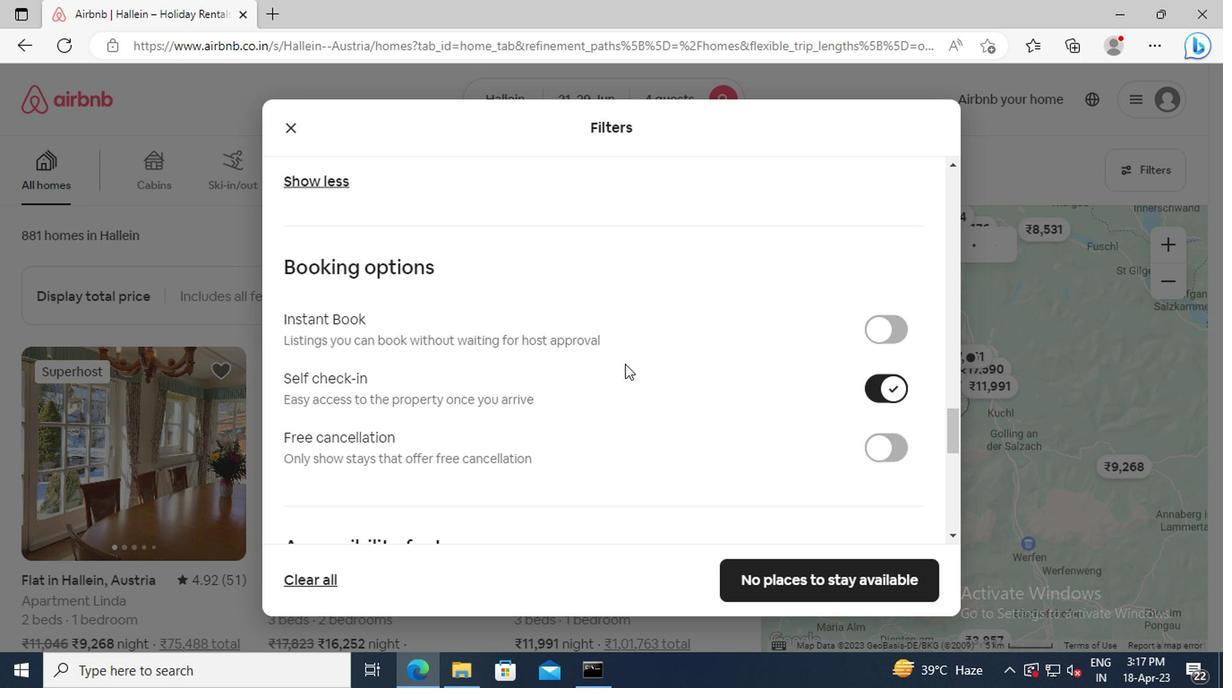 
Action: Mouse scrolled (582, 354) with delta (0, 0)
Screenshot: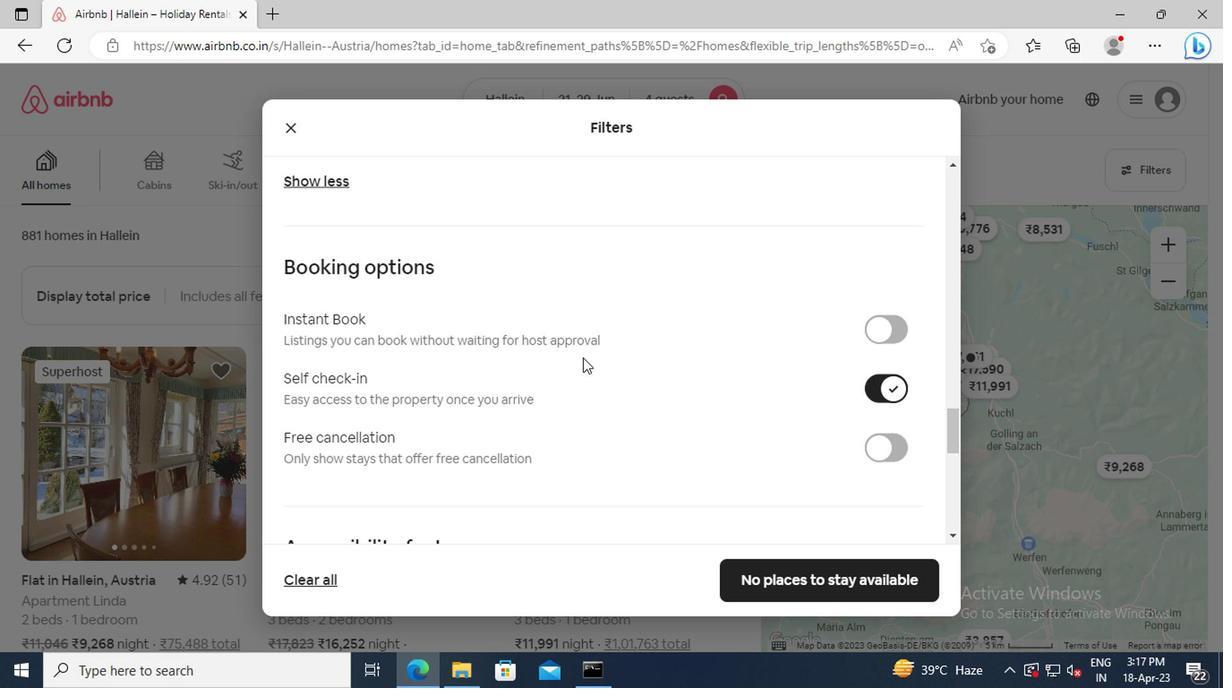 
Action: Mouse scrolled (582, 354) with delta (0, 0)
Screenshot: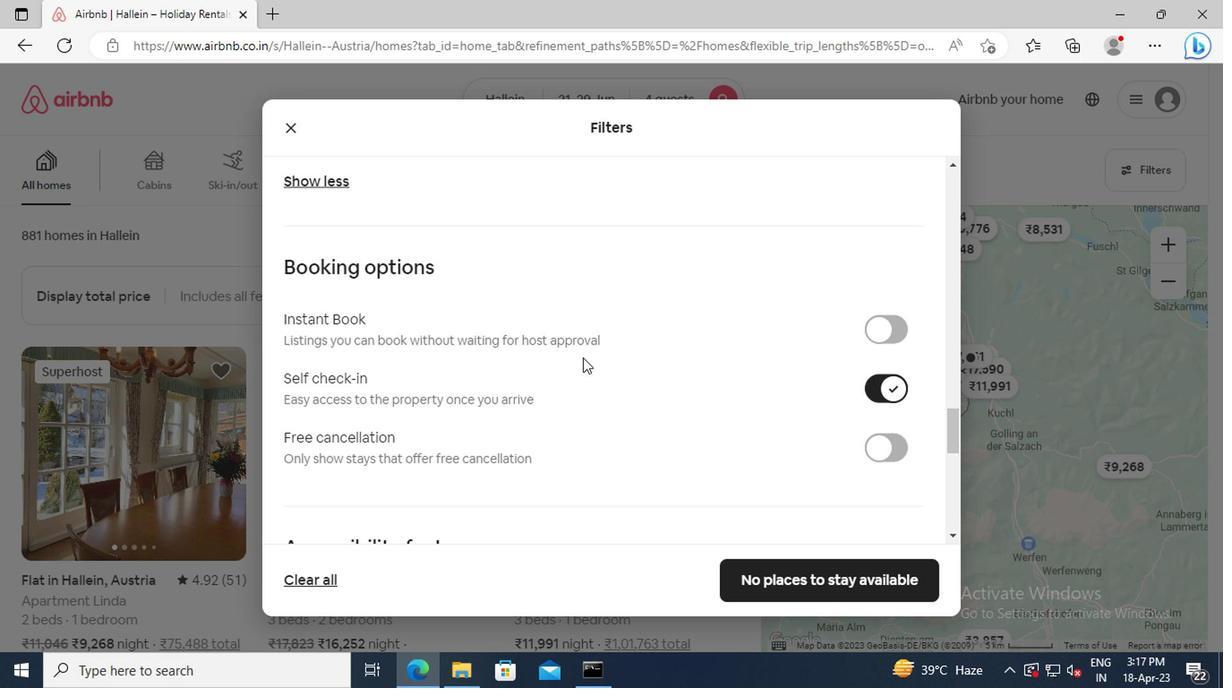 
Action: Mouse scrolled (582, 354) with delta (0, 0)
Screenshot: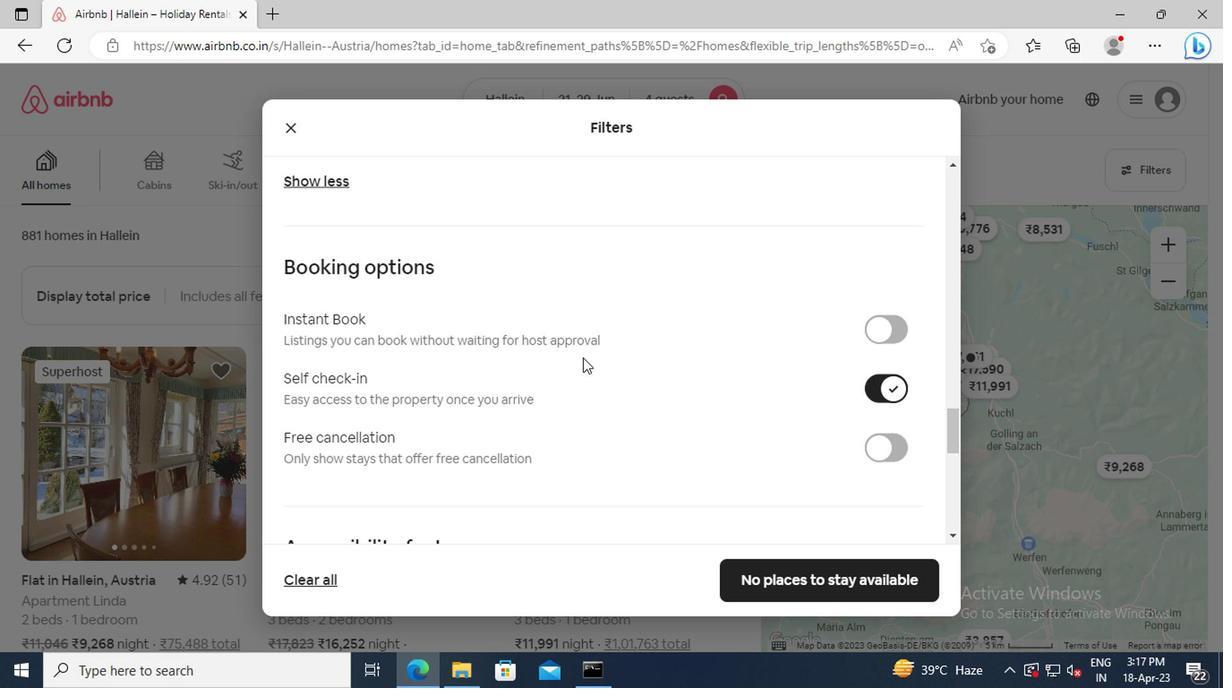 
Action: Mouse scrolled (582, 354) with delta (0, 0)
Screenshot: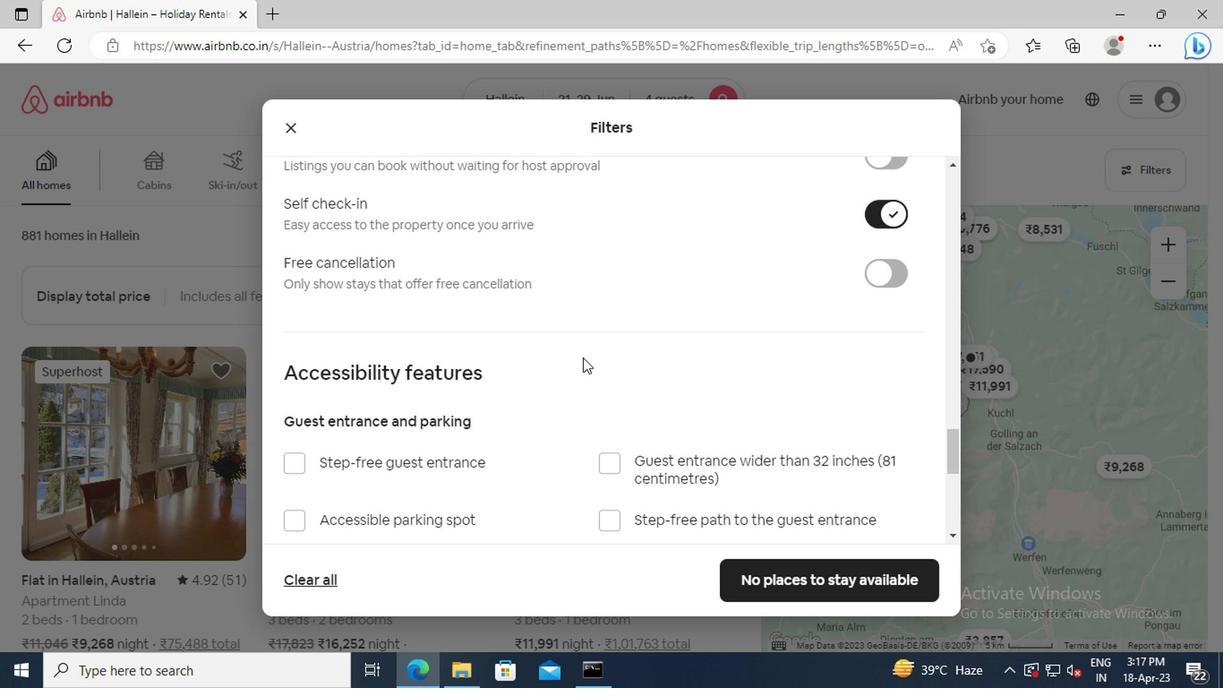 
Action: Mouse scrolled (582, 354) with delta (0, 0)
Screenshot: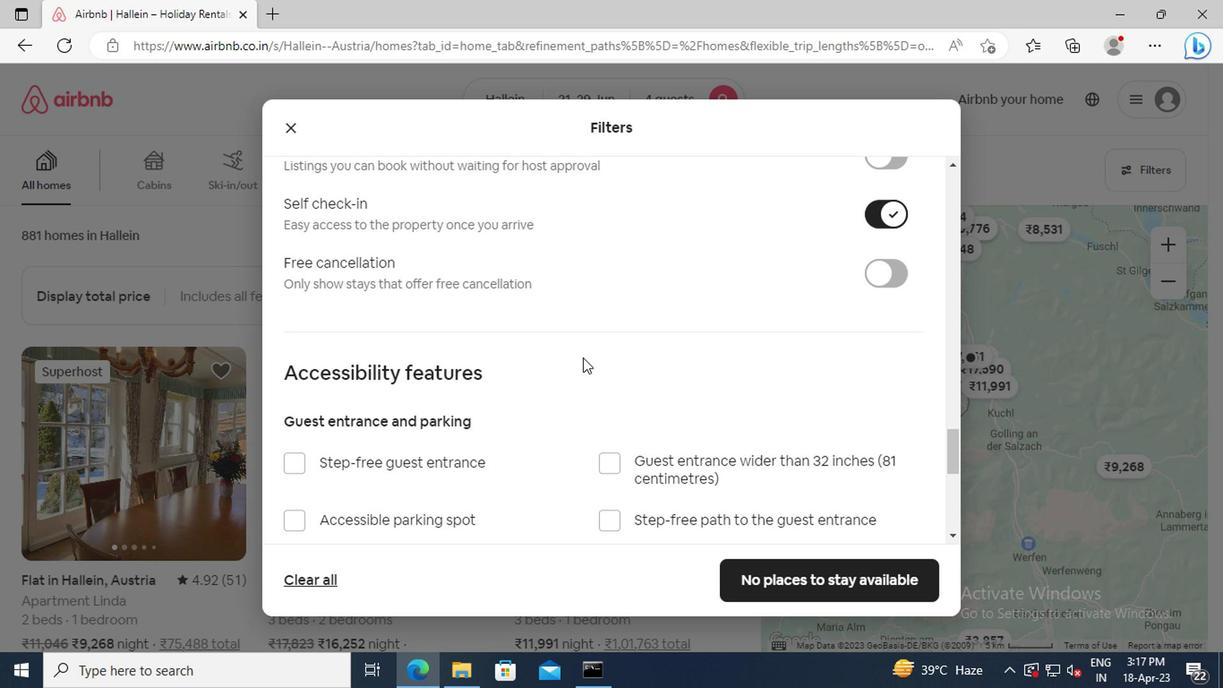 
Action: Mouse scrolled (582, 354) with delta (0, 0)
Screenshot: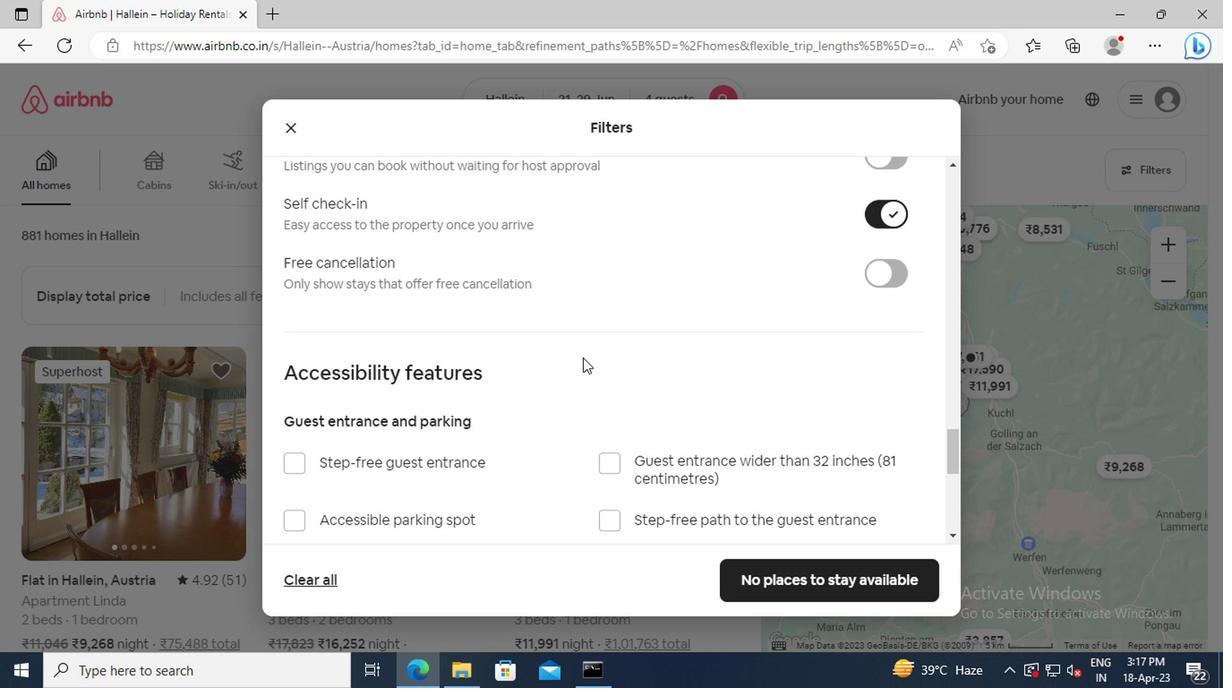
Action: Mouse scrolled (582, 354) with delta (0, 0)
Screenshot: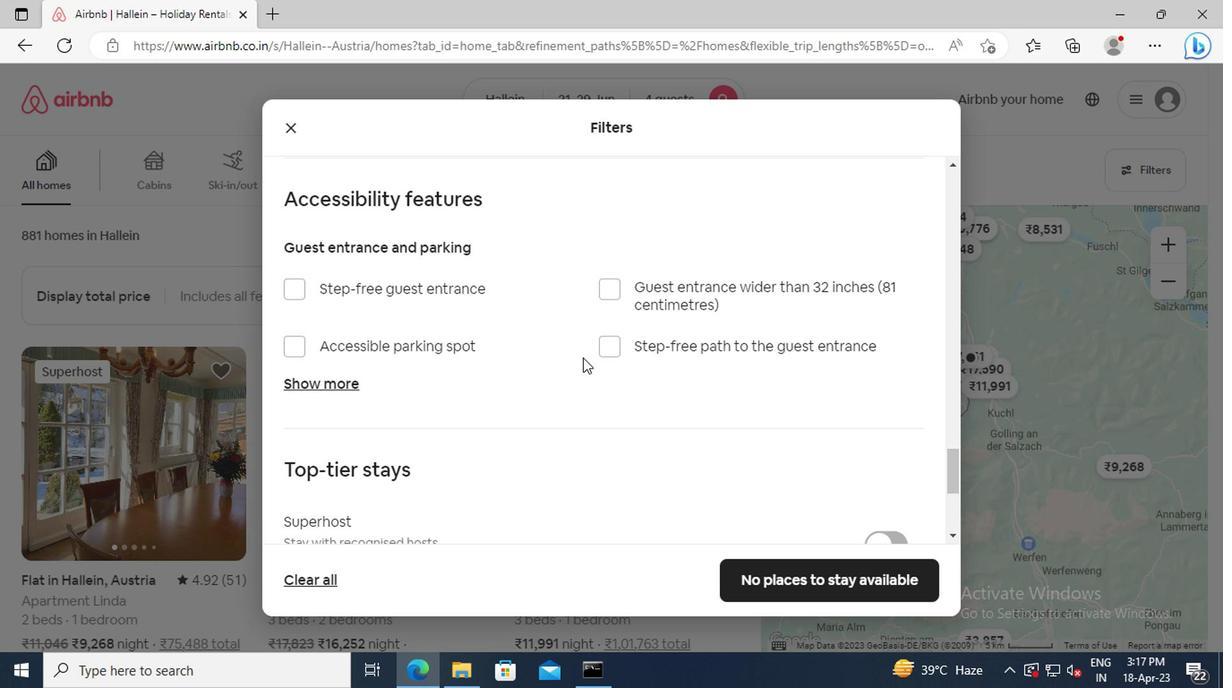 
Action: Mouse scrolled (582, 354) with delta (0, 0)
Screenshot: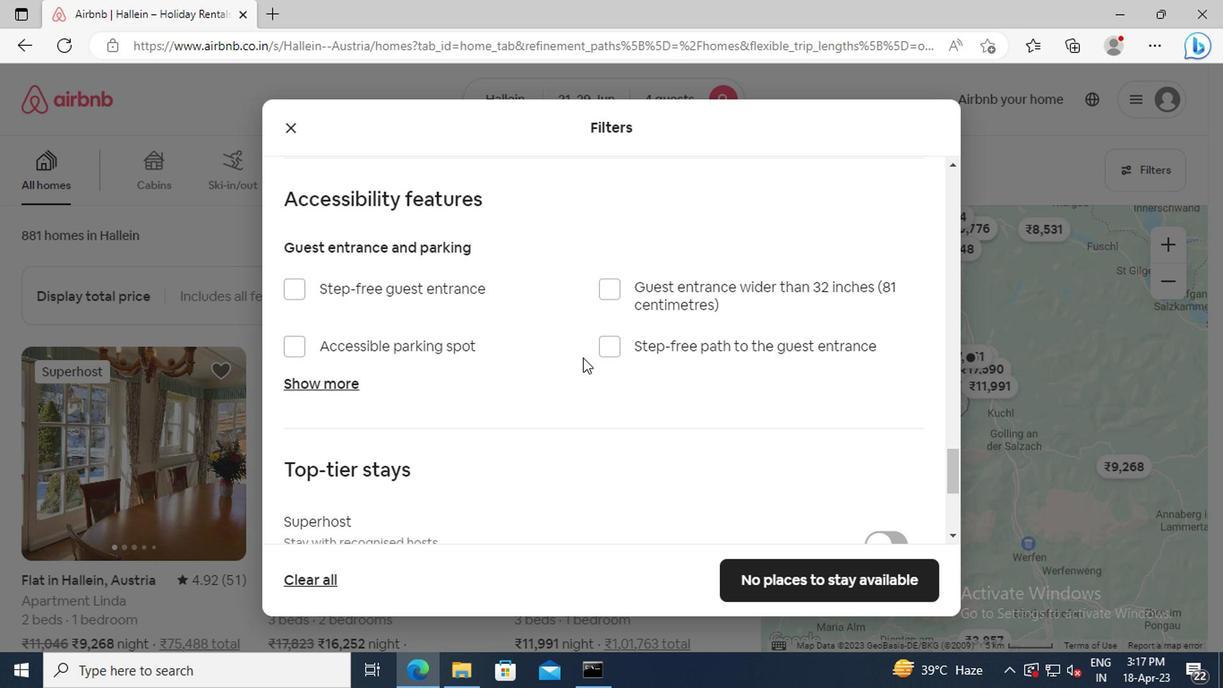 
Action: Mouse scrolled (582, 354) with delta (0, 0)
Screenshot: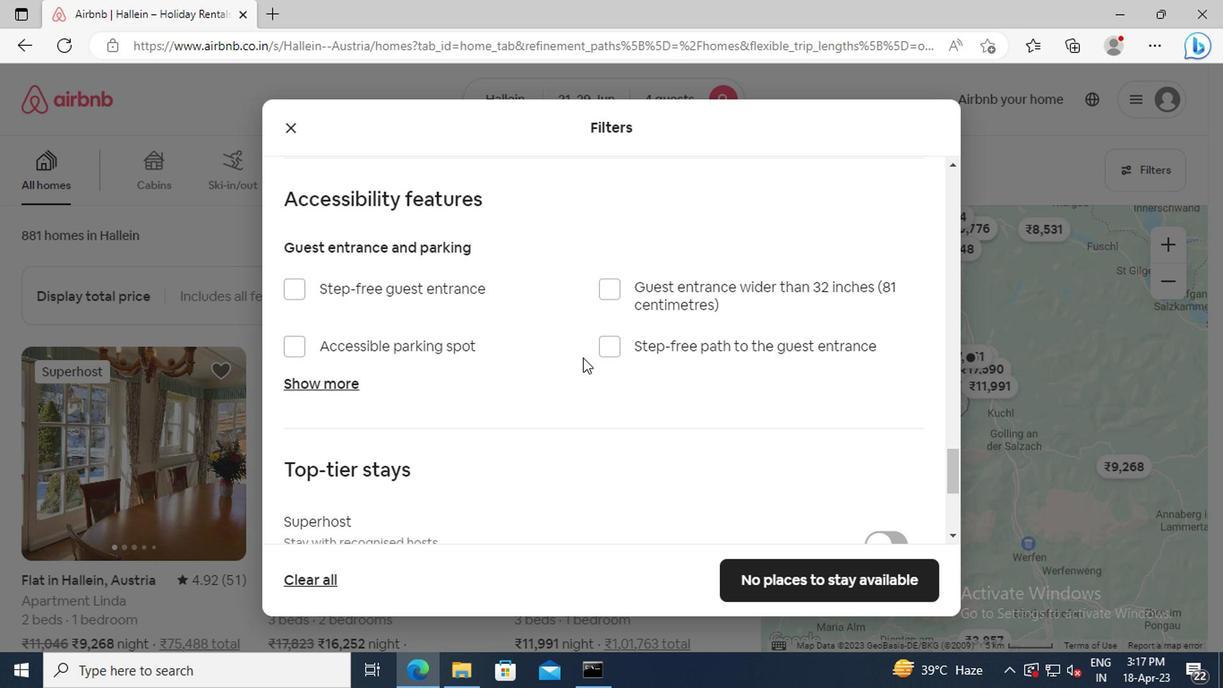 
Action: Mouse scrolled (582, 354) with delta (0, 0)
Screenshot: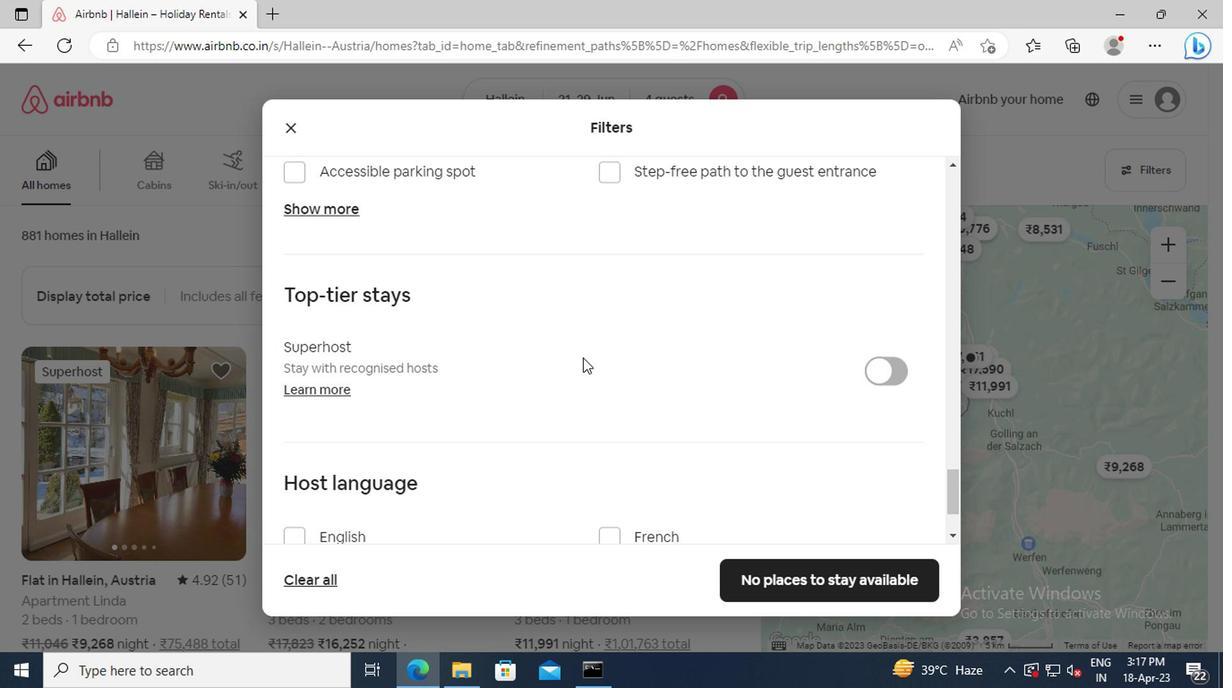 
Action: Mouse scrolled (582, 354) with delta (0, 0)
Screenshot: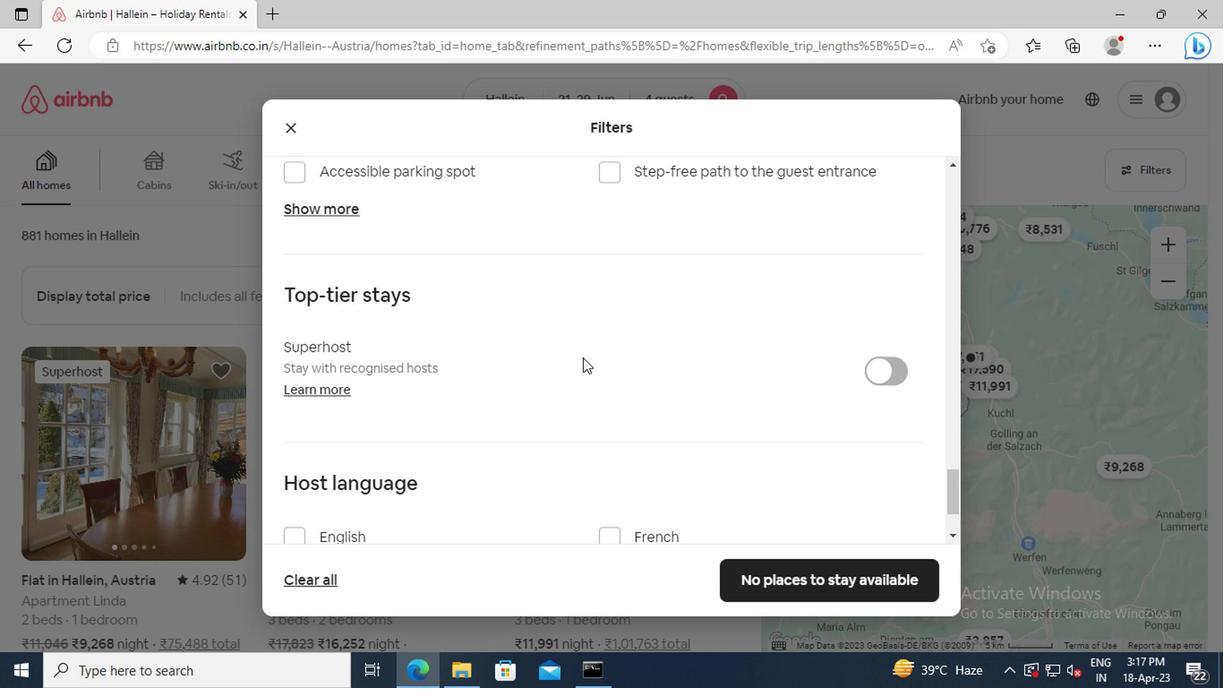 
Action: Mouse scrolled (582, 354) with delta (0, 0)
Screenshot: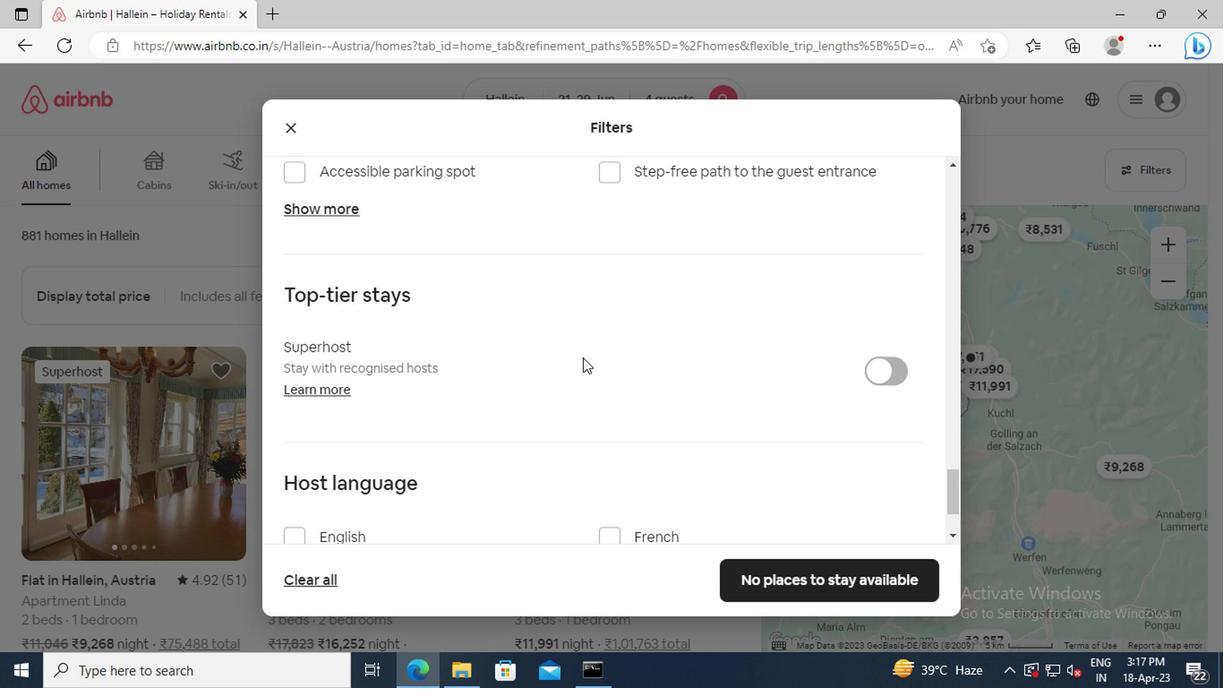 
Action: Mouse moved to (296, 417)
Screenshot: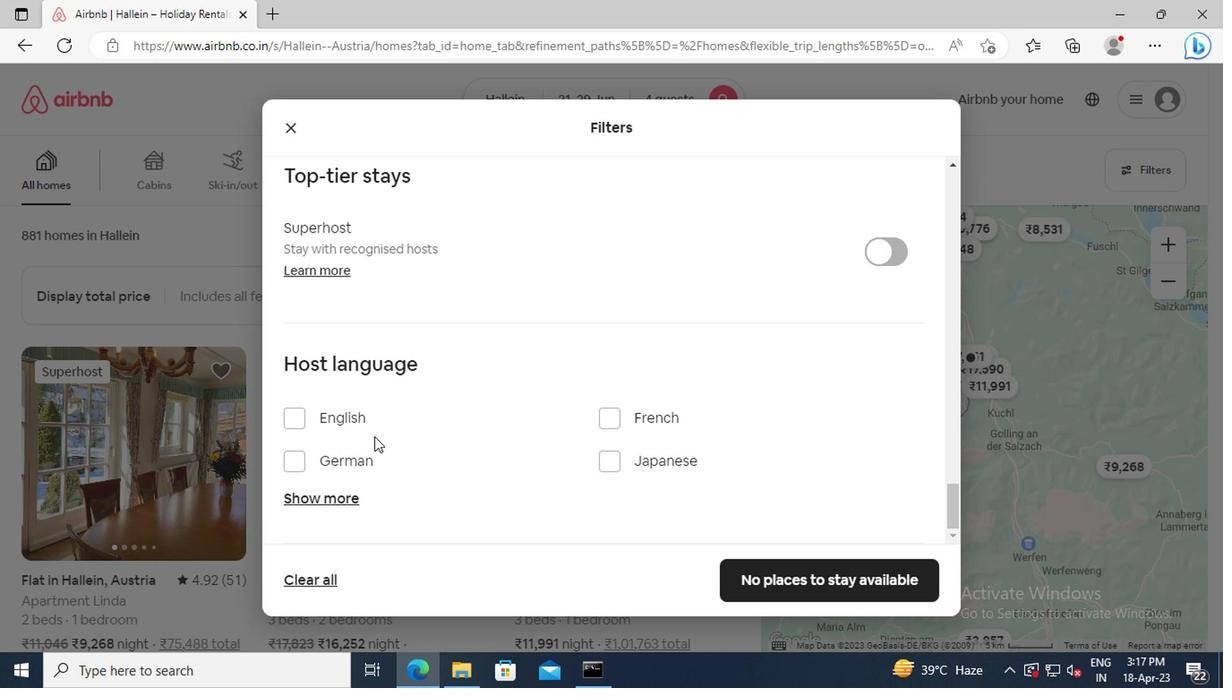 
Action: Mouse pressed left at (296, 417)
Screenshot: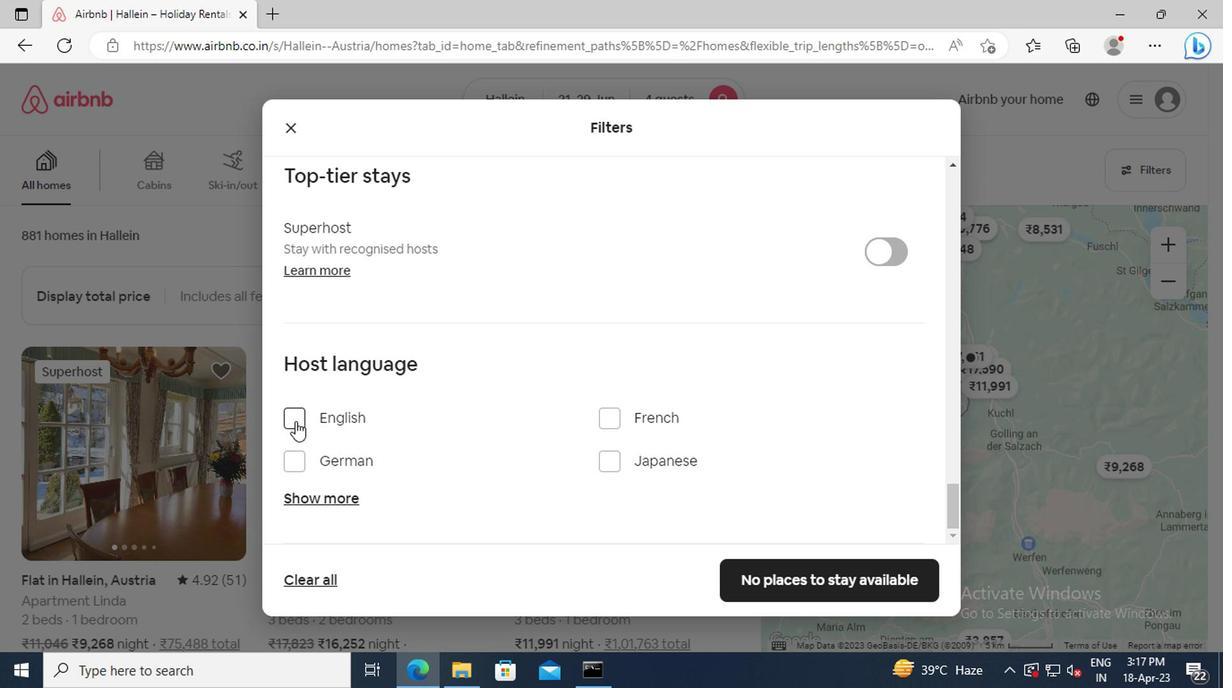 
Action: Mouse moved to (817, 568)
Screenshot: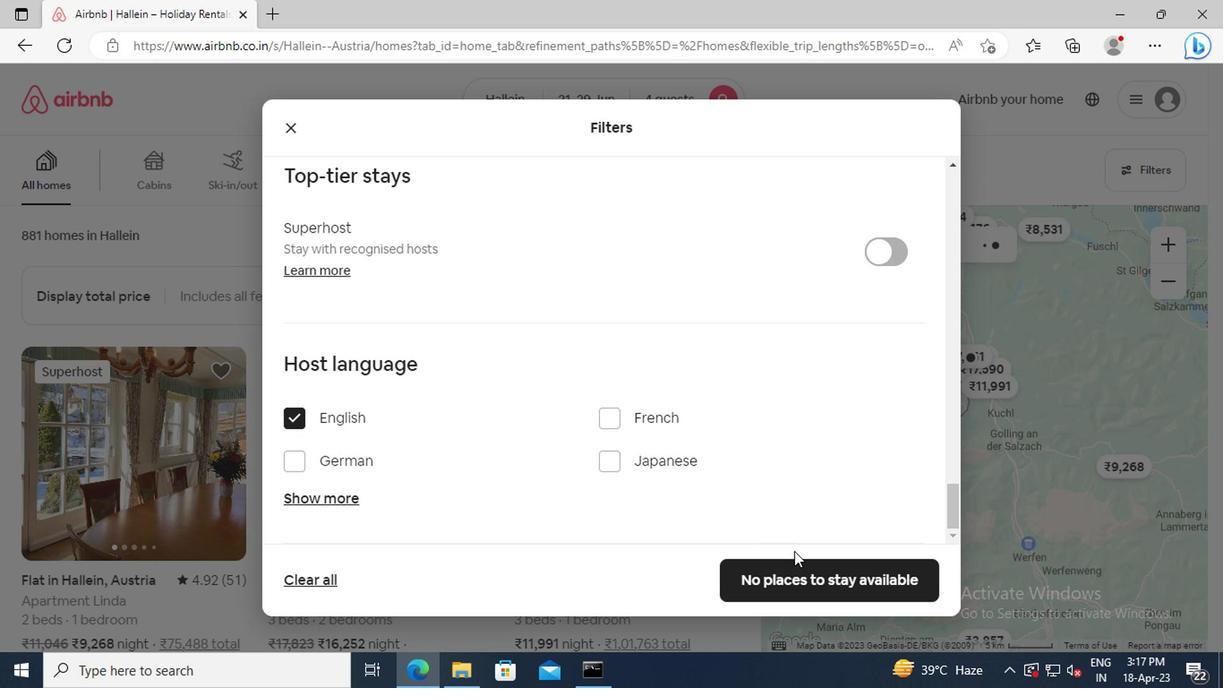 
Action: Mouse pressed left at (817, 568)
Screenshot: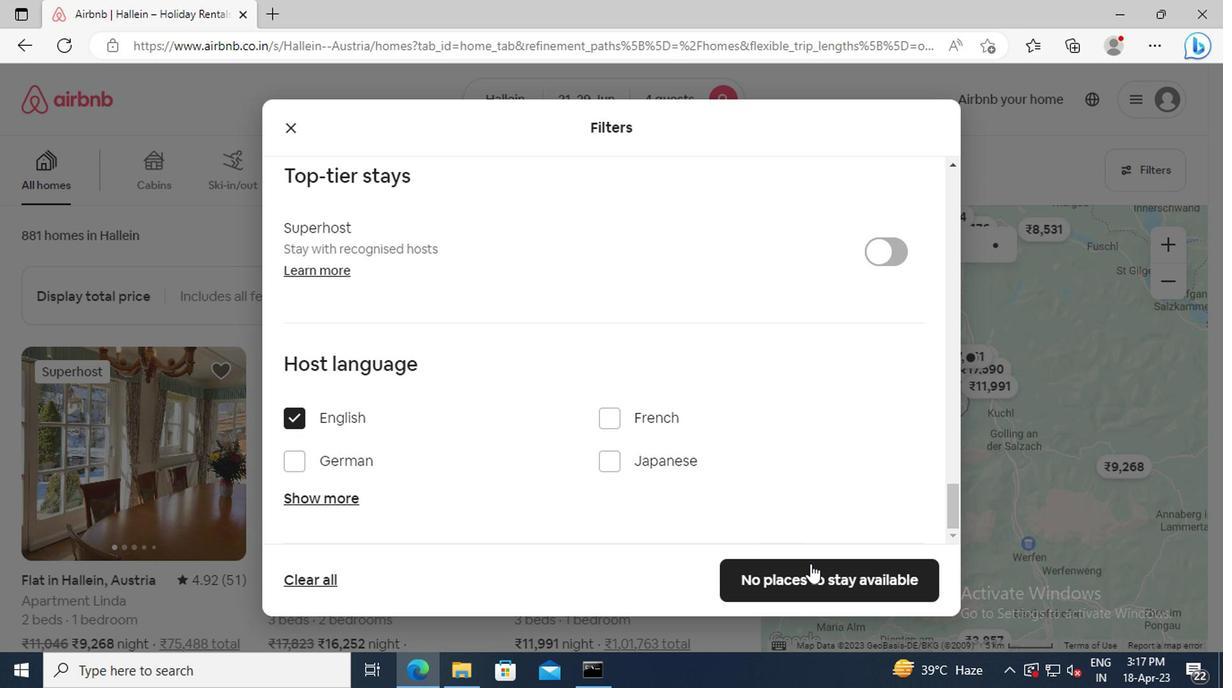 
Action: Mouse moved to (697, 406)
Screenshot: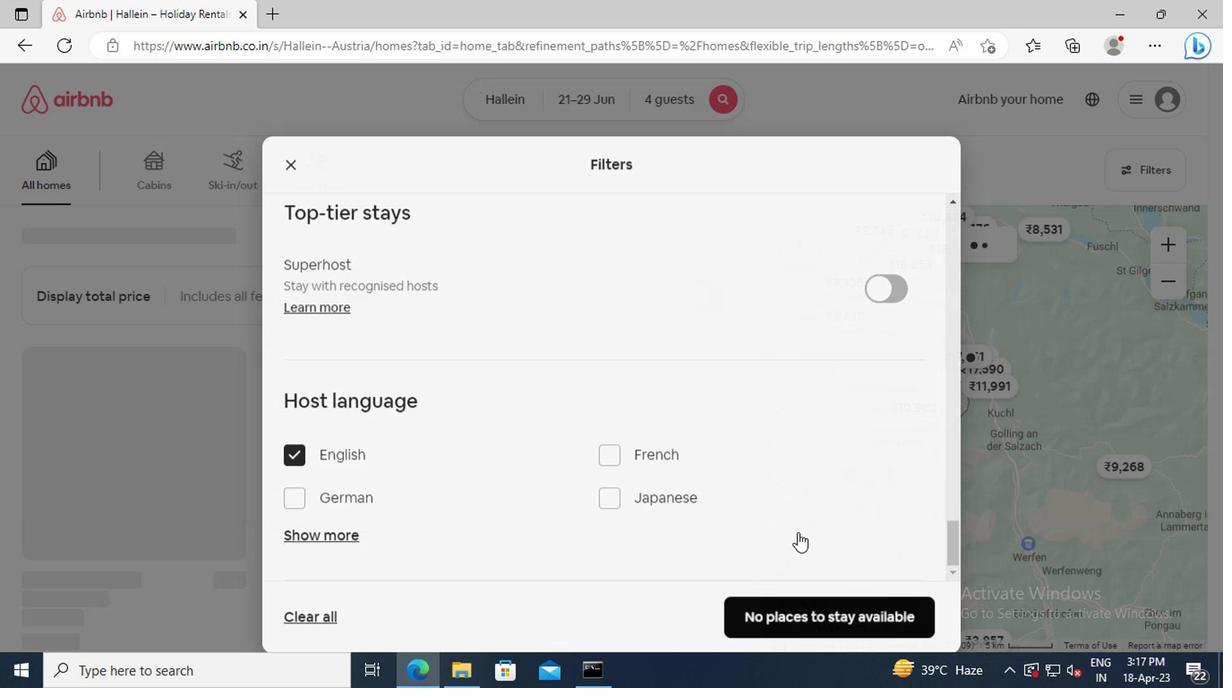 
